 Task: Find connections with filter location Illkirch-Graffenstaden with filter topic #HRwith filter profile language Potuguese with filter current company KEYENCE CORPORATION with filter school St. Dominic's College with filter industry Trusts and Estates with filter service category Mobile Marketing with filter keywords title Market Researcher
Action: Mouse moved to (588, 102)
Screenshot: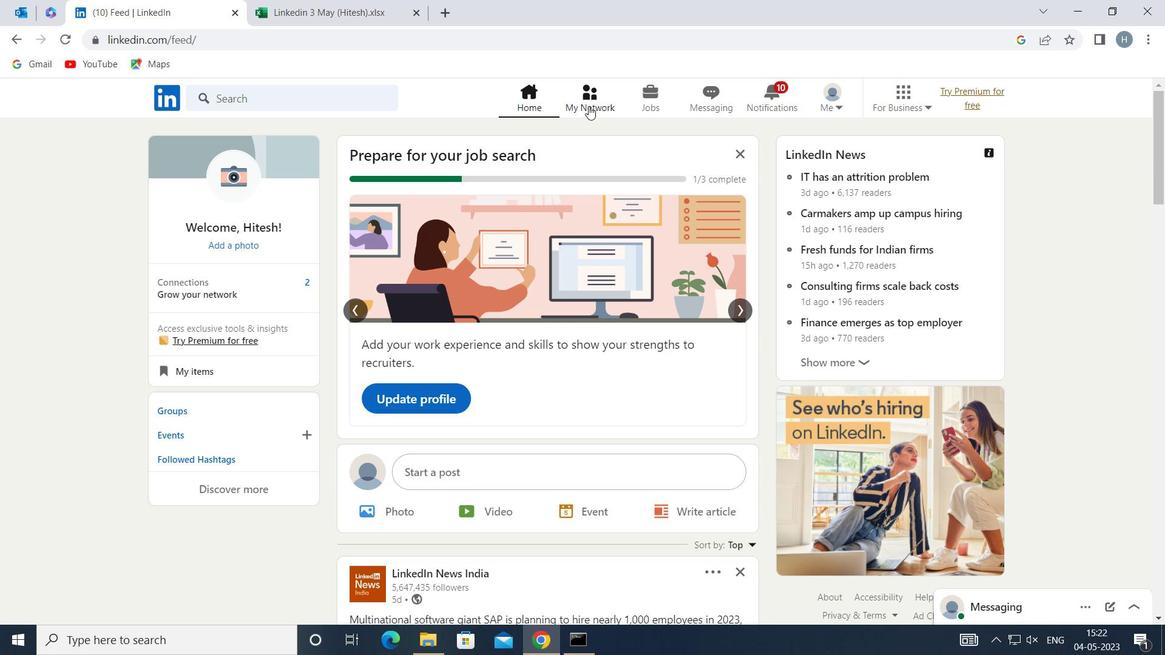 
Action: Mouse pressed left at (588, 102)
Screenshot: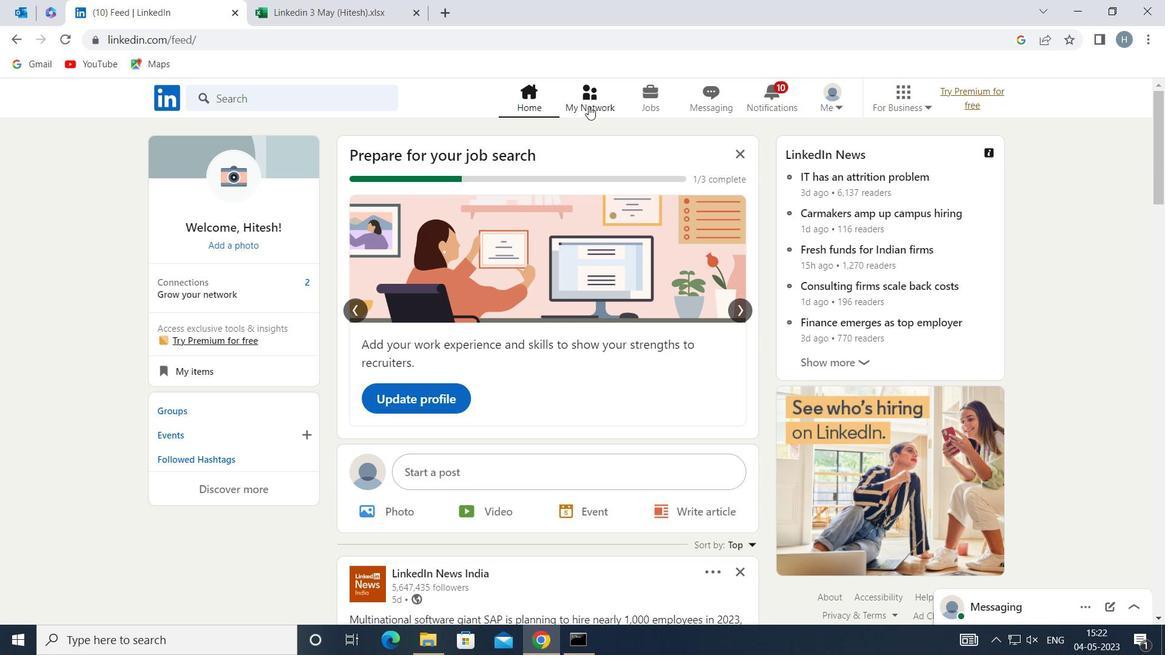 
Action: Mouse moved to (339, 179)
Screenshot: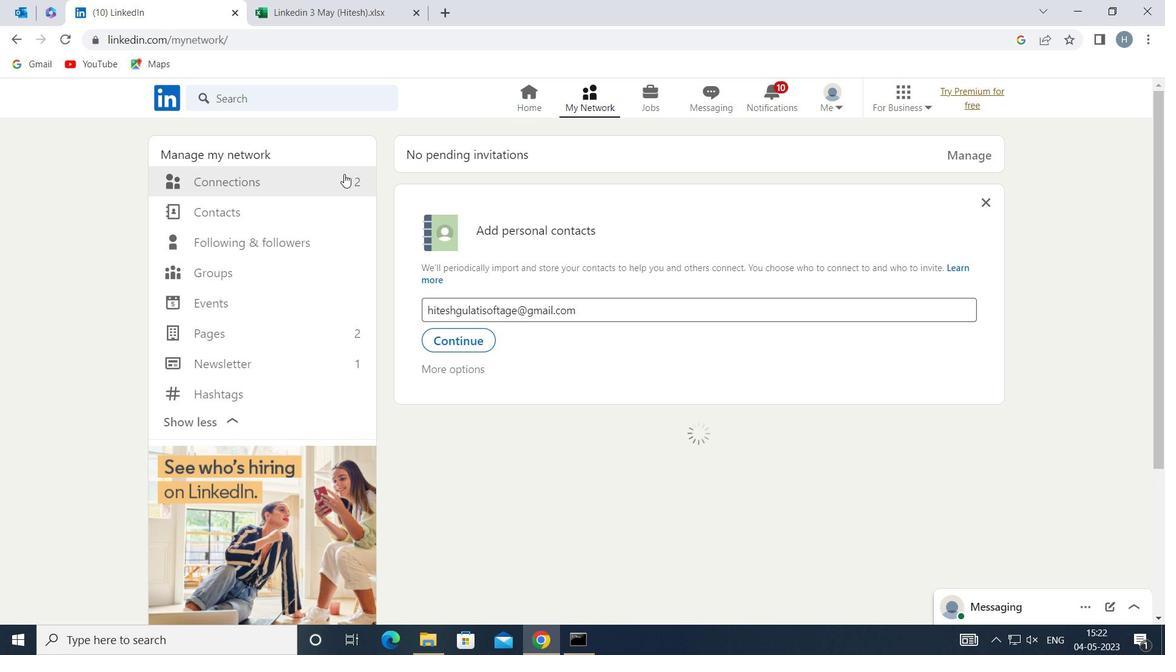 
Action: Mouse pressed left at (339, 179)
Screenshot: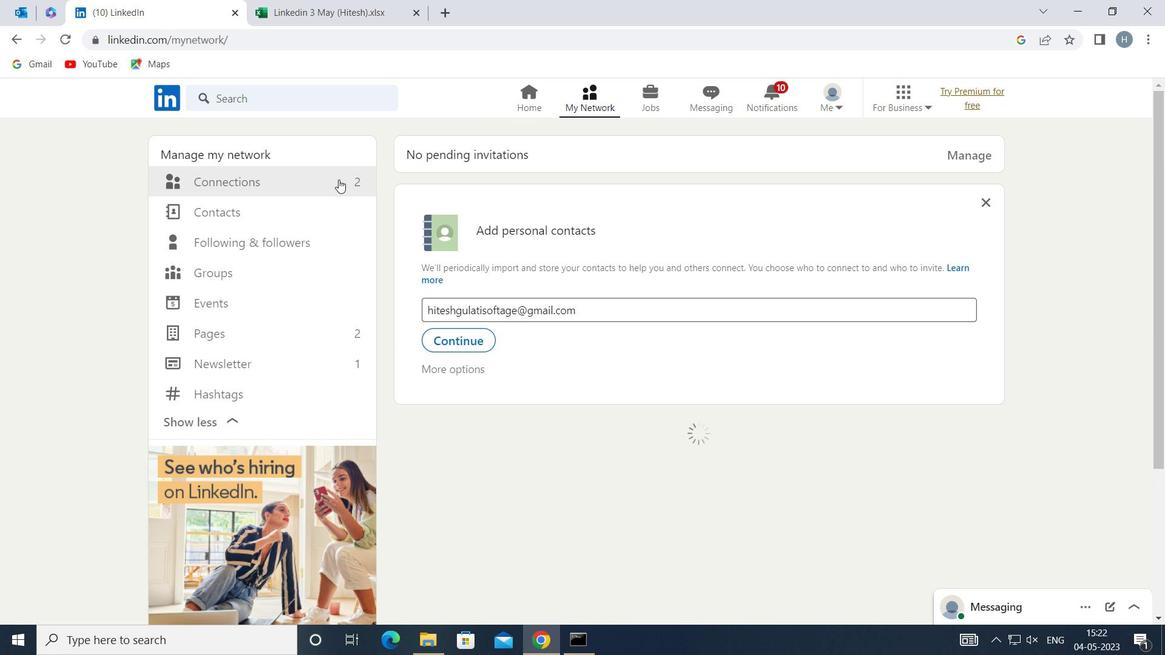 
Action: Mouse moved to (660, 185)
Screenshot: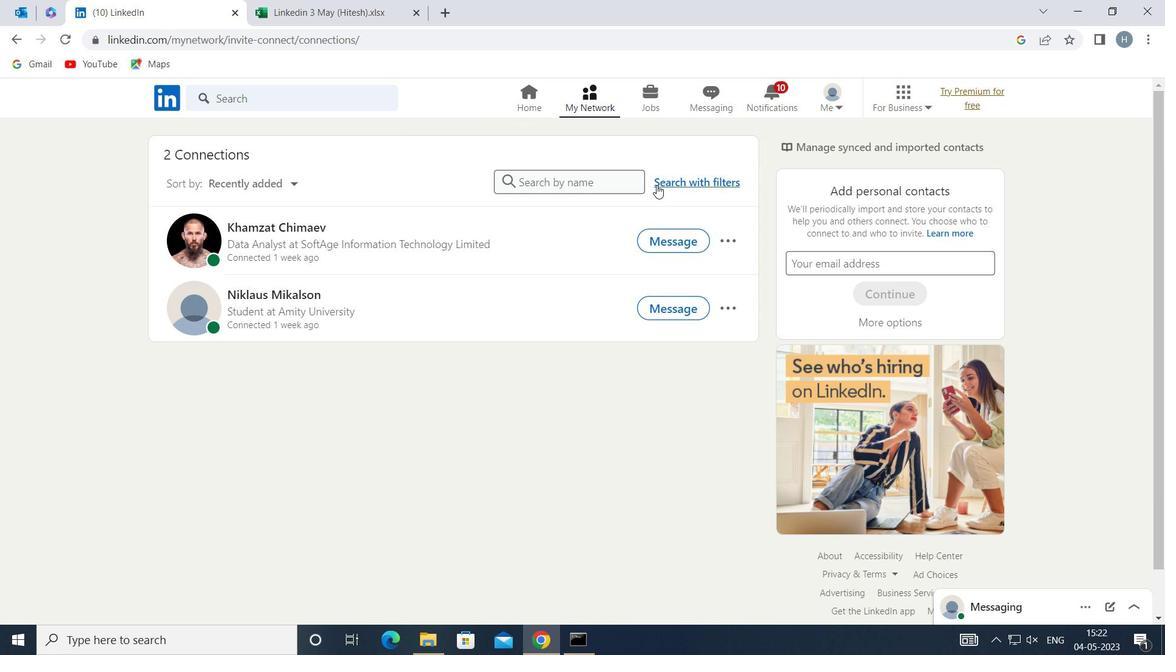 
Action: Mouse pressed left at (660, 185)
Screenshot: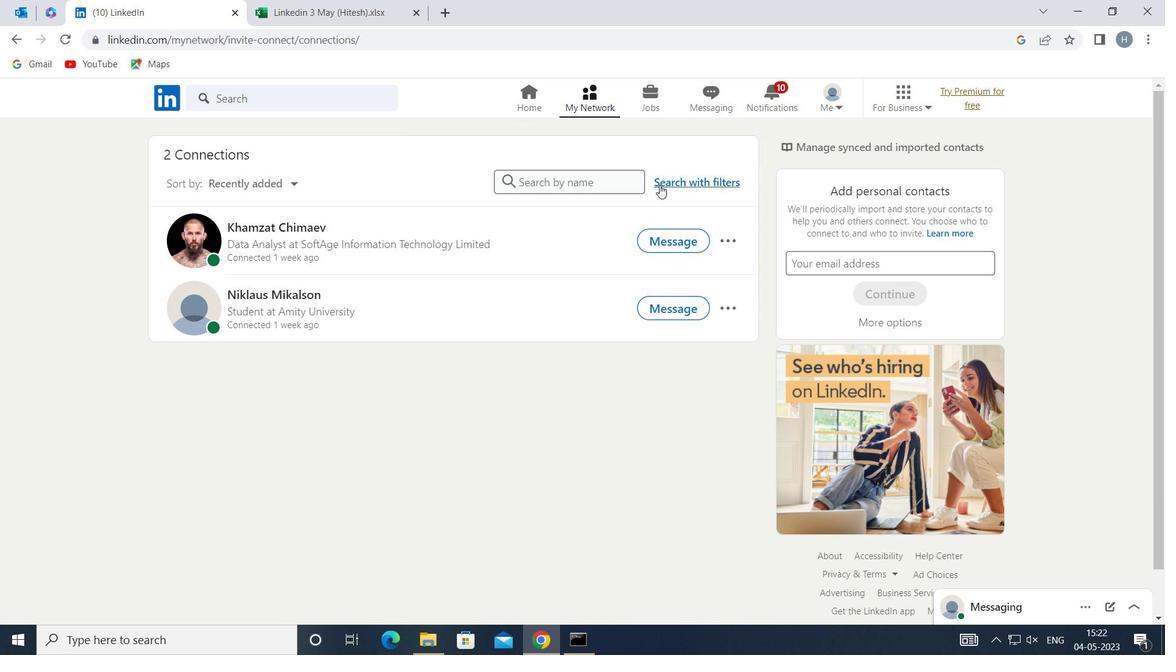 
Action: Mouse moved to (632, 145)
Screenshot: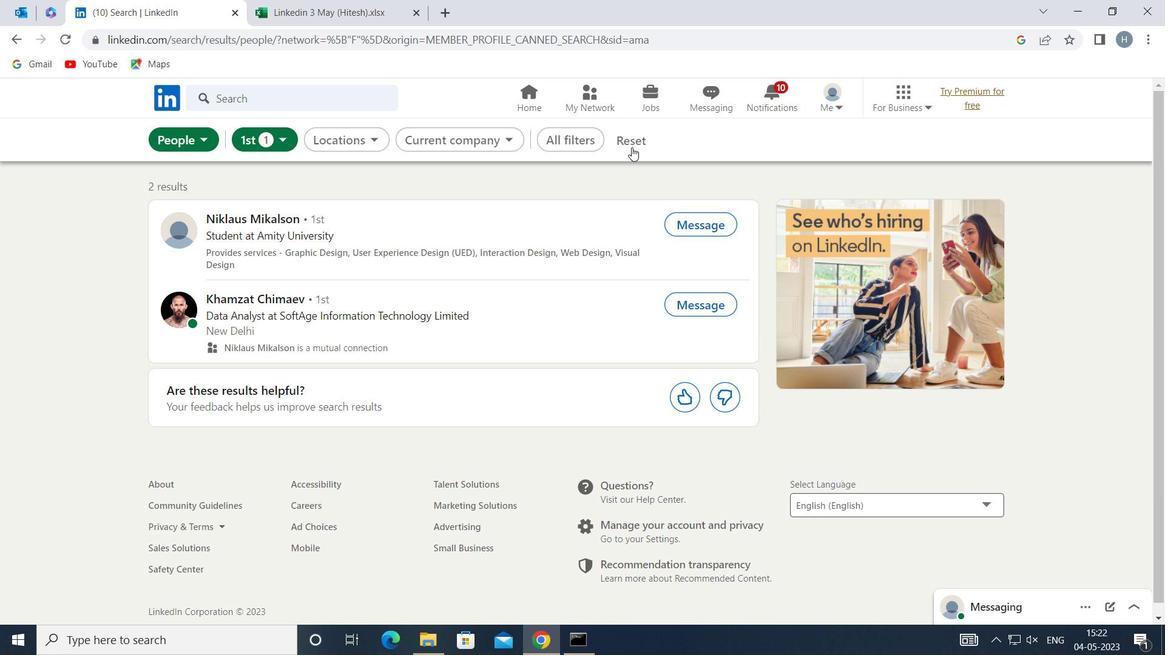 
Action: Mouse pressed left at (632, 145)
Screenshot: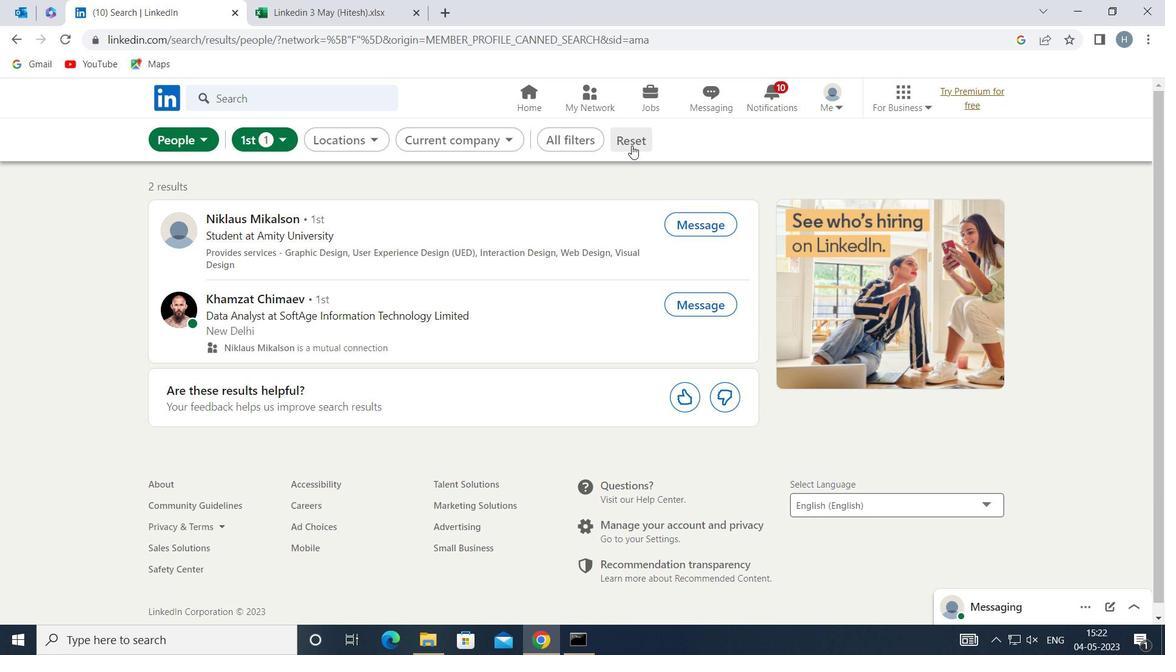 
Action: Mouse moved to (621, 142)
Screenshot: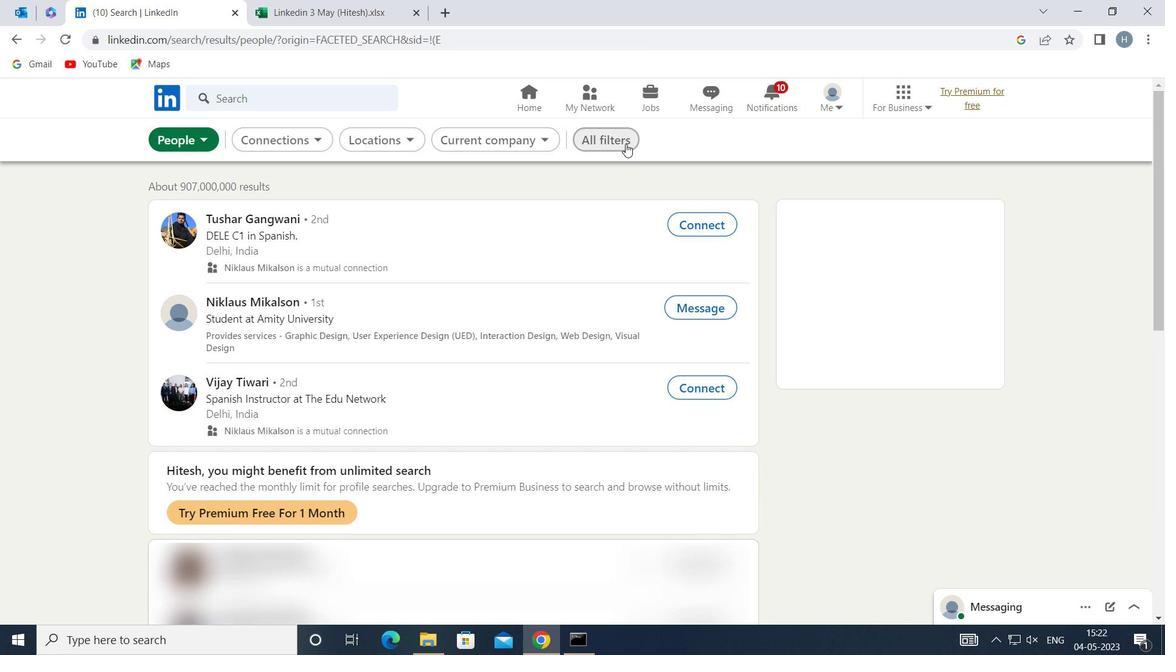 
Action: Mouse pressed left at (621, 142)
Screenshot: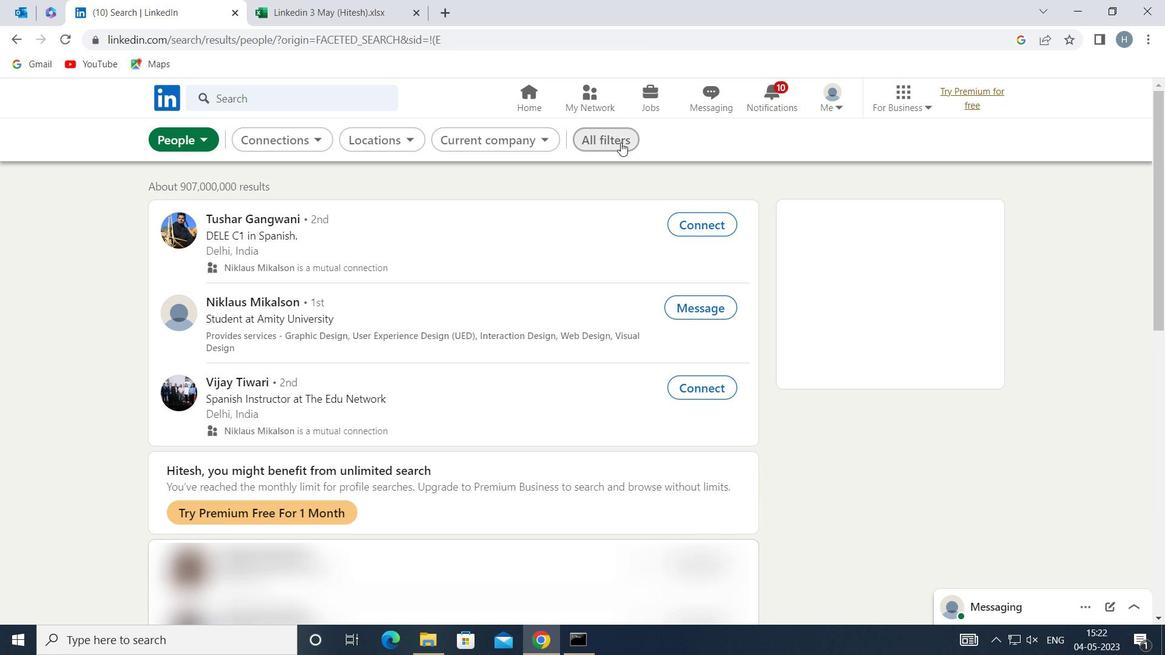 
Action: Mouse moved to (878, 268)
Screenshot: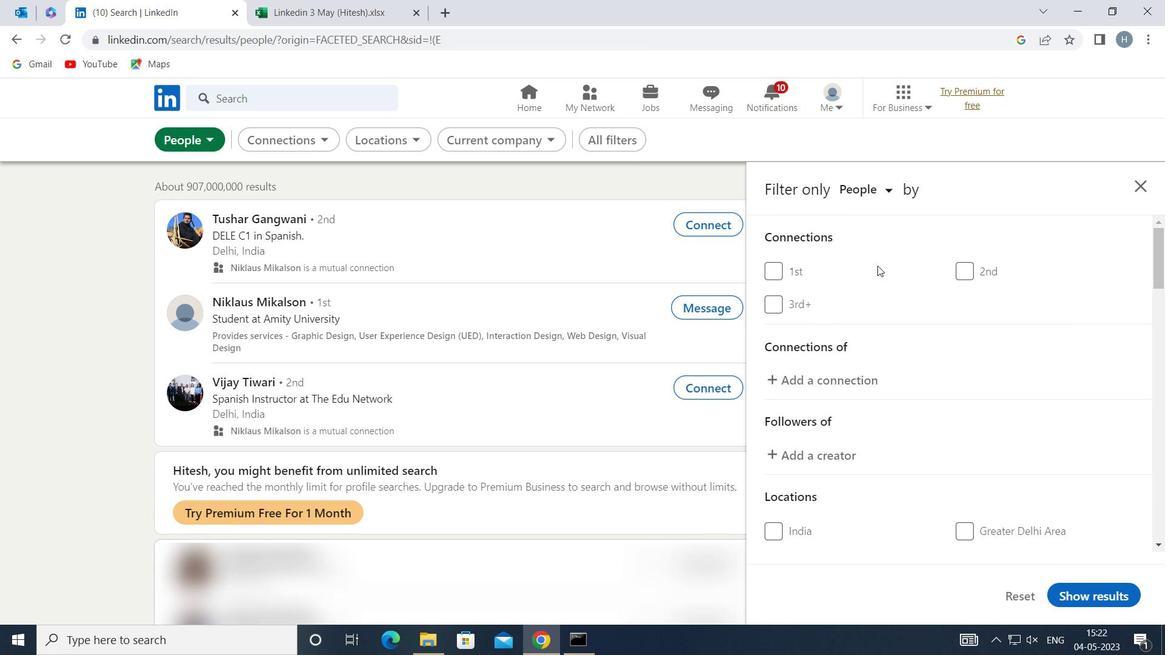 
Action: Mouse scrolled (878, 267) with delta (0, 0)
Screenshot: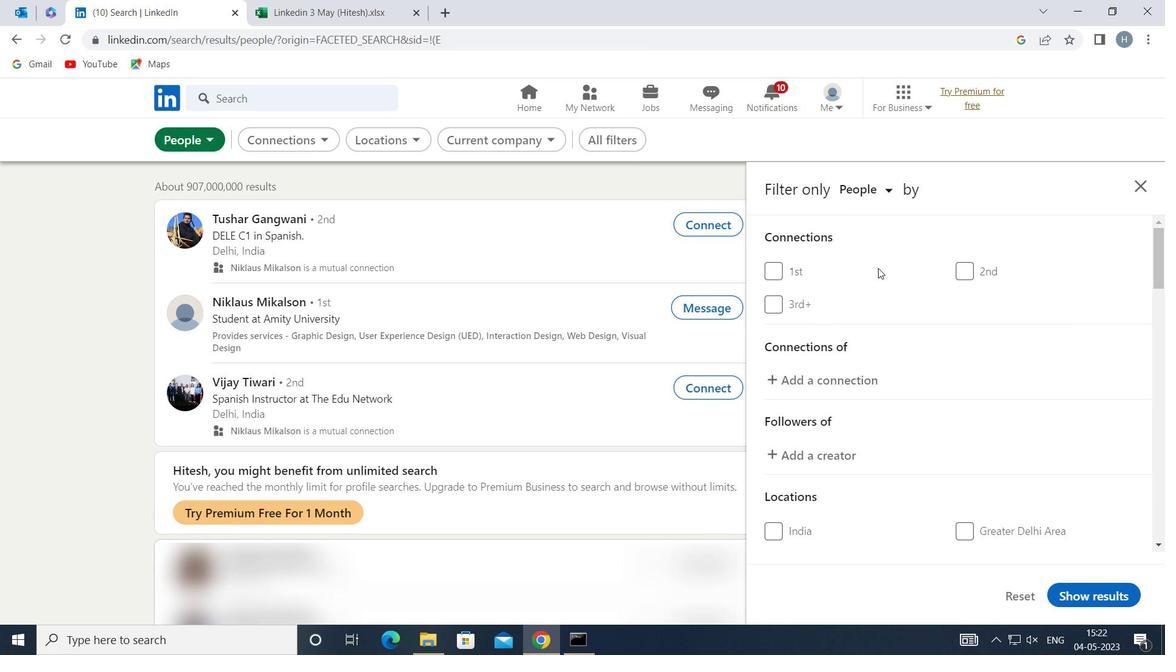
Action: Mouse moved to (879, 269)
Screenshot: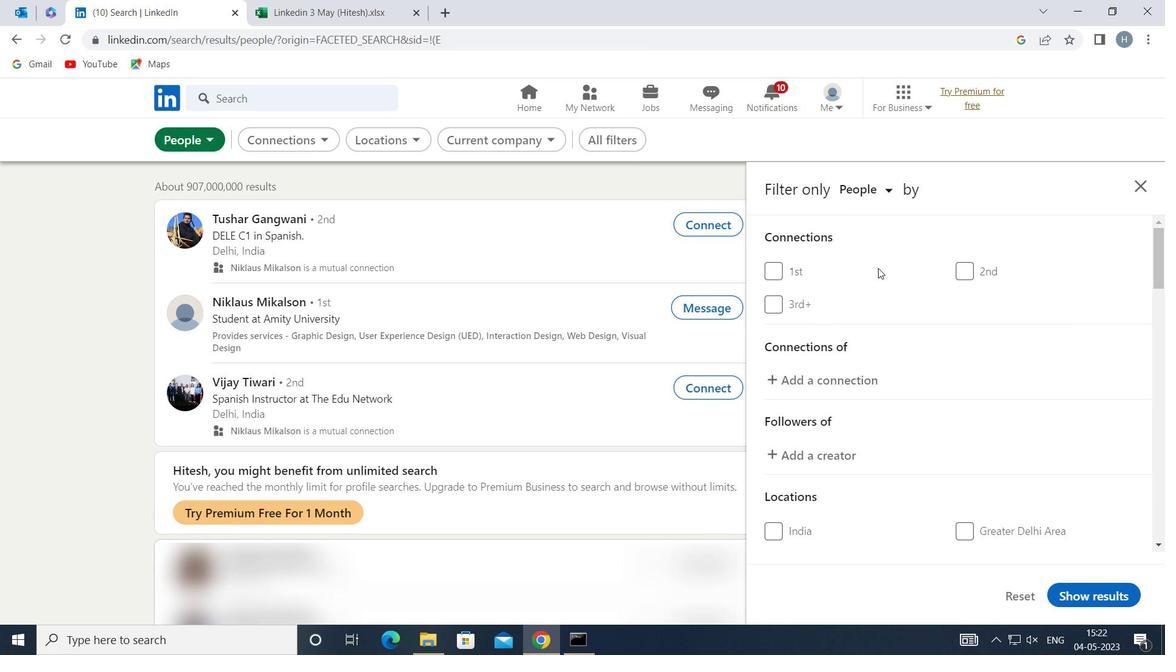 
Action: Mouse scrolled (879, 268) with delta (0, 0)
Screenshot: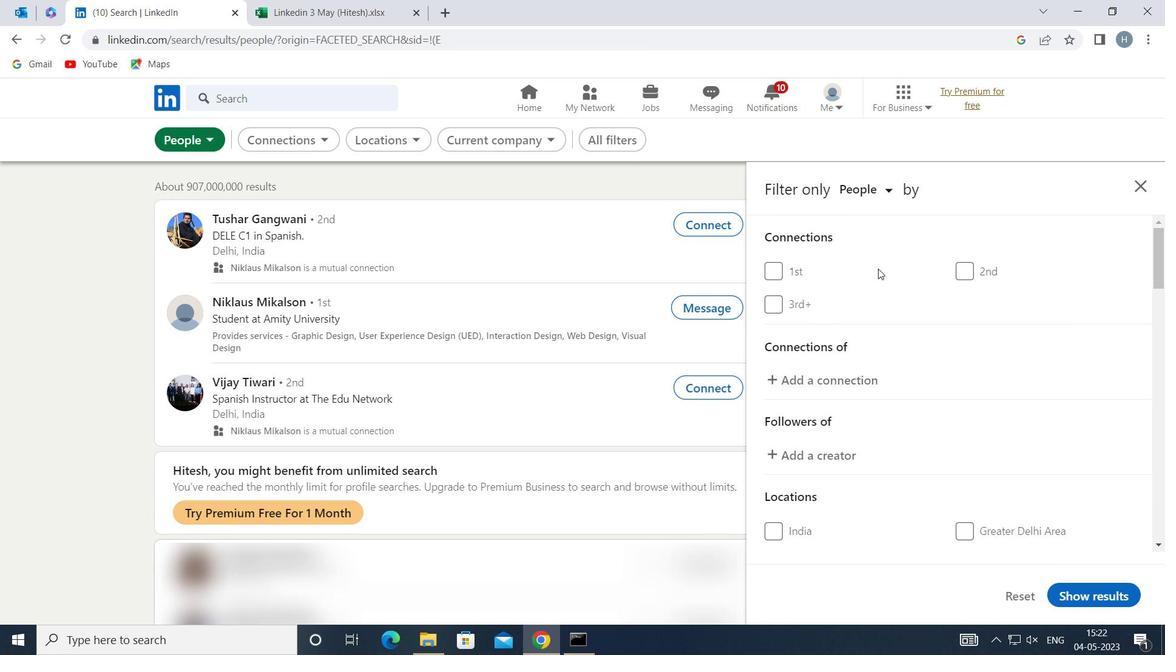 
Action: Mouse scrolled (879, 270) with delta (0, 0)
Screenshot: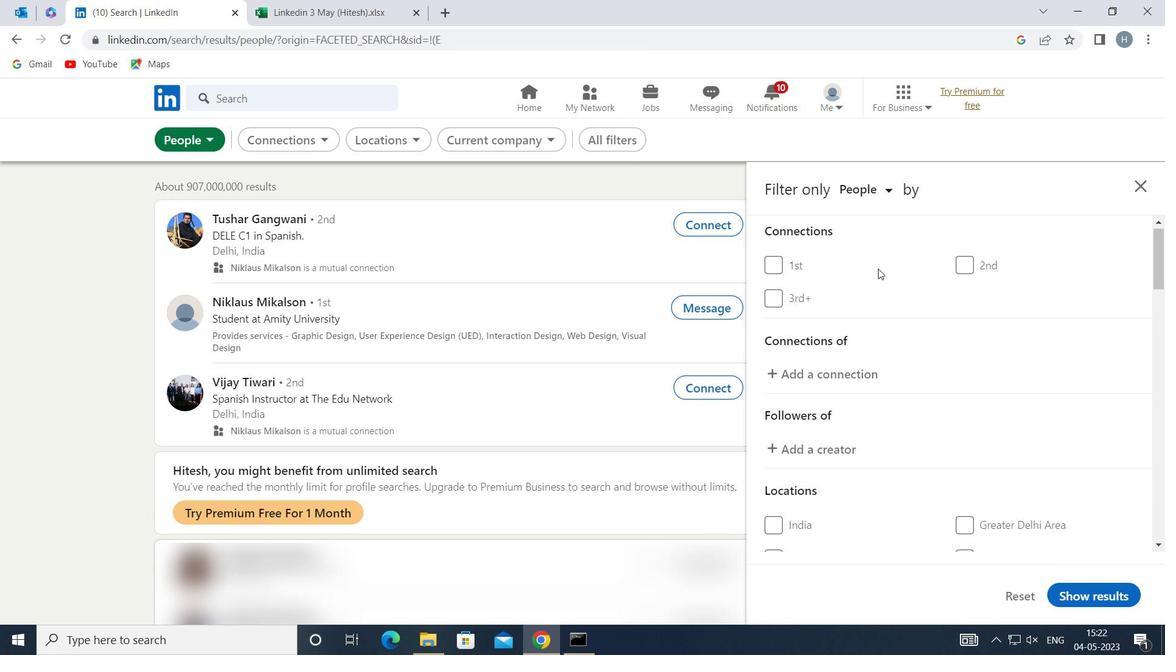 
Action: Mouse scrolled (879, 268) with delta (0, 0)
Screenshot: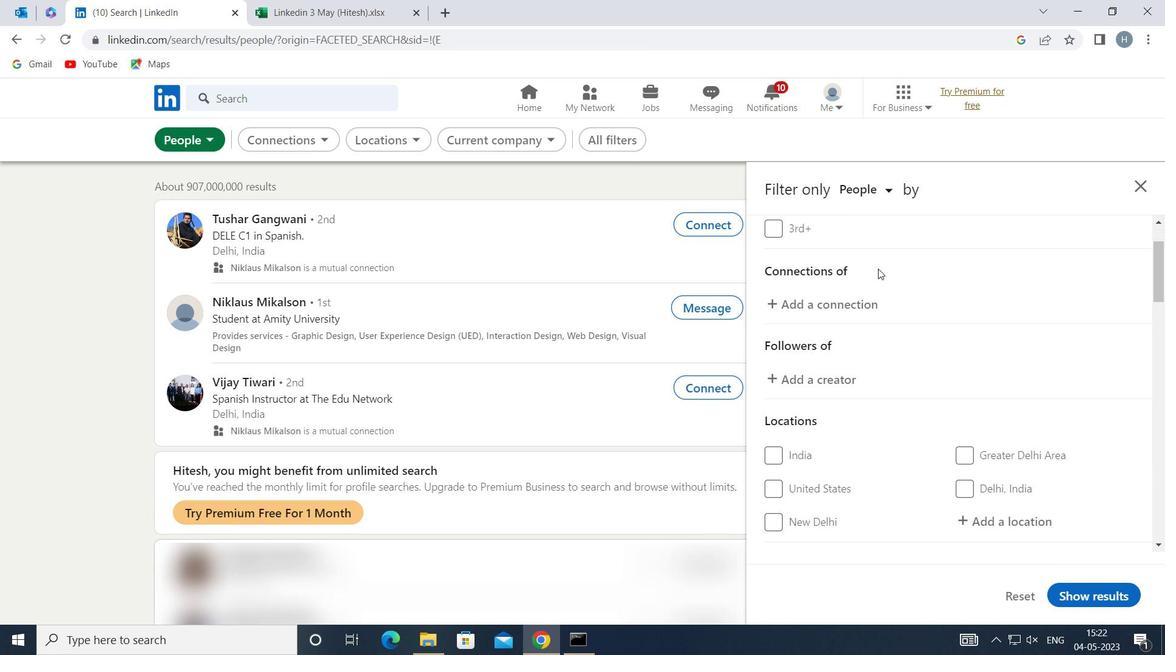 
Action: Mouse moved to (1014, 438)
Screenshot: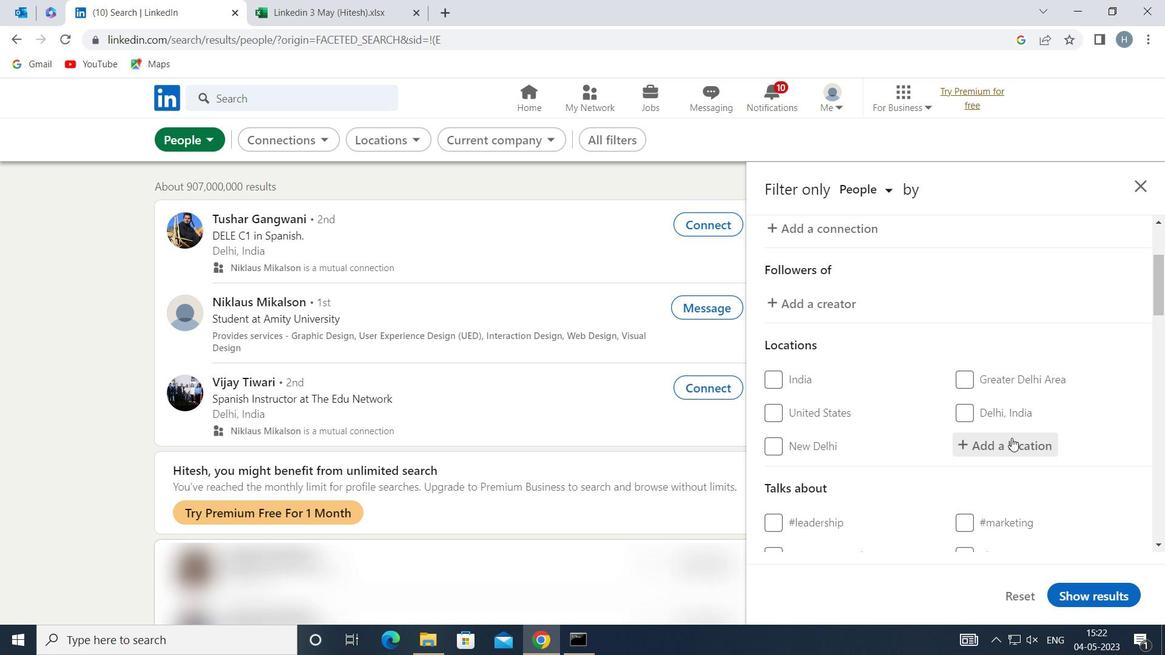
Action: Mouse pressed left at (1014, 438)
Screenshot: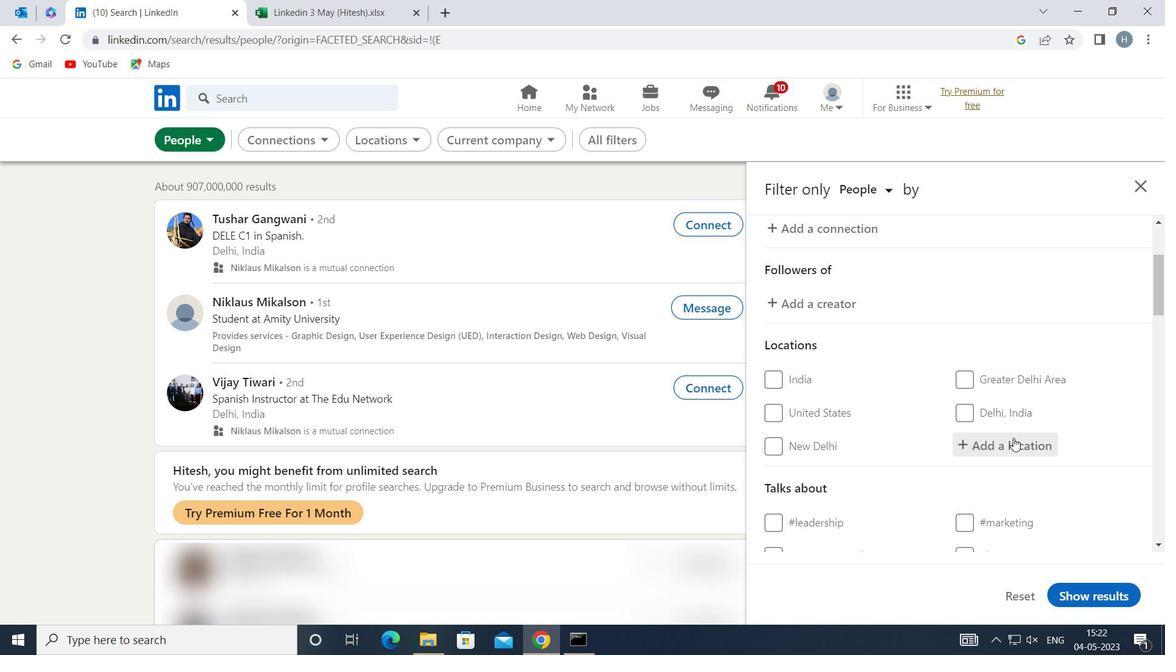 
Action: Mouse moved to (1014, 438)
Screenshot: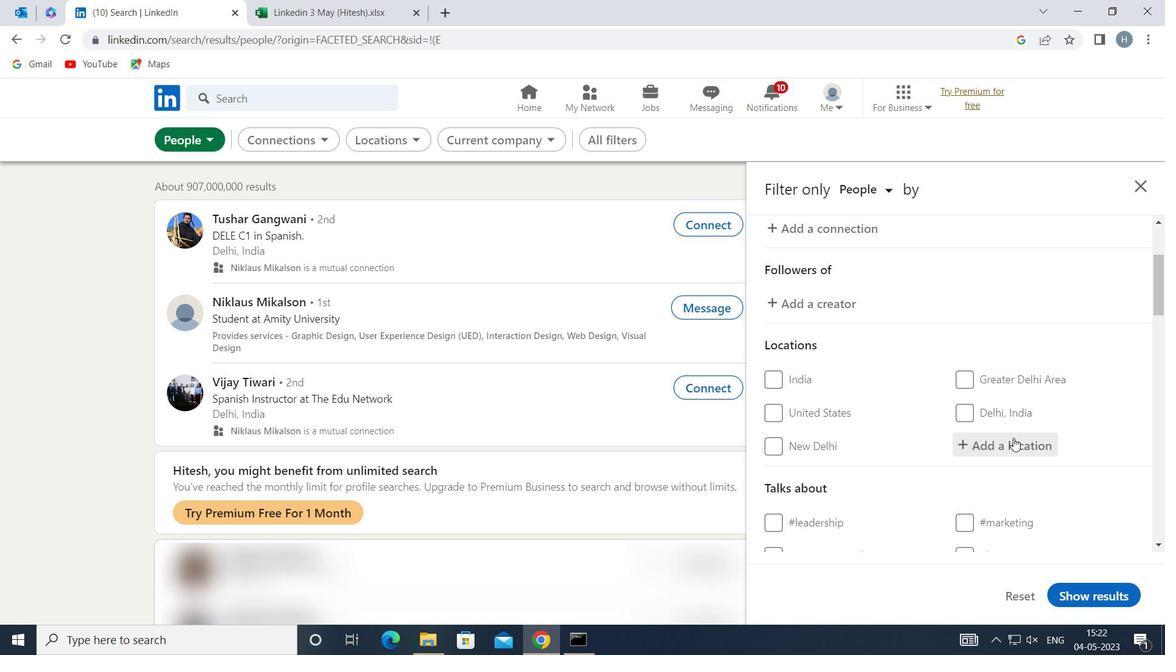 
Action: Key pressed <Key.shift>ILLKIRCH
Screenshot: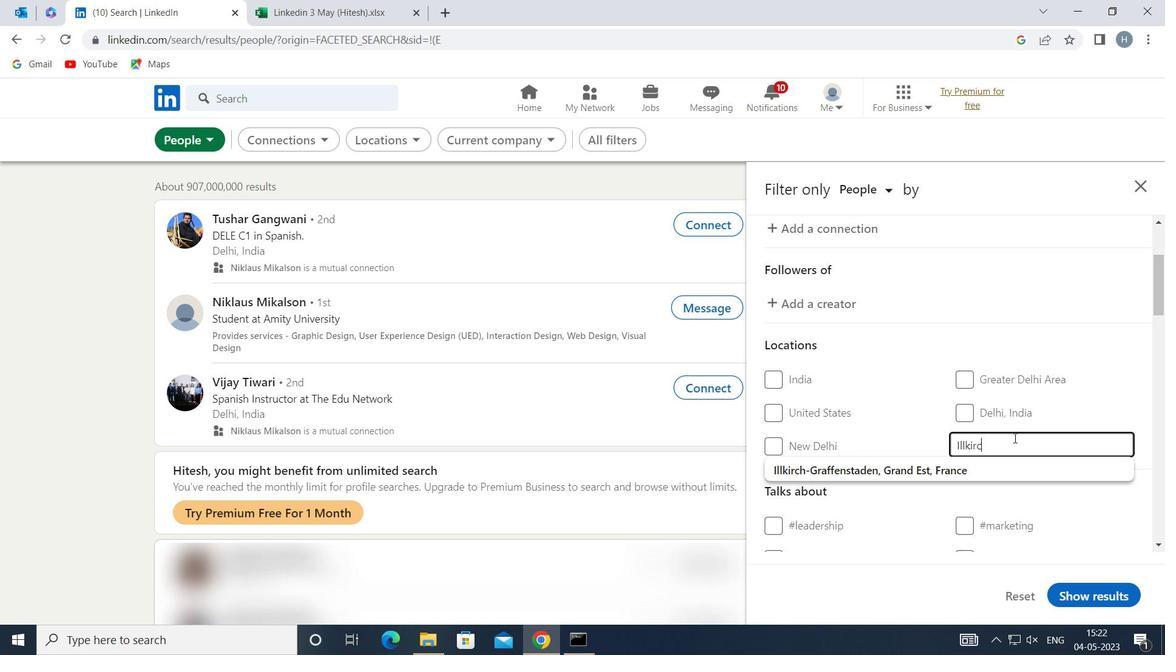 
Action: Mouse moved to (970, 466)
Screenshot: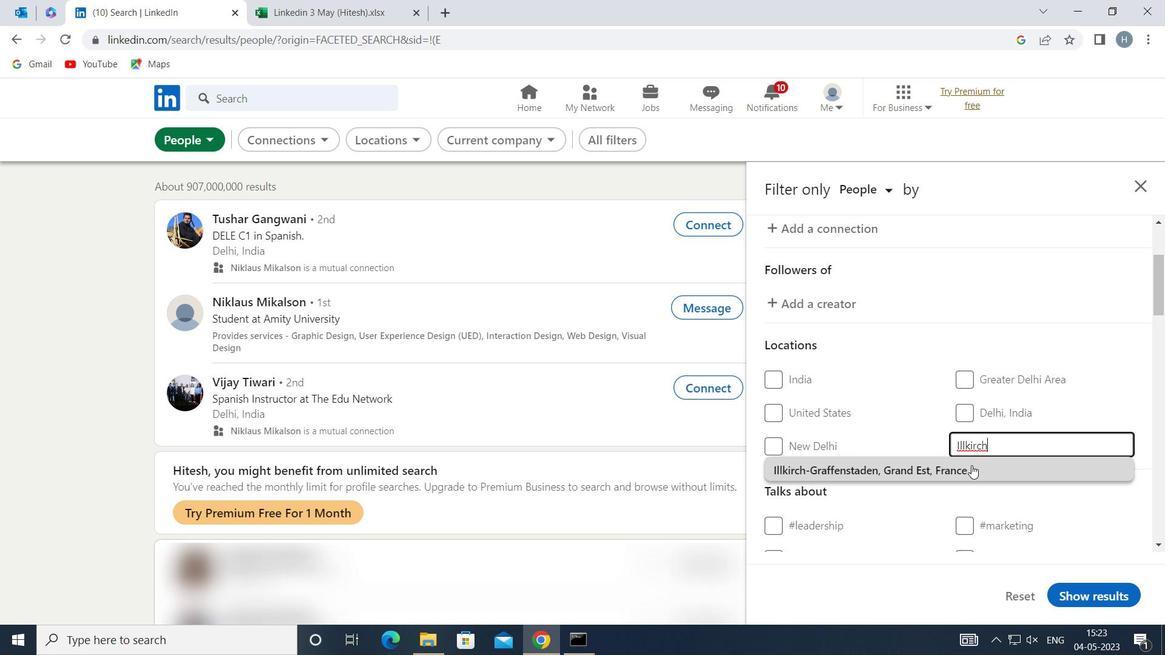 
Action: Mouse pressed left at (970, 466)
Screenshot: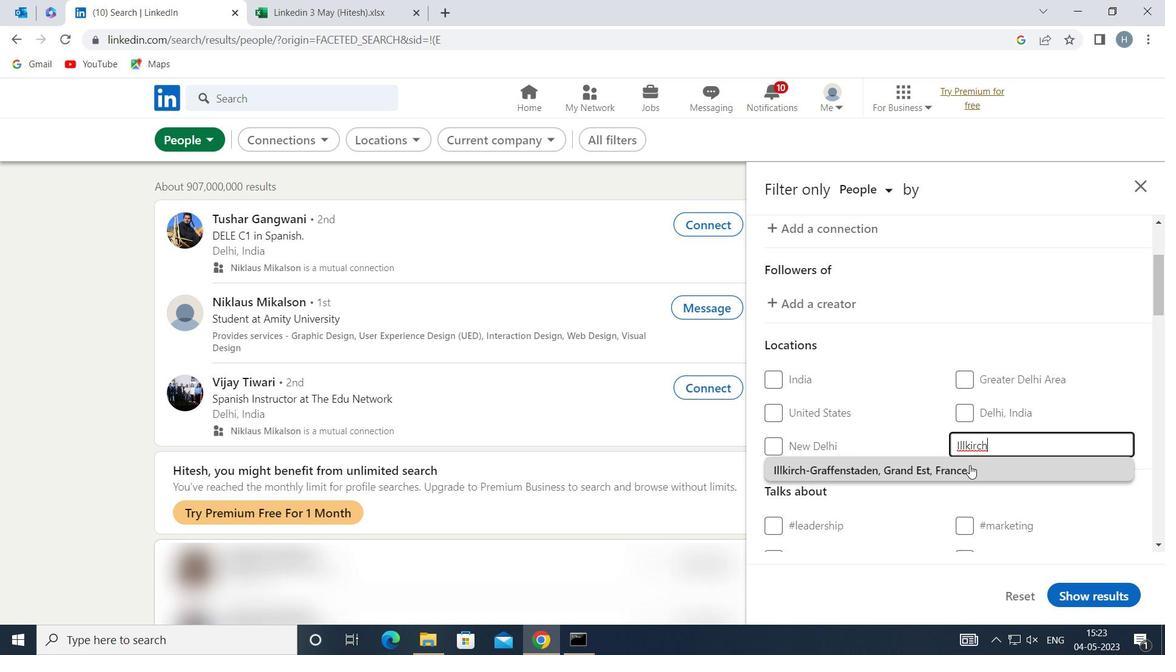 
Action: Mouse moved to (934, 418)
Screenshot: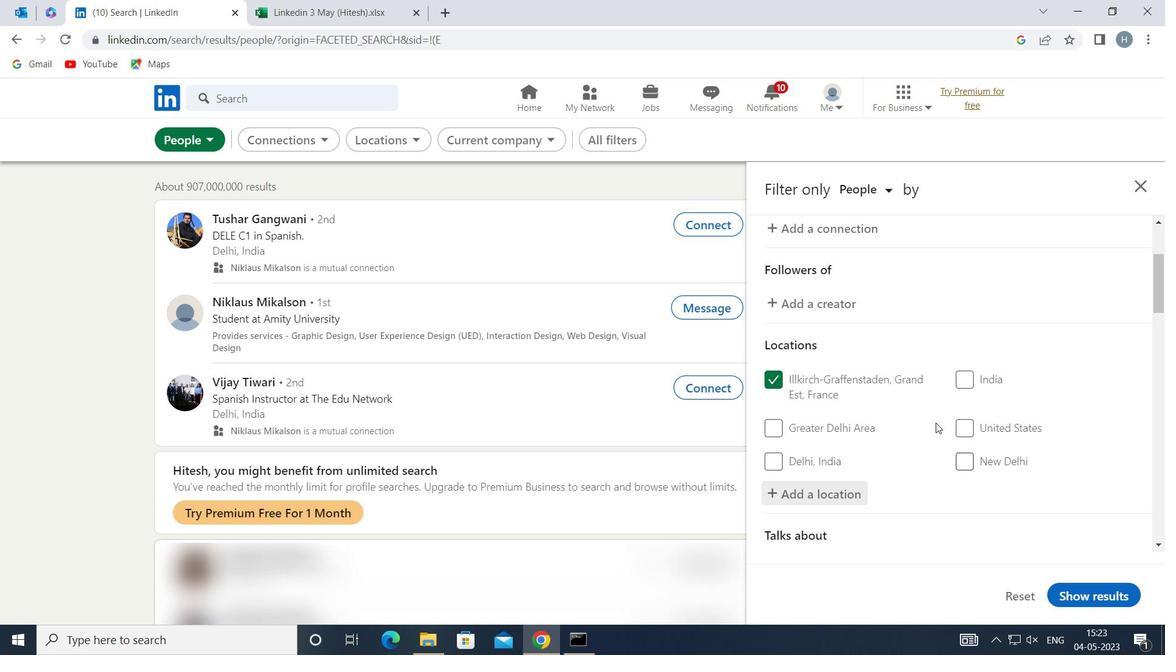 
Action: Mouse scrolled (934, 417) with delta (0, 0)
Screenshot: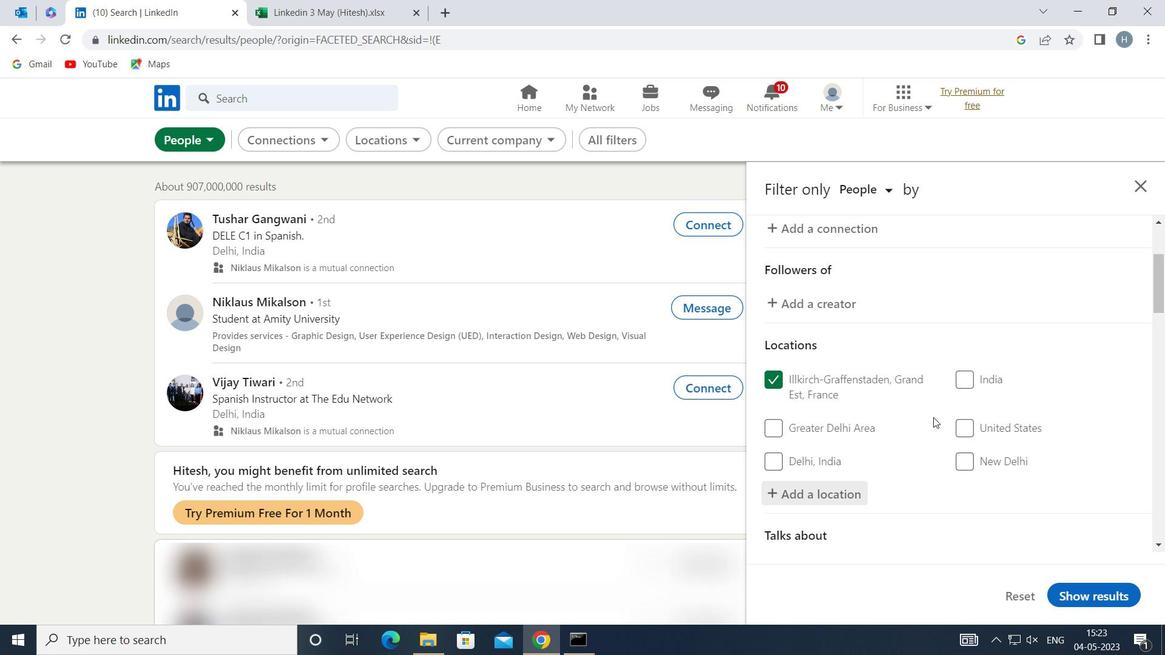 
Action: Mouse moved to (933, 412)
Screenshot: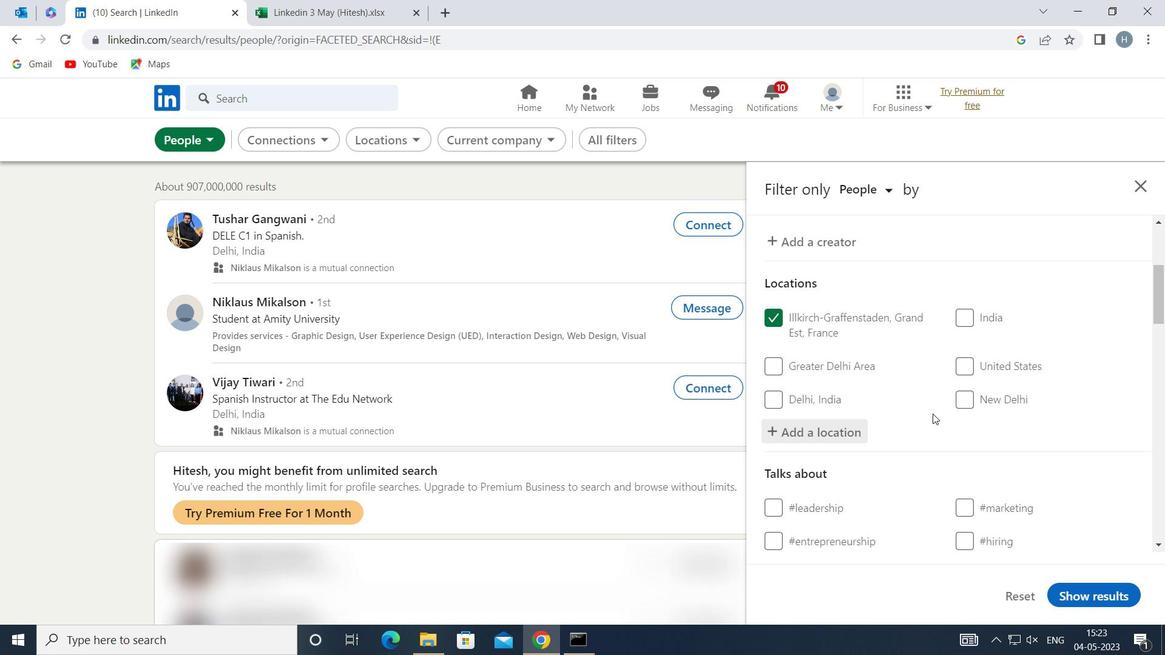
Action: Mouse scrolled (933, 412) with delta (0, 0)
Screenshot: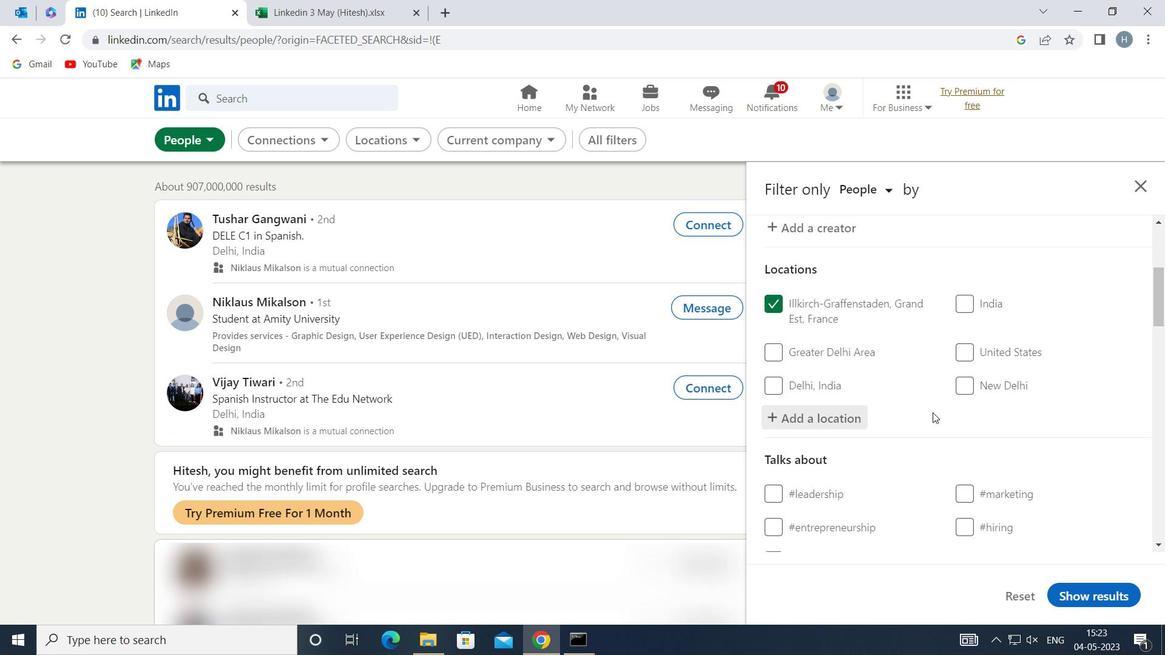 
Action: Mouse scrolled (933, 412) with delta (0, 0)
Screenshot: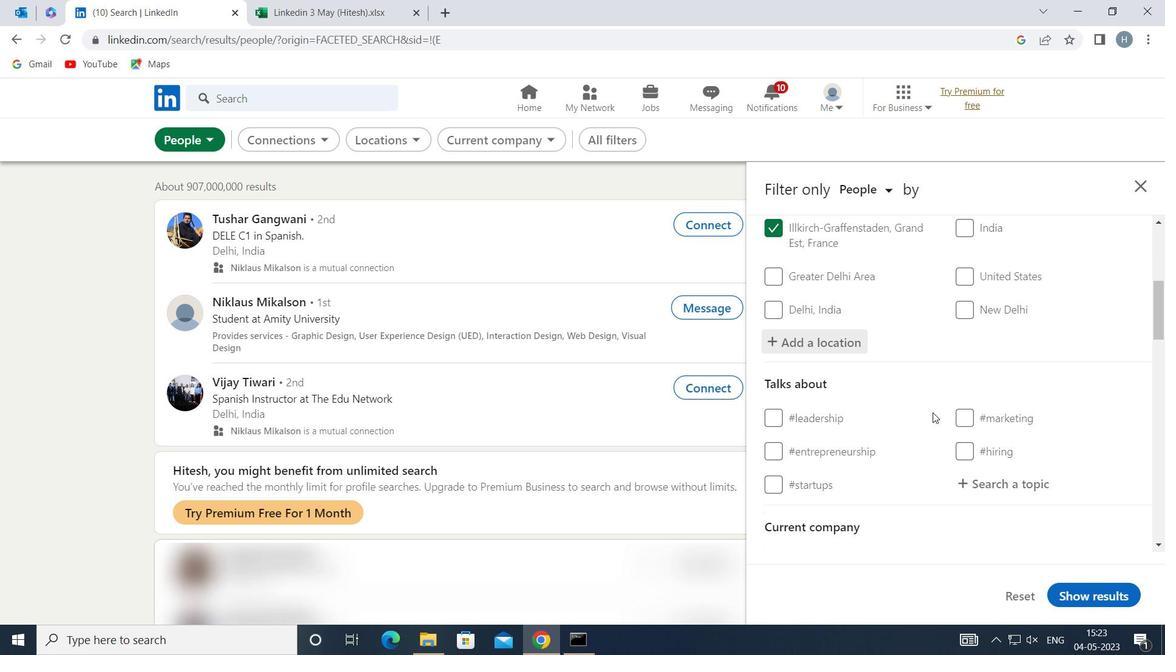 
Action: Mouse moved to (1012, 401)
Screenshot: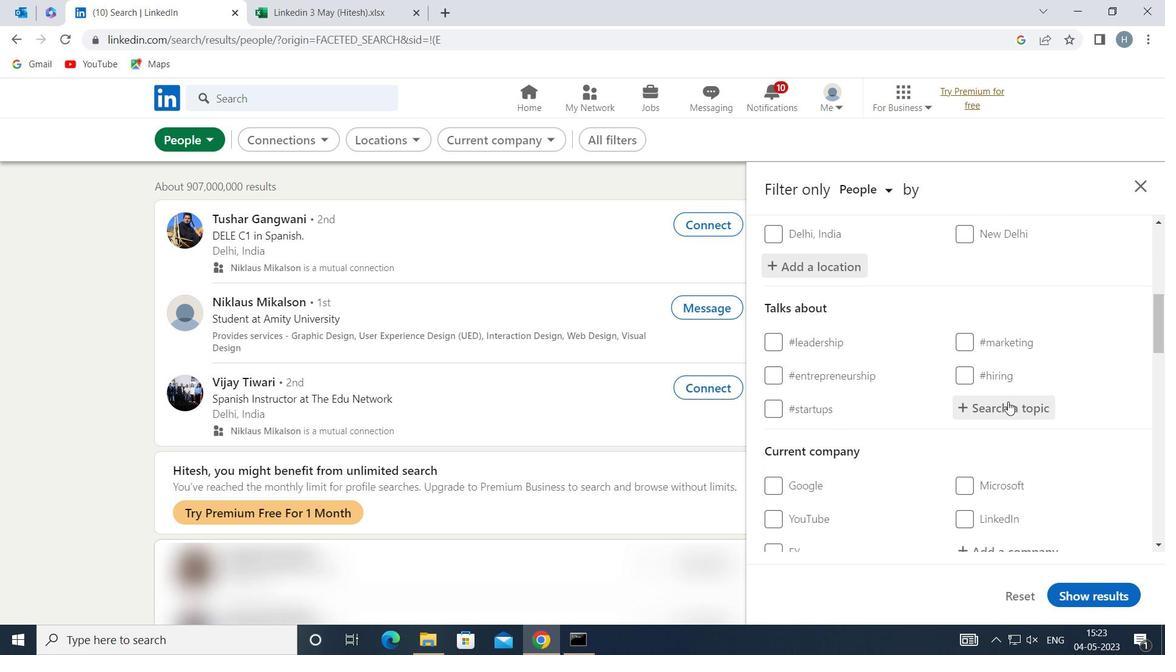 
Action: Mouse pressed left at (1012, 401)
Screenshot: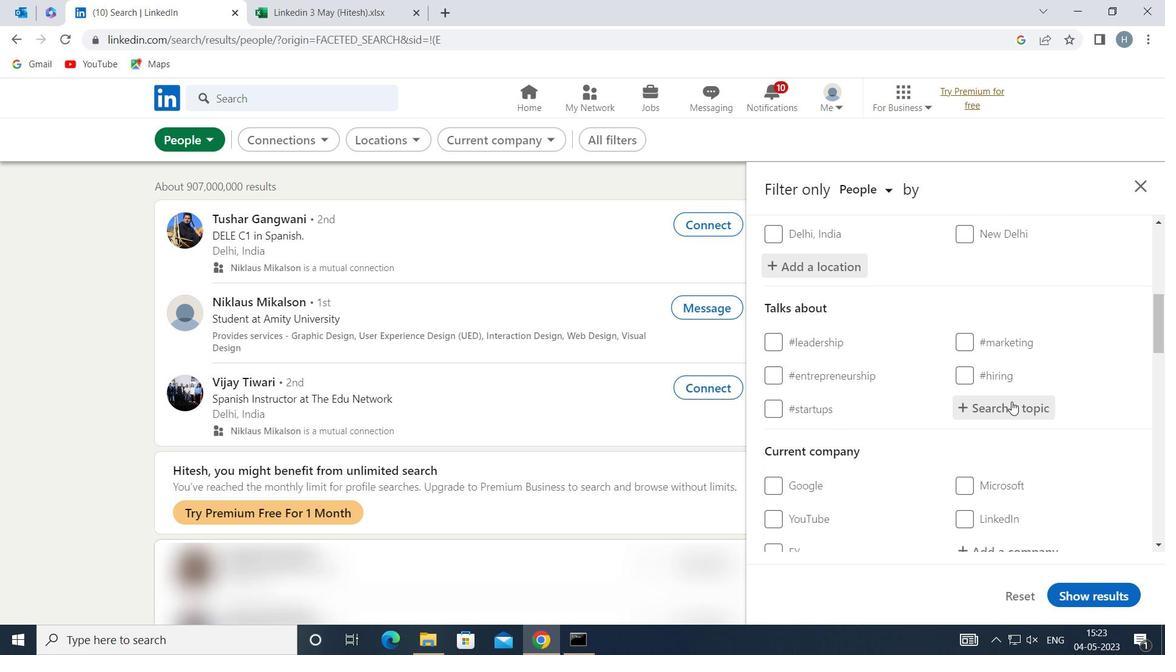 
Action: Key pressed <Key.shift>HR
Screenshot: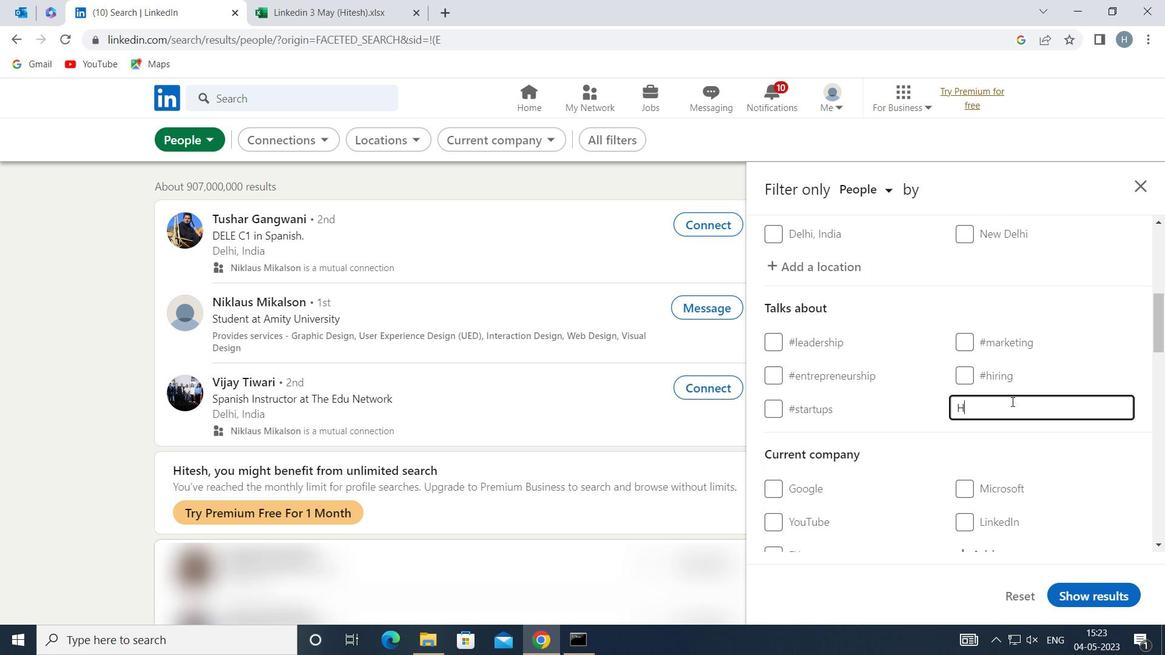 
Action: Mouse moved to (924, 432)
Screenshot: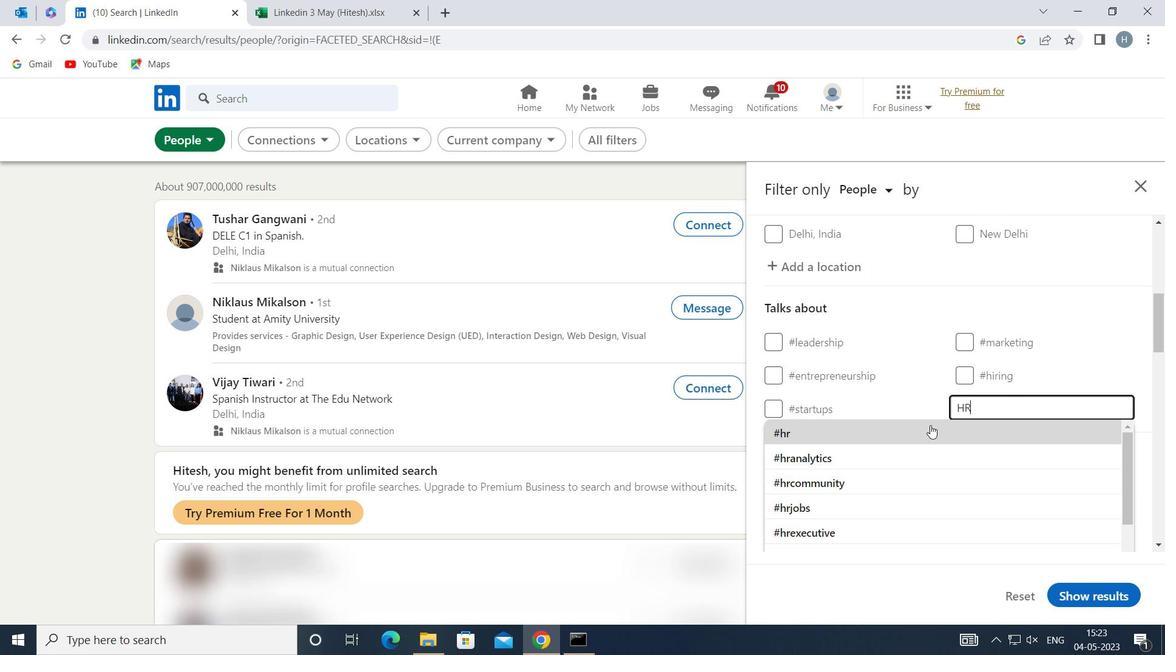 
Action: Mouse pressed left at (924, 432)
Screenshot: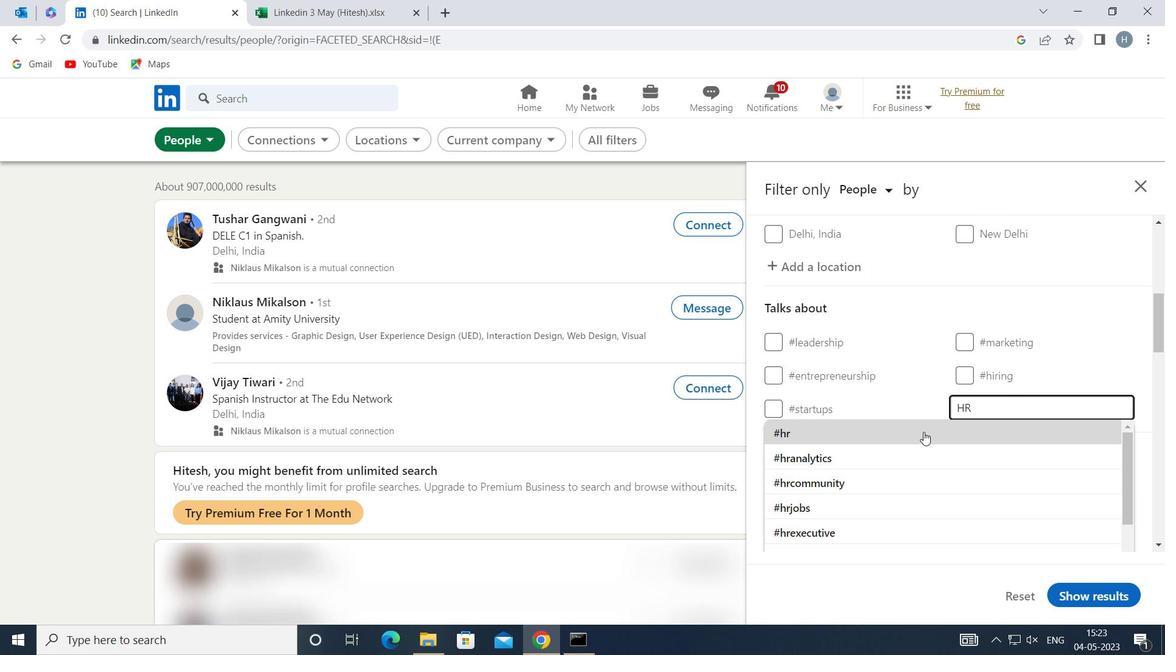 
Action: Mouse moved to (910, 408)
Screenshot: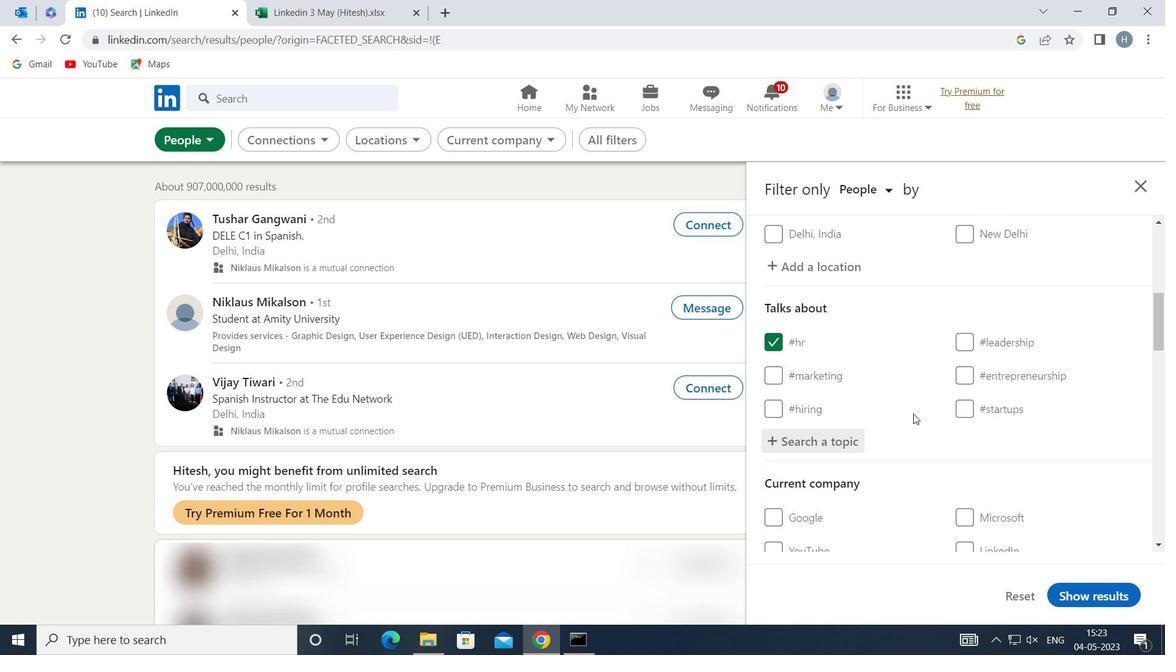 
Action: Mouse scrolled (910, 408) with delta (0, 0)
Screenshot: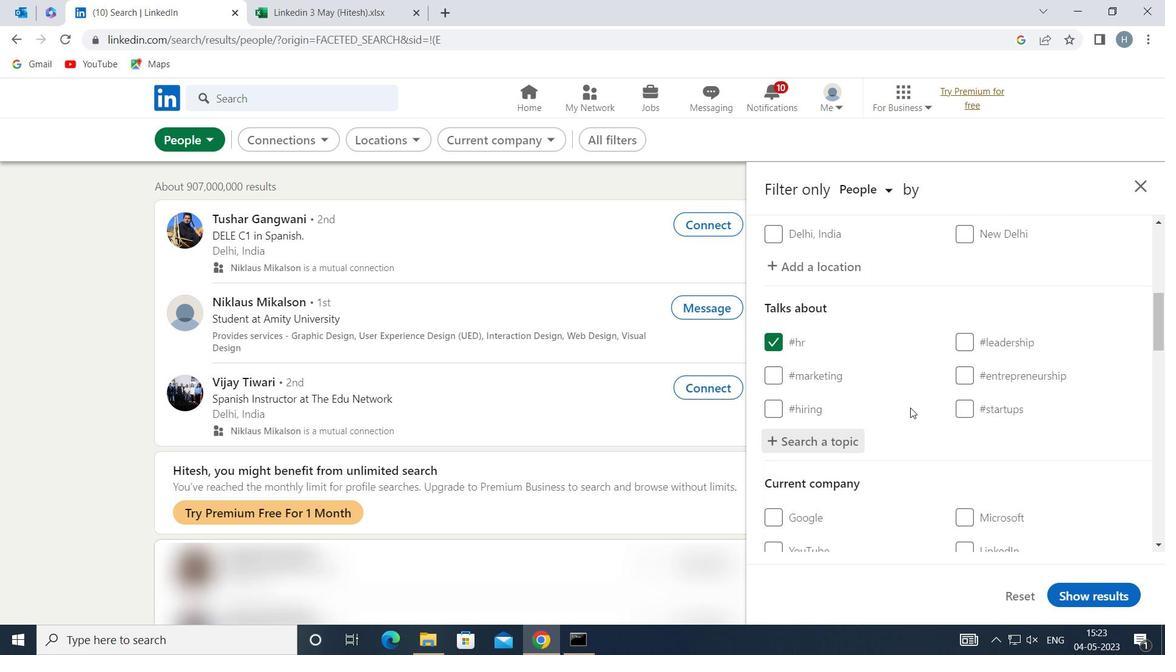 
Action: Mouse moved to (909, 403)
Screenshot: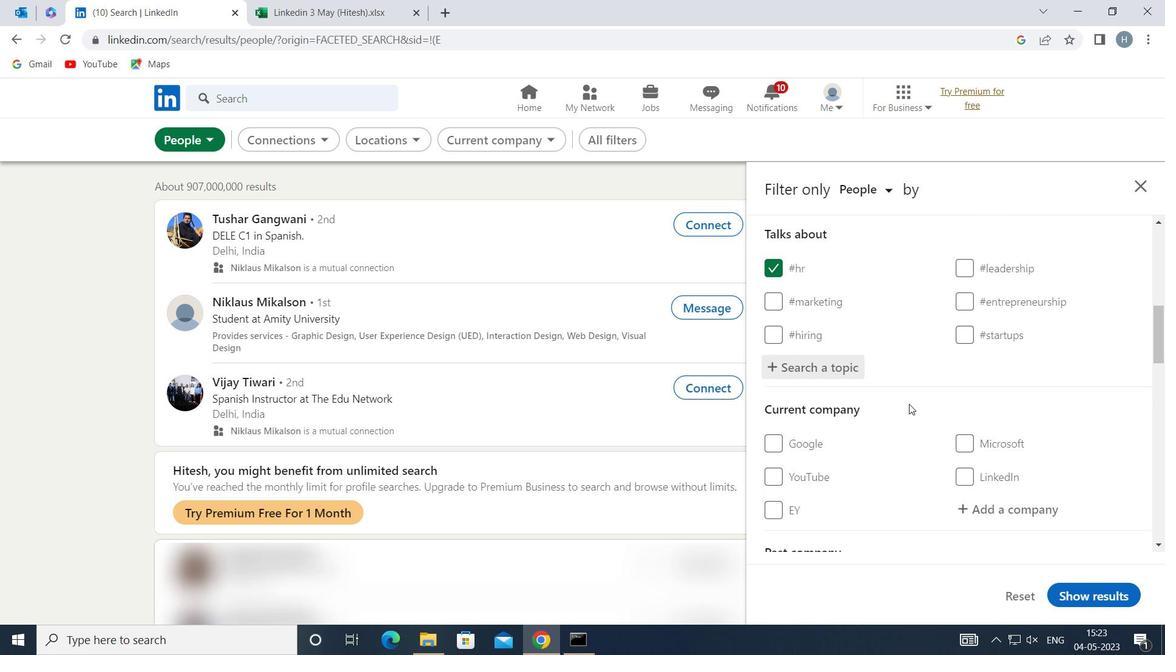 
Action: Mouse scrolled (909, 402) with delta (0, 0)
Screenshot: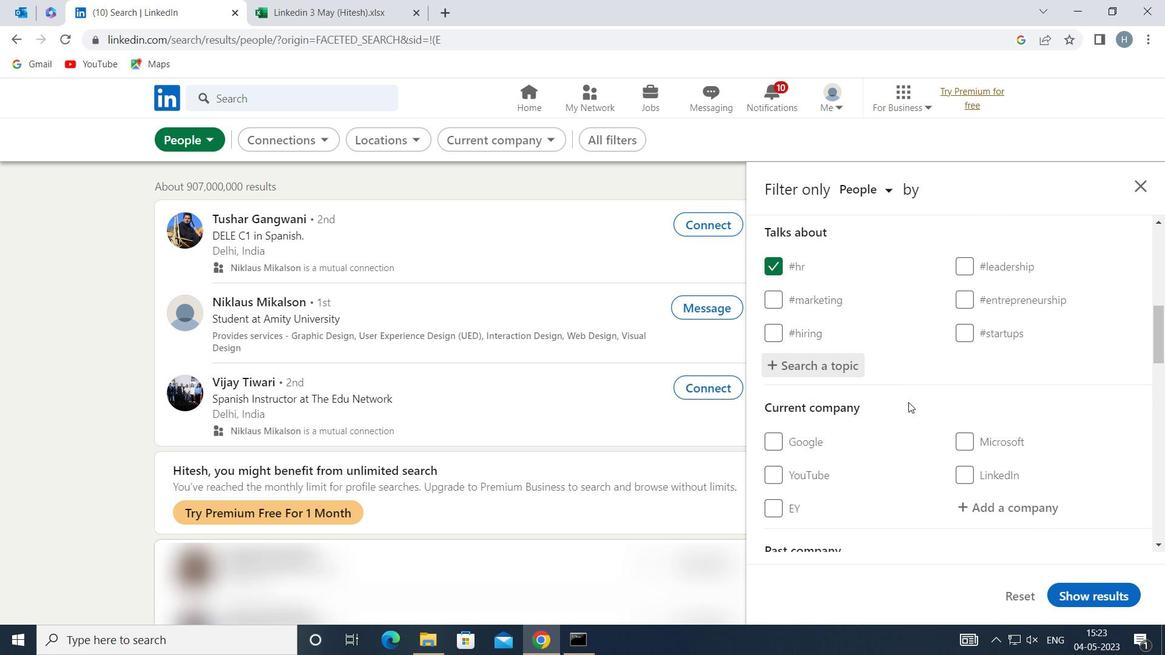 
Action: Mouse scrolled (909, 402) with delta (0, 0)
Screenshot: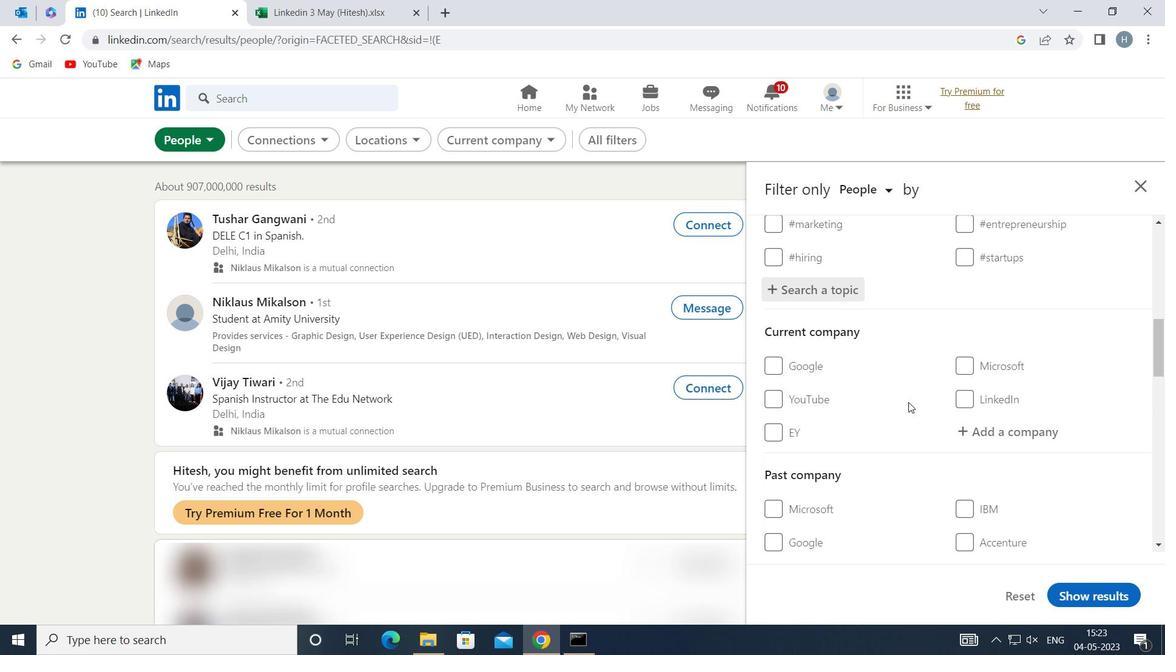 
Action: Mouse moved to (910, 401)
Screenshot: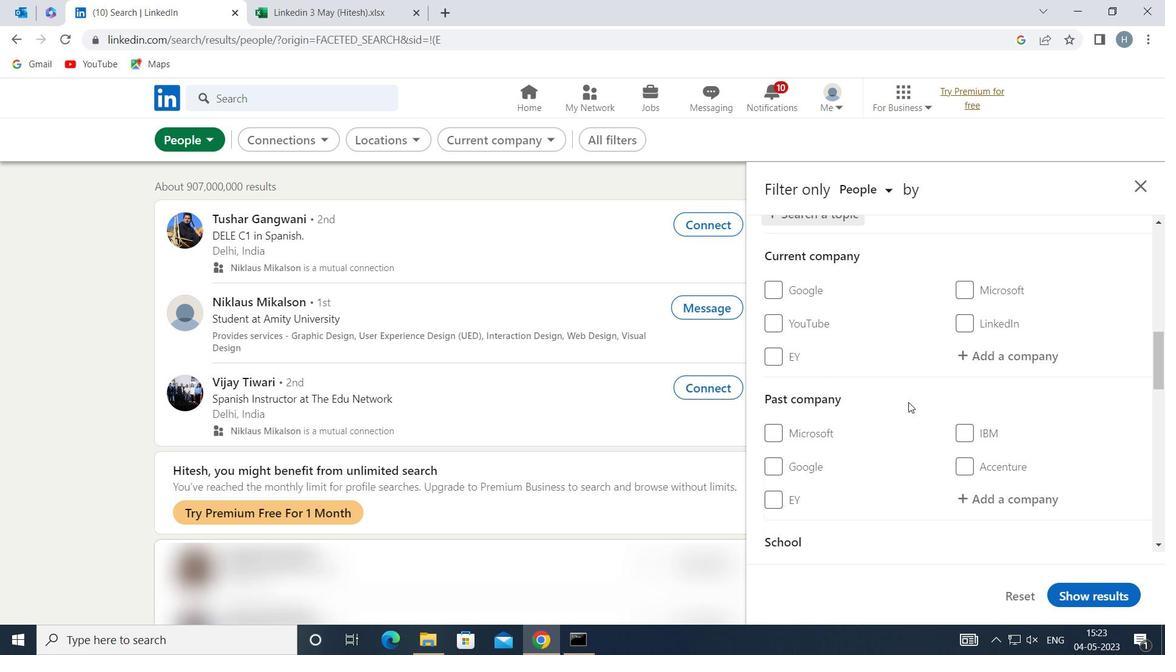 
Action: Mouse scrolled (910, 400) with delta (0, 0)
Screenshot: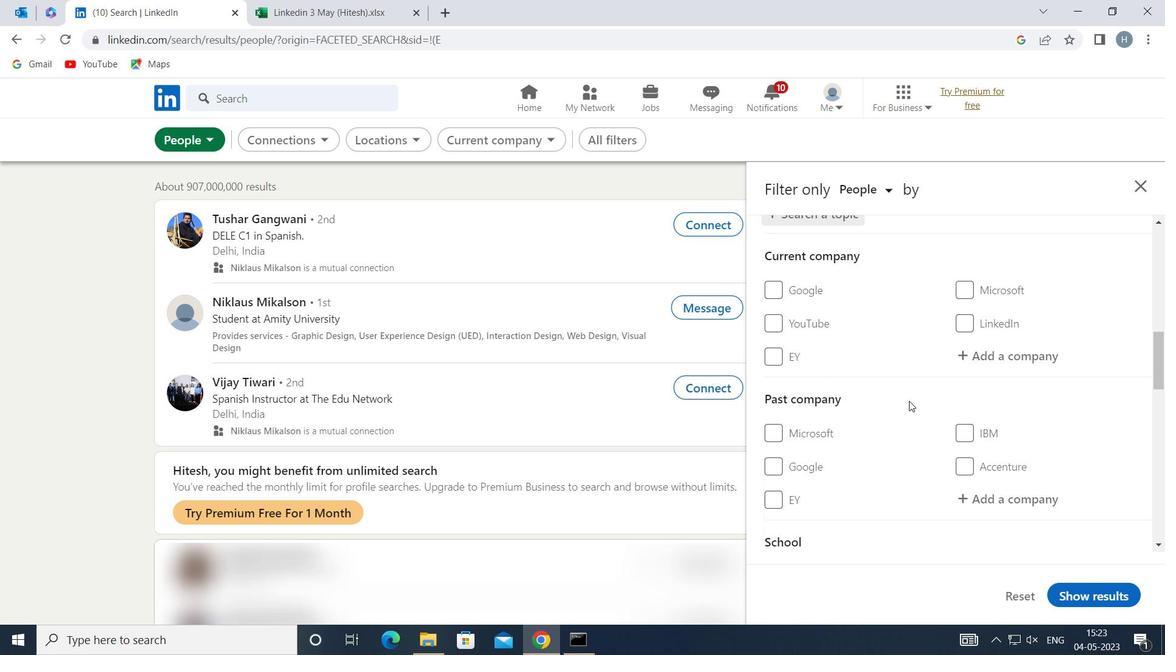 
Action: Mouse scrolled (910, 400) with delta (0, 0)
Screenshot: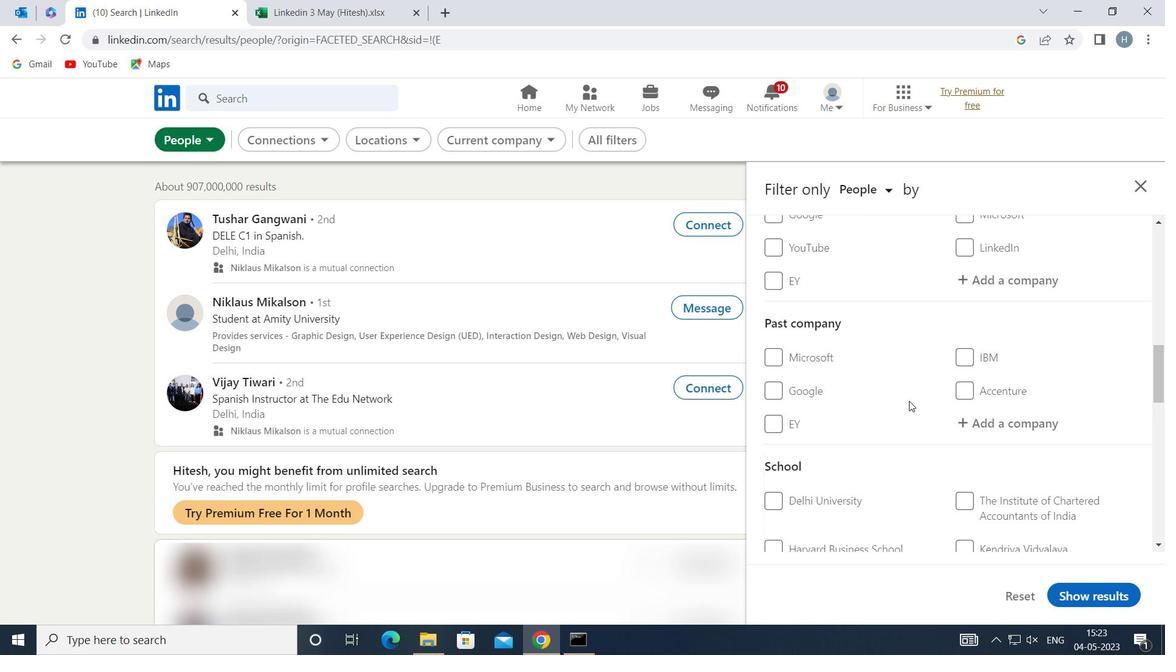 
Action: Mouse scrolled (910, 400) with delta (0, 0)
Screenshot: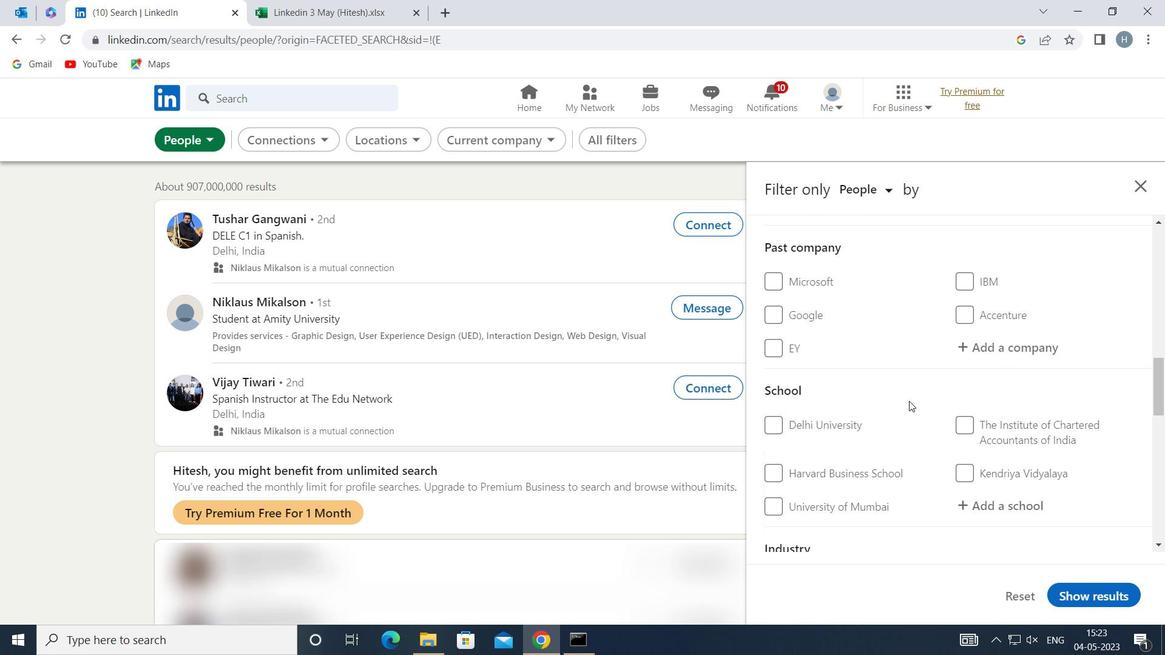 
Action: Mouse moved to (913, 398)
Screenshot: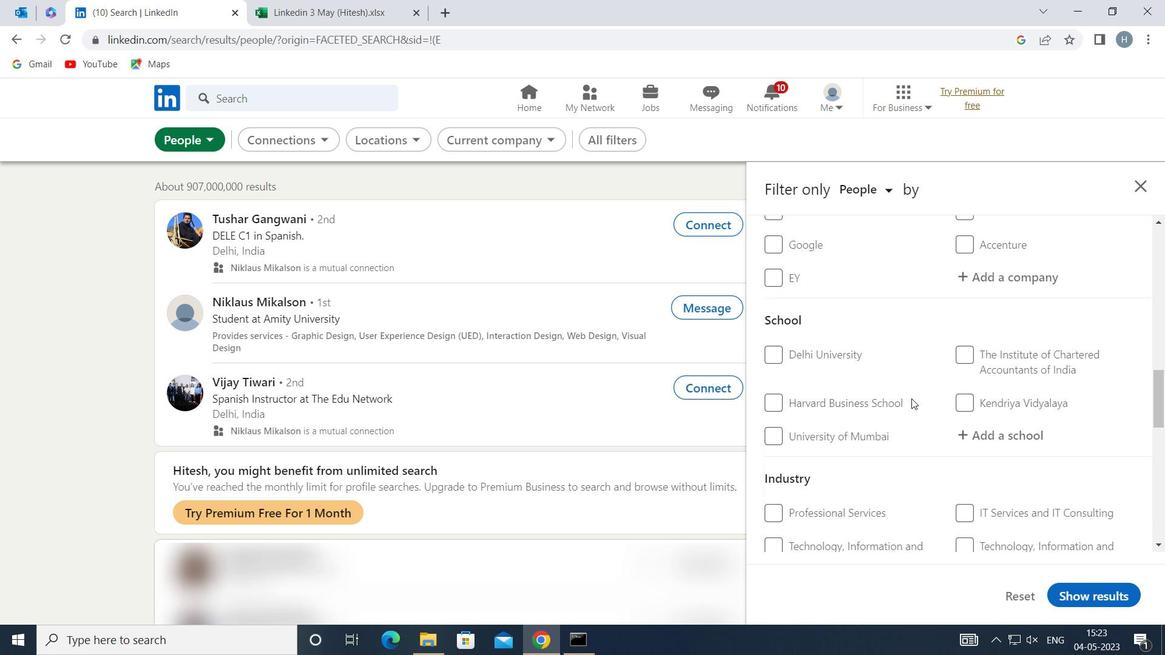 
Action: Mouse scrolled (913, 397) with delta (0, 0)
Screenshot: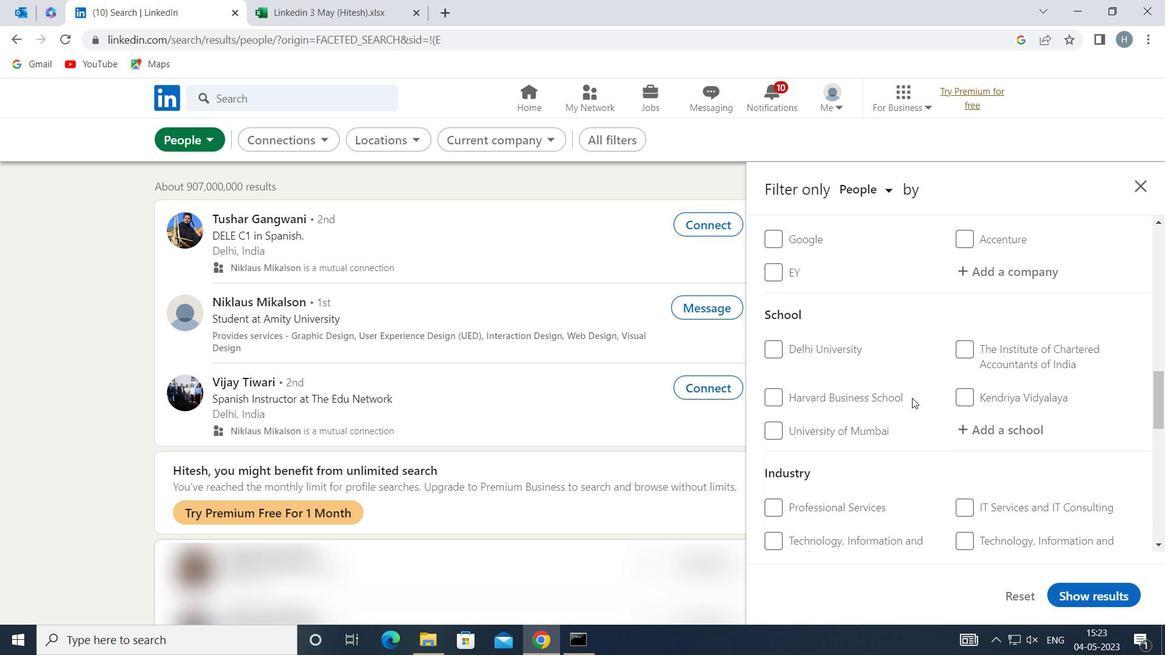 
Action: Mouse scrolled (913, 397) with delta (0, 0)
Screenshot: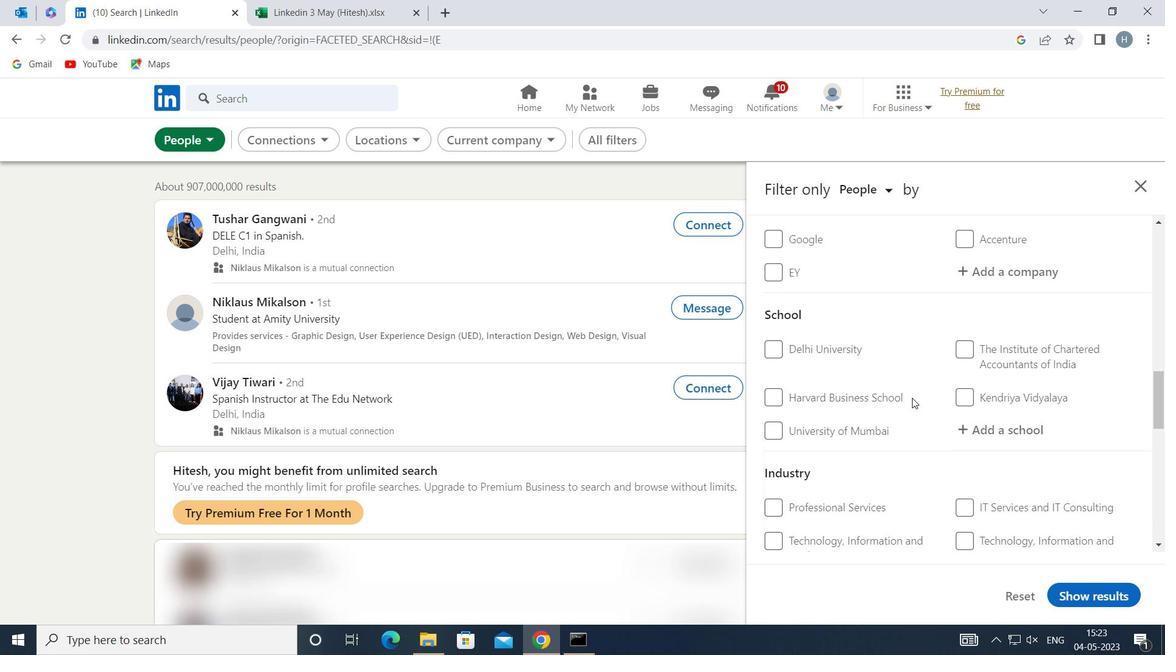 
Action: Mouse scrolled (913, 397) with delta (0, 0)
Screenshot: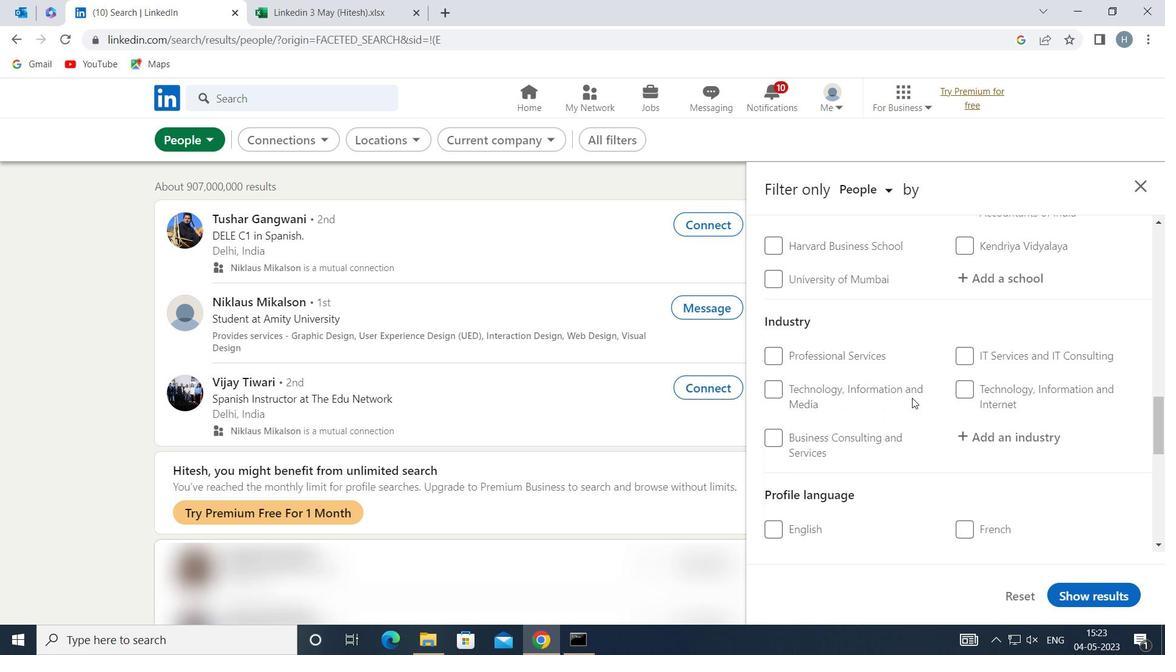 
Action: Mouse scrolled (913, 397) with delta (0, 0)
Screenshot: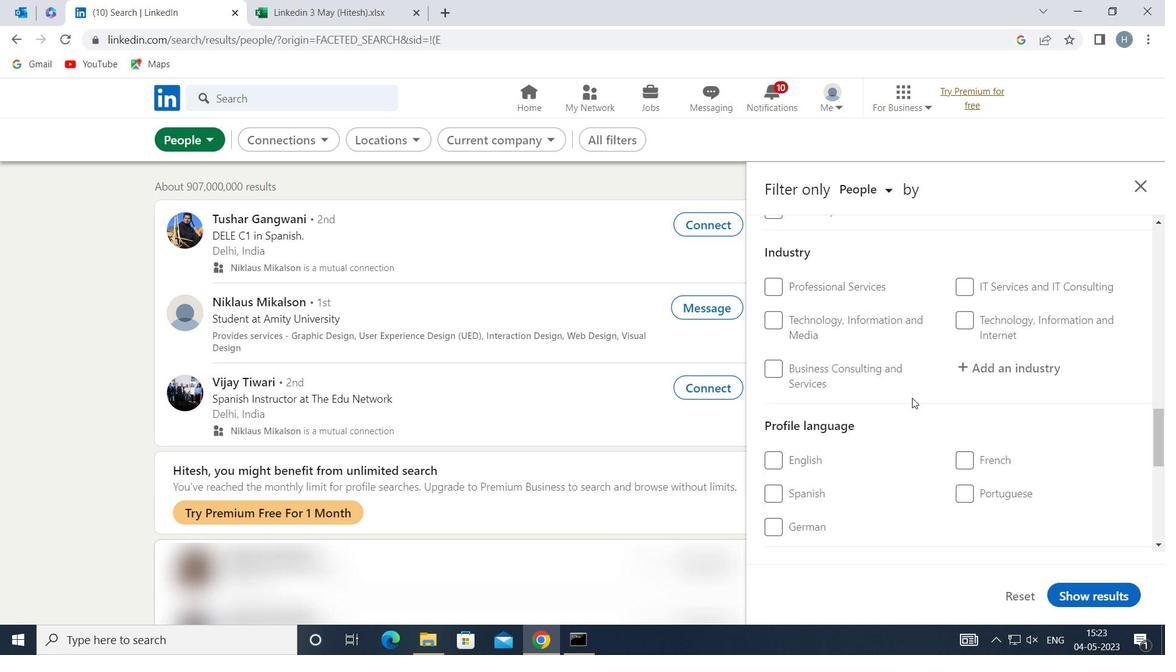 
Action: Mouse scrolled (913, 397) with delta (0, 0)
Screenshot: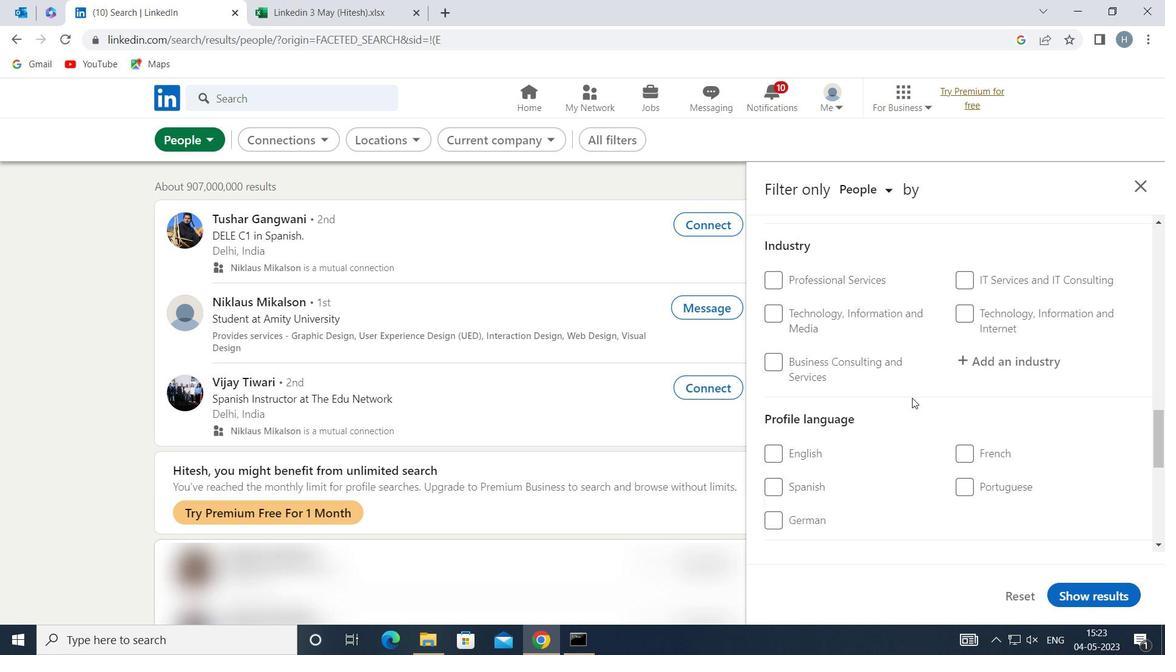 
Action: Mouse moved to (961, 338)
Screenshot: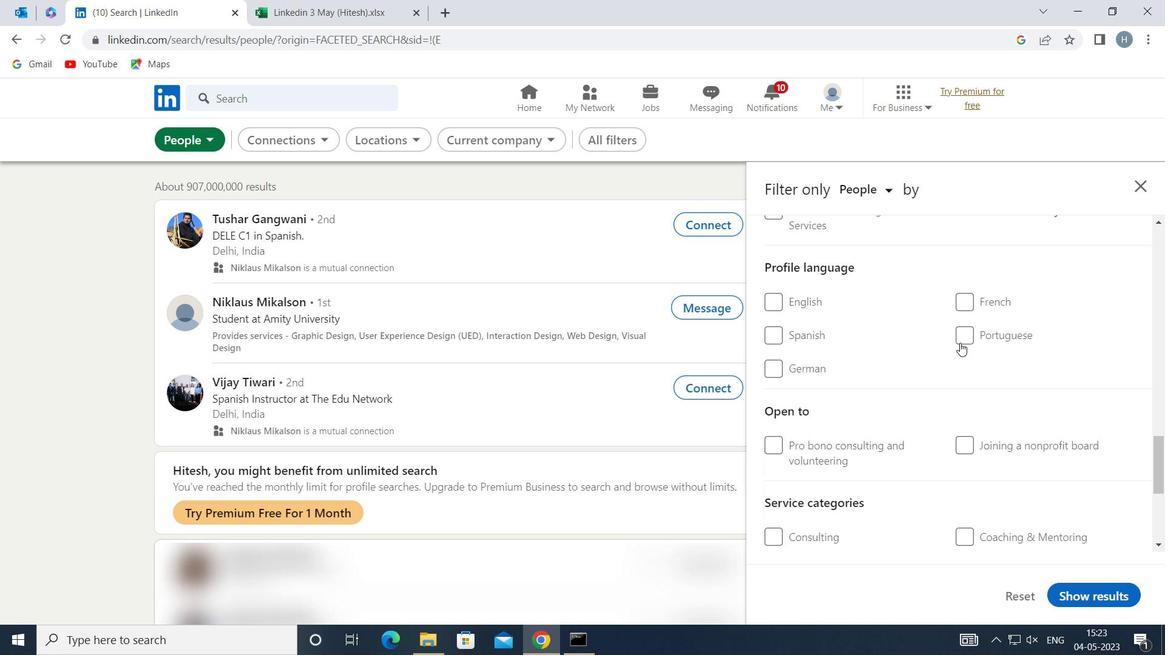 
Action: Mouse pressed left at (961, 338)
Screenshot: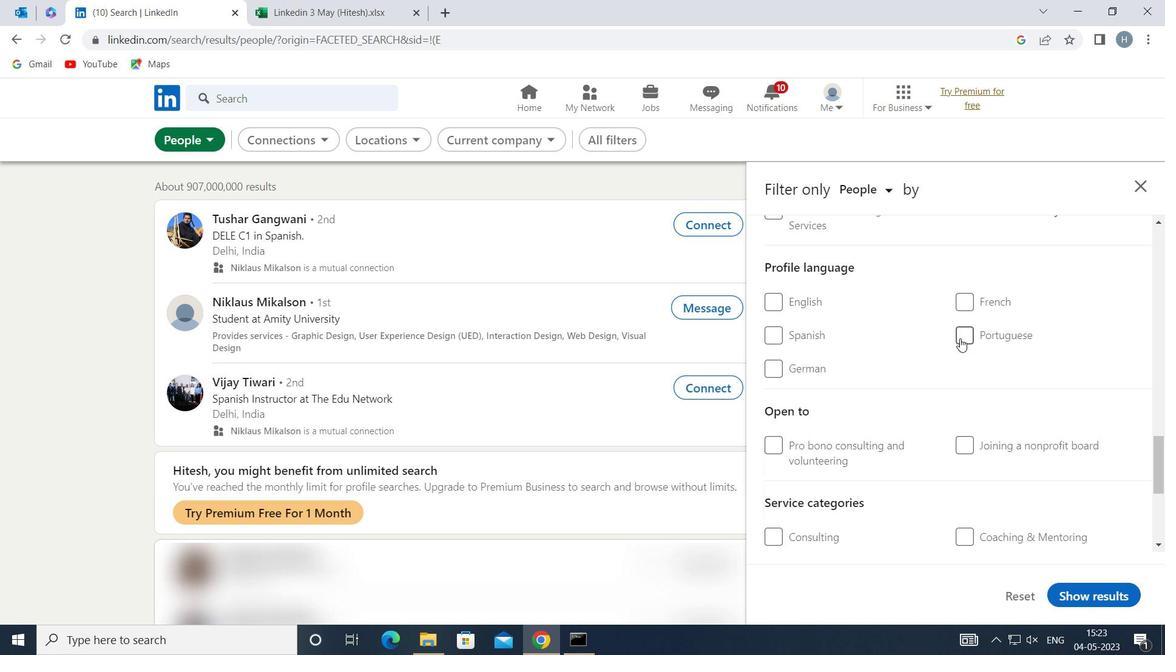 
Action: Mouse moved to (928, 350)
Screenshot: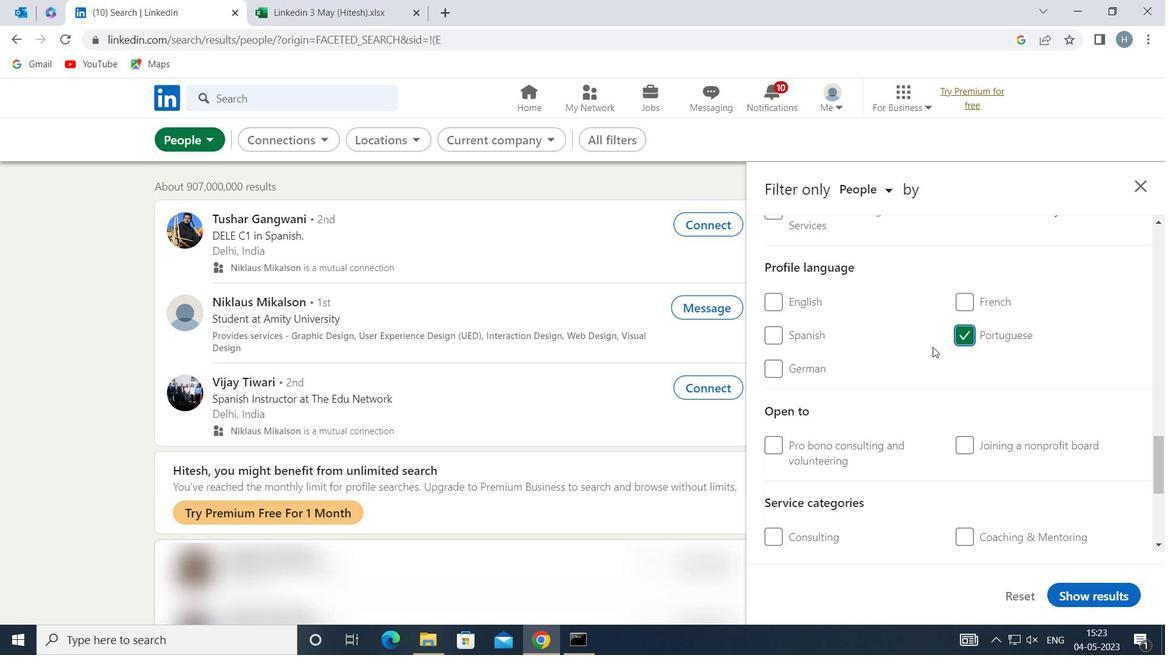 
Action: Mouse scrolled (928, 350) with delta (0, 0)
Screenshot: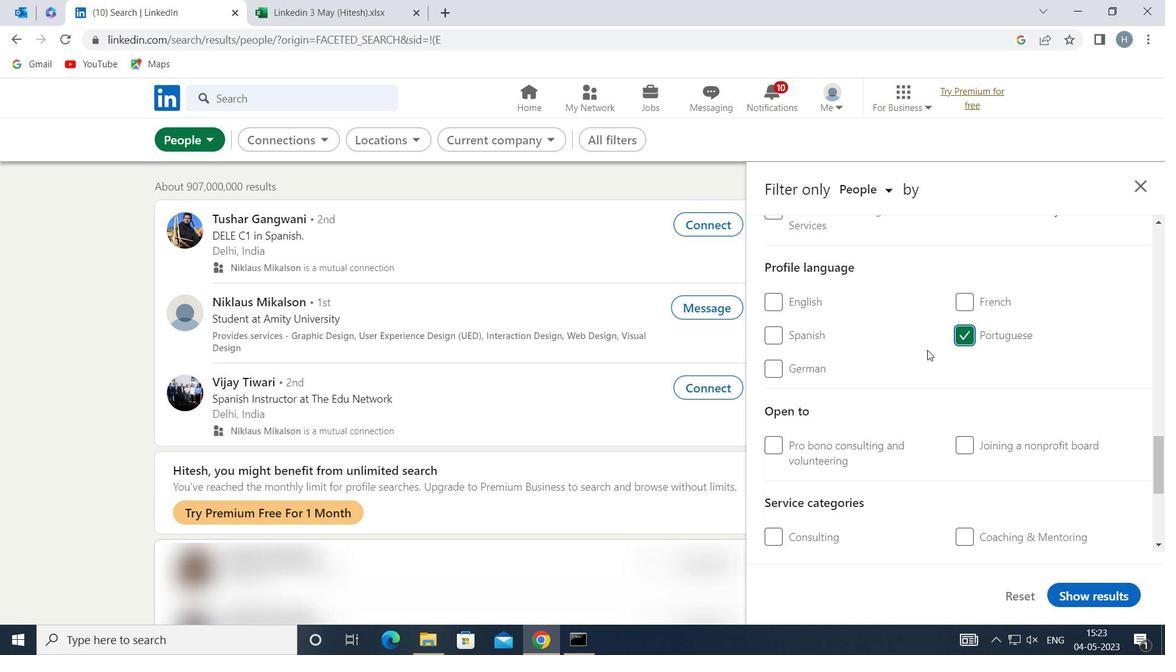 
Action: Mouse scrolled (928, 350) with delta (0, 0)
Screenshot: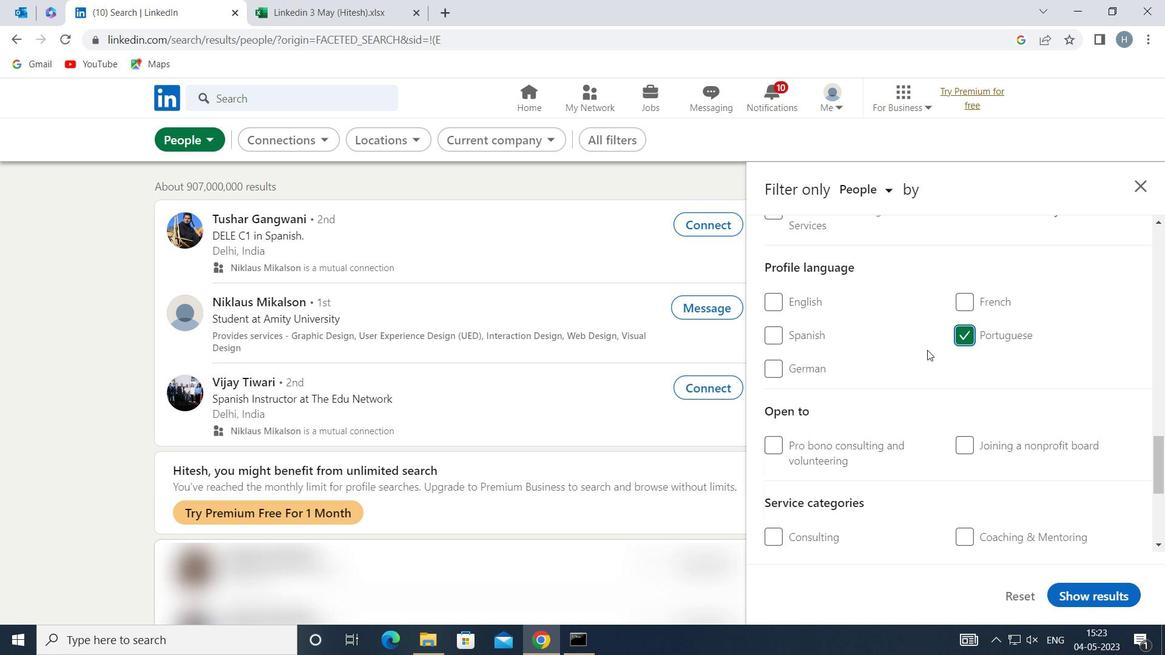
Action: Mouse scrolled (928, 350) with delta (0, 0)
Screenshot: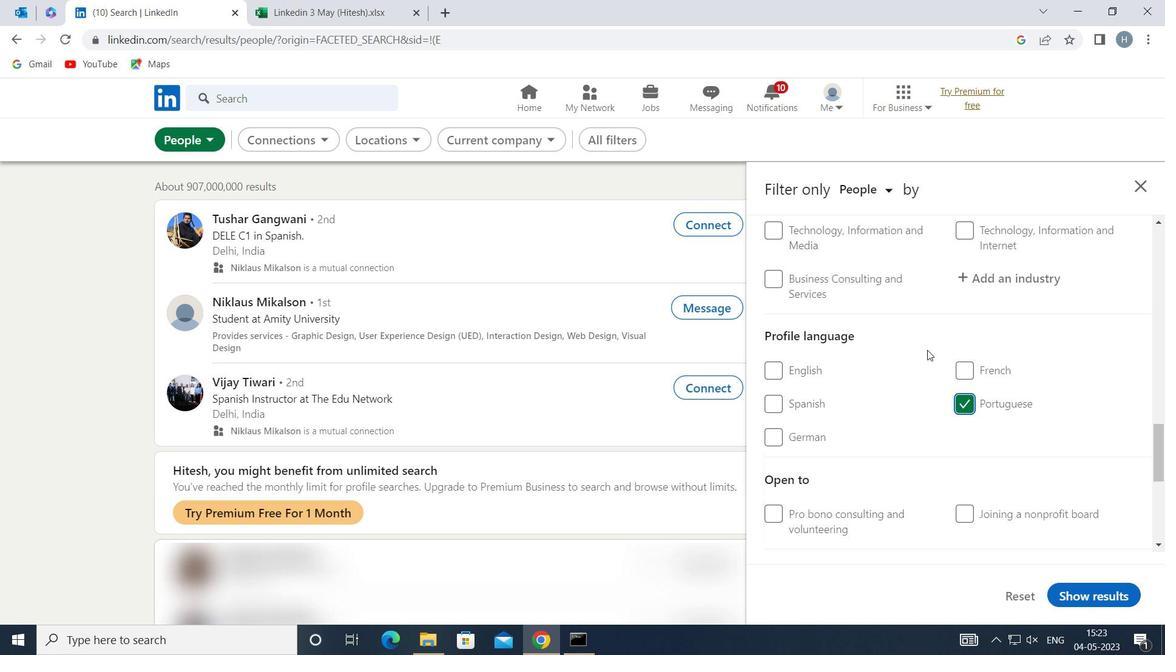 
Action: Mouse scrolled (928, 350) with delta (0, 0)
Screenshot: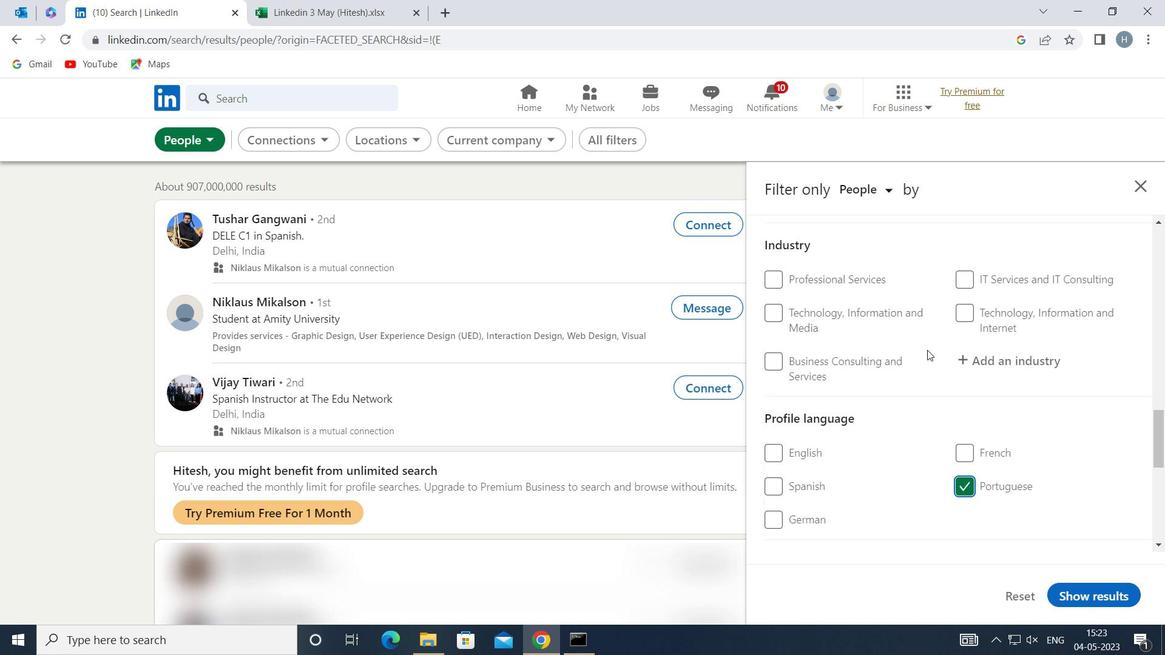 
Action: Mouse scrolled (928, 350) with delta (0, 0)
Screenshot: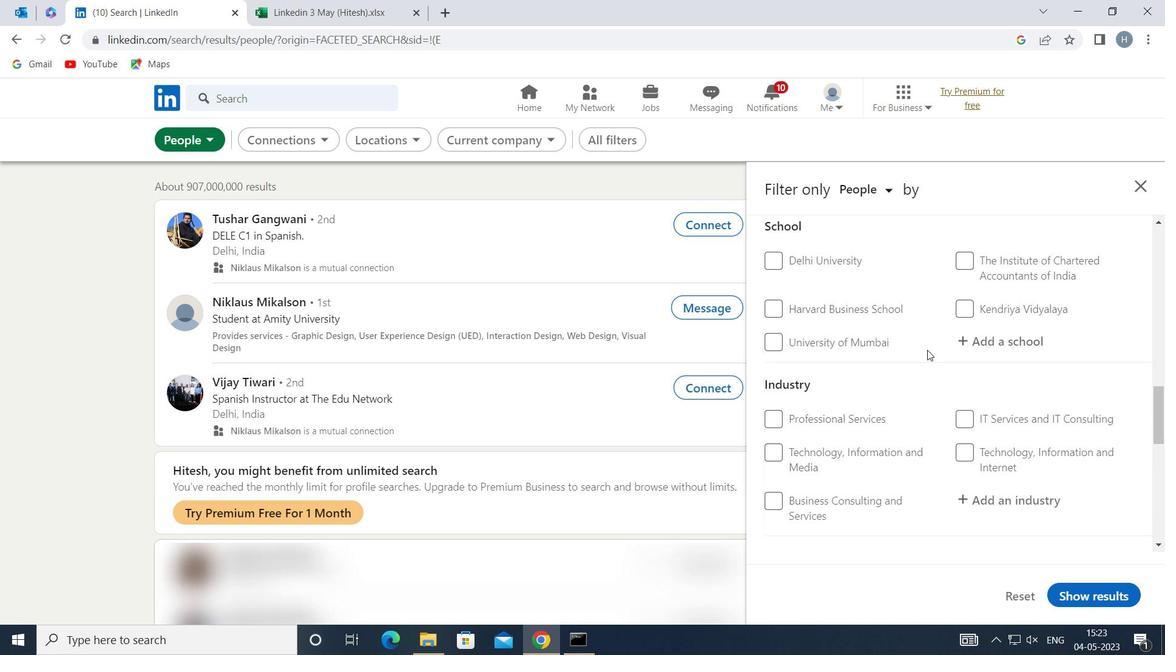 
Action: Mouse scrolled (928, 350) with delta (0, 0)
Screenshot: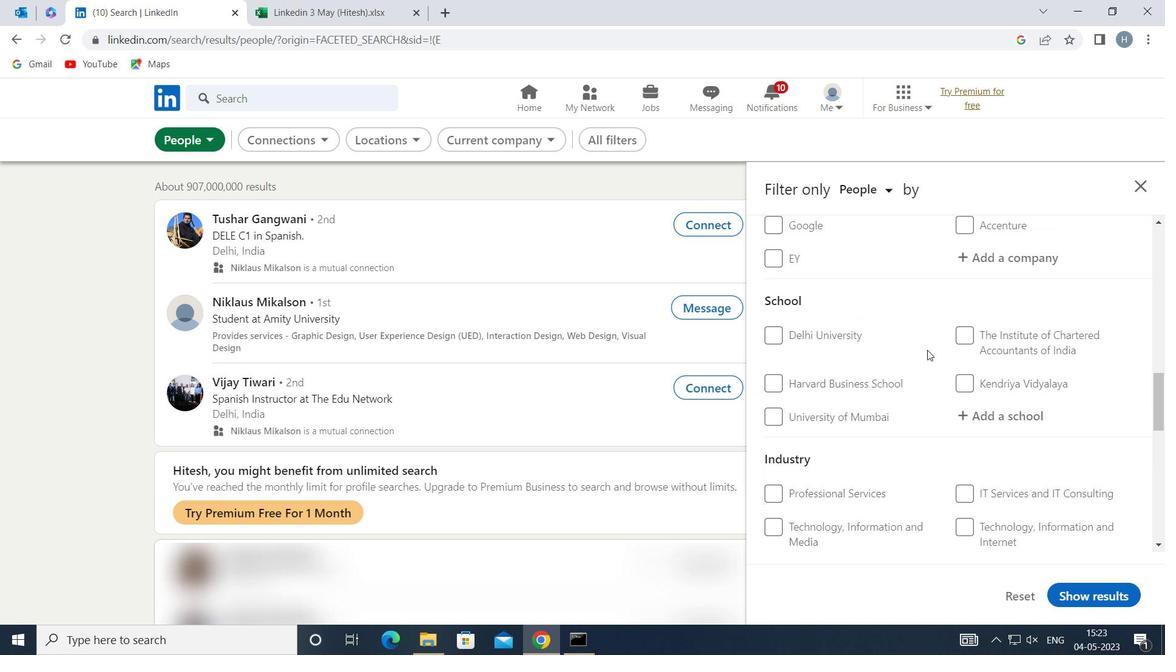 
Action: Mouse scrolled (928, 350) with delta (0, 0)
Screenshot: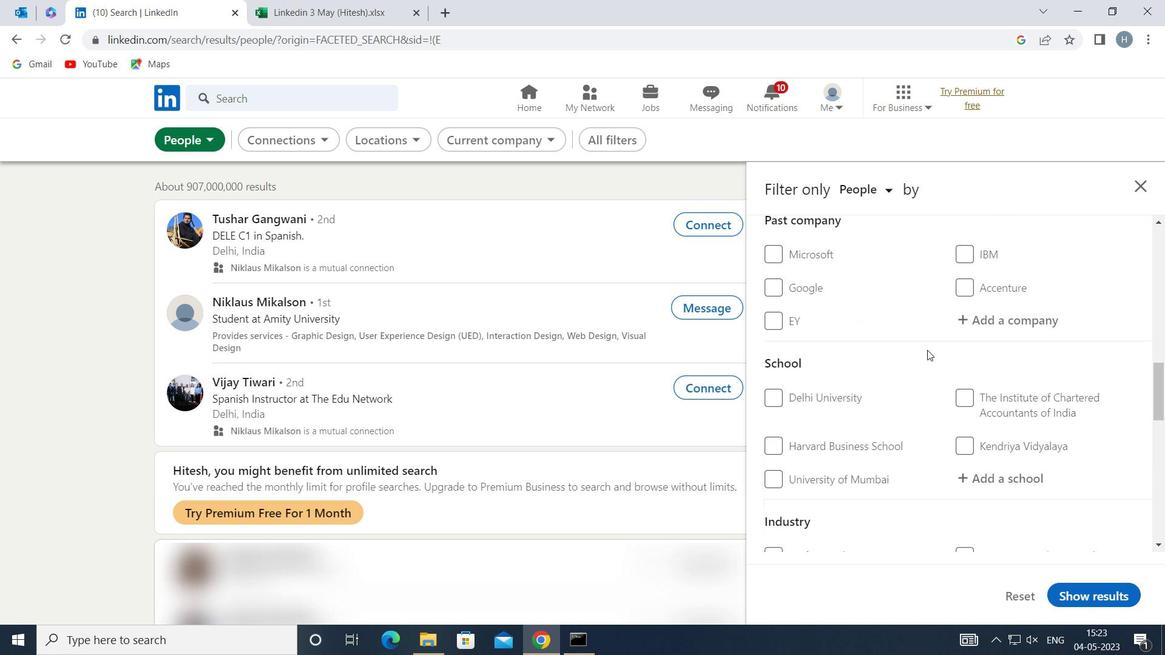 
Action: Mouse scrolled (928, 350) with delta (0, 0)
Screenshot: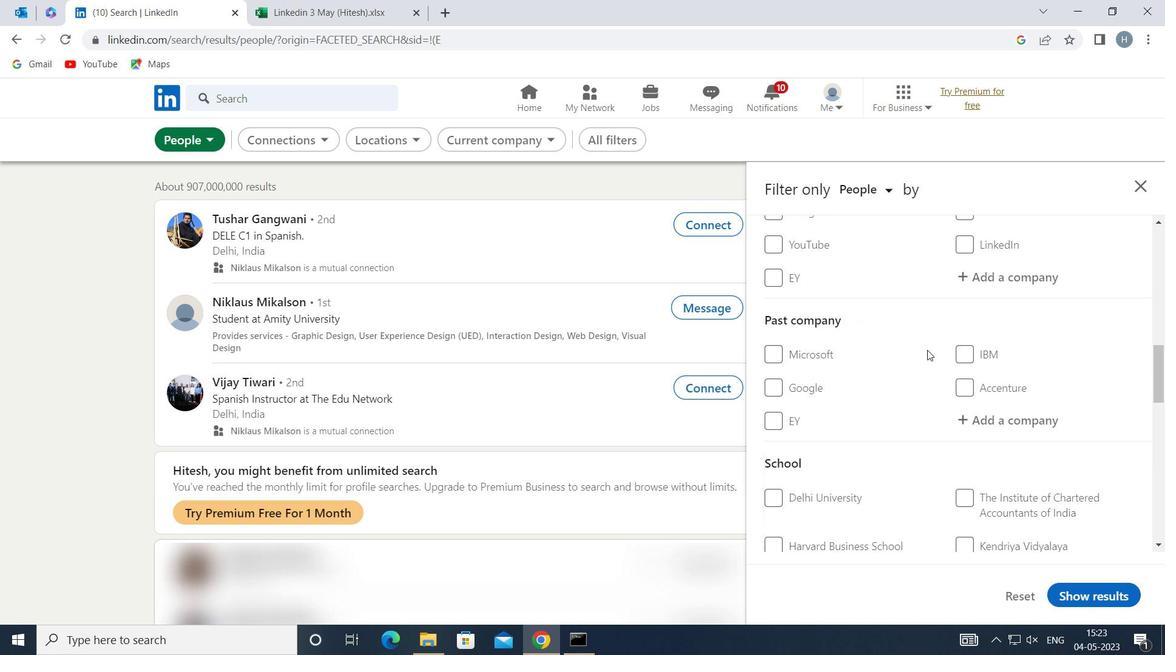 
Action: Mouse scrolled (928, 350) with delta (0, 0)
Screenshot: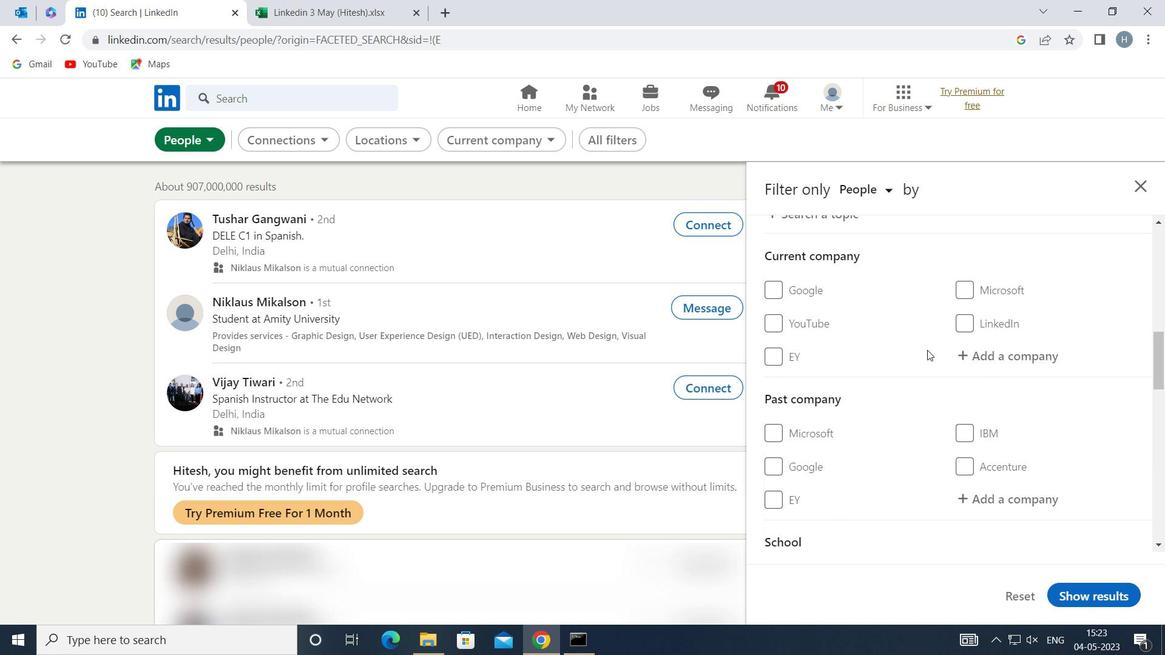 
Action: Mouse moved to (1004, 428)
Screenshot: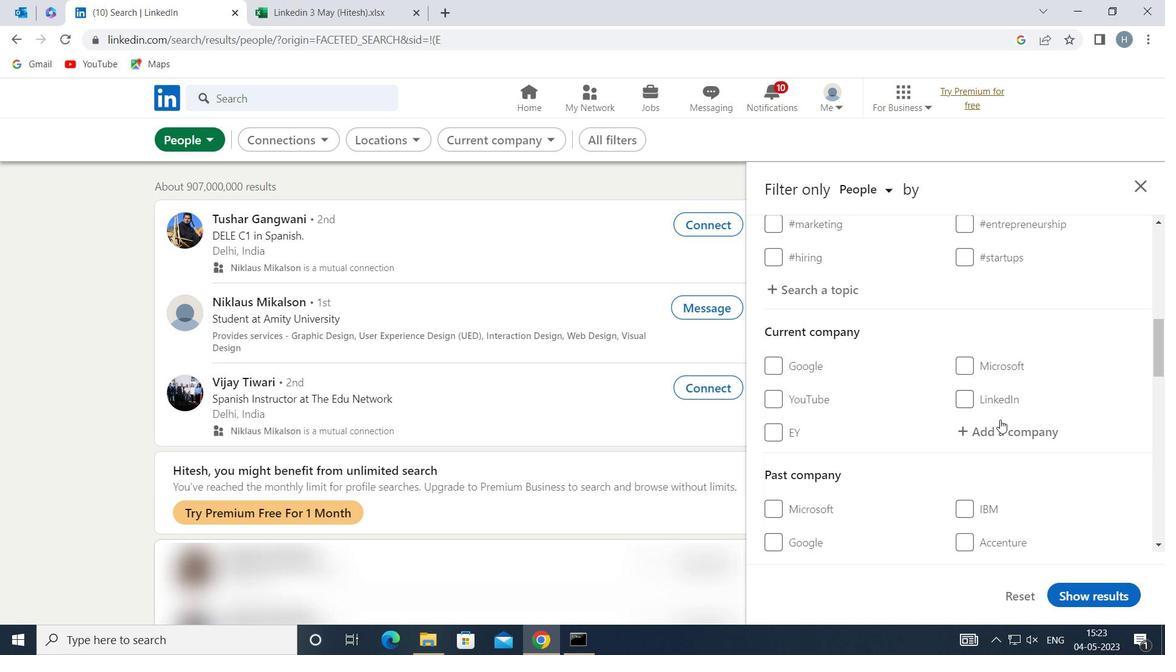 
Action: Mouse pressed left at (1004, 428)
Screenshot: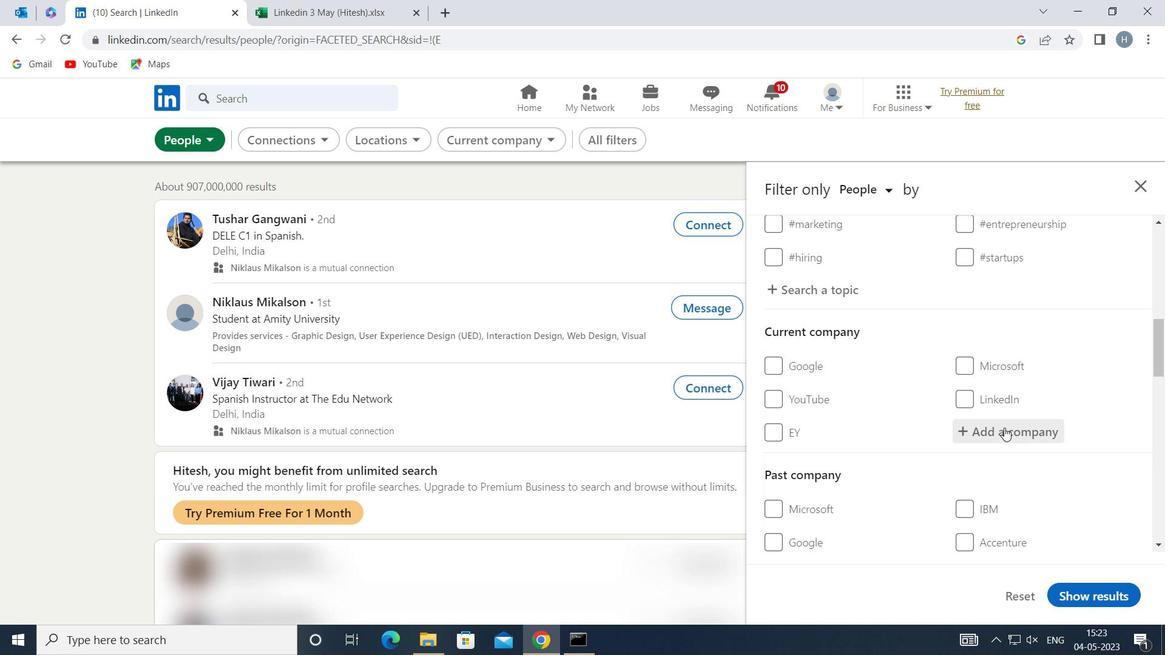 
Action: Mouse moved to (1005, 428)
Screenshot: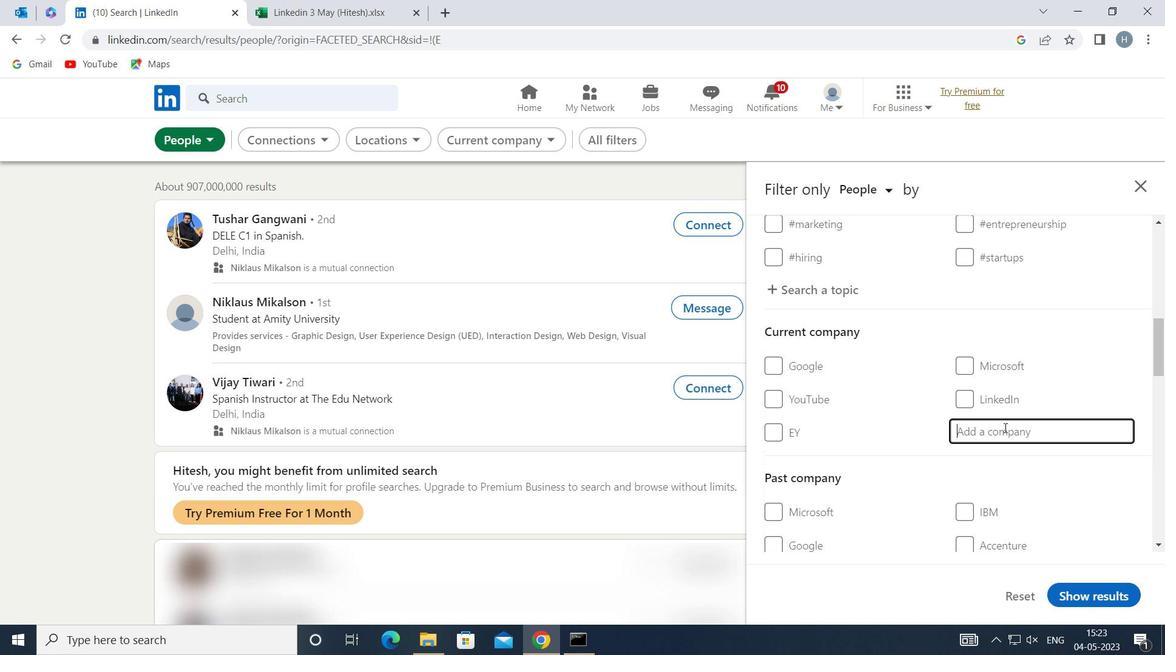 
Action: Key pressed <Key.shift>KEYENCE<Key.space>CORPORATION
Screenshot: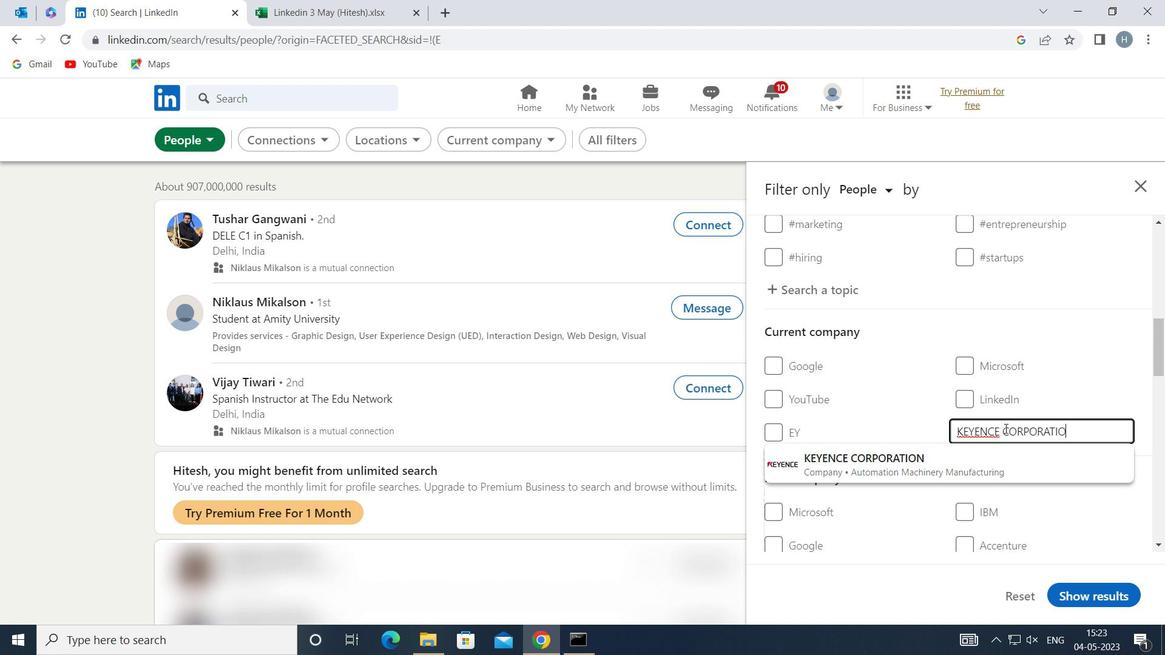 
Action: Mouse moved to (982, 454)
Screenshot: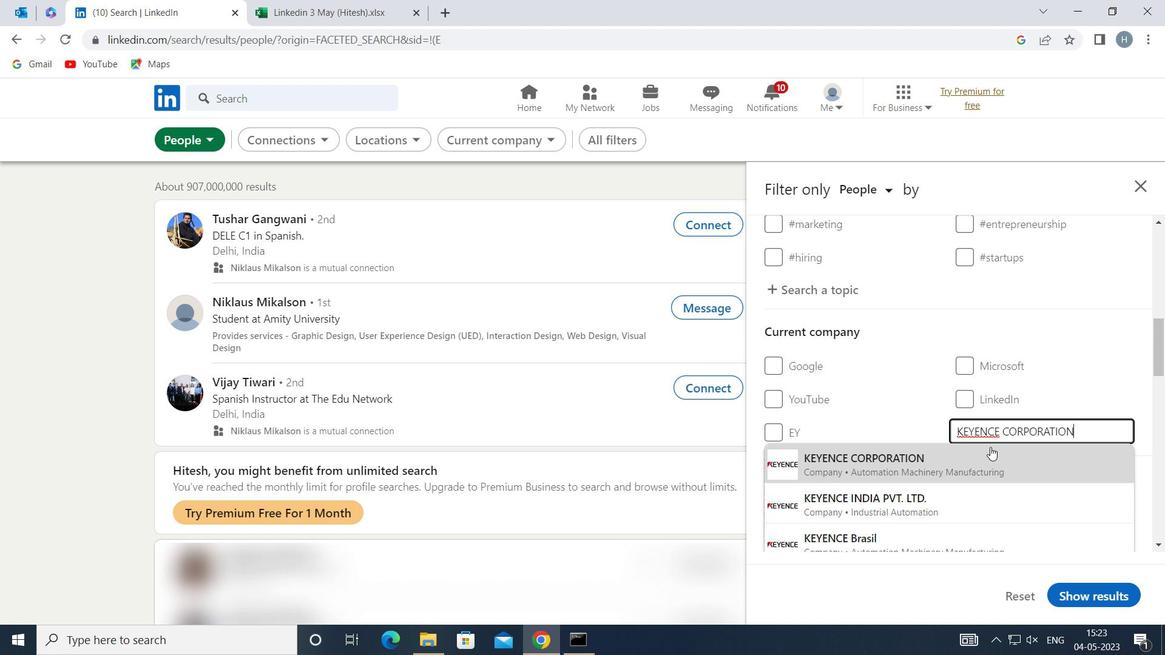 
Action: Mouse pressed left at (982, 454)
Screenshot: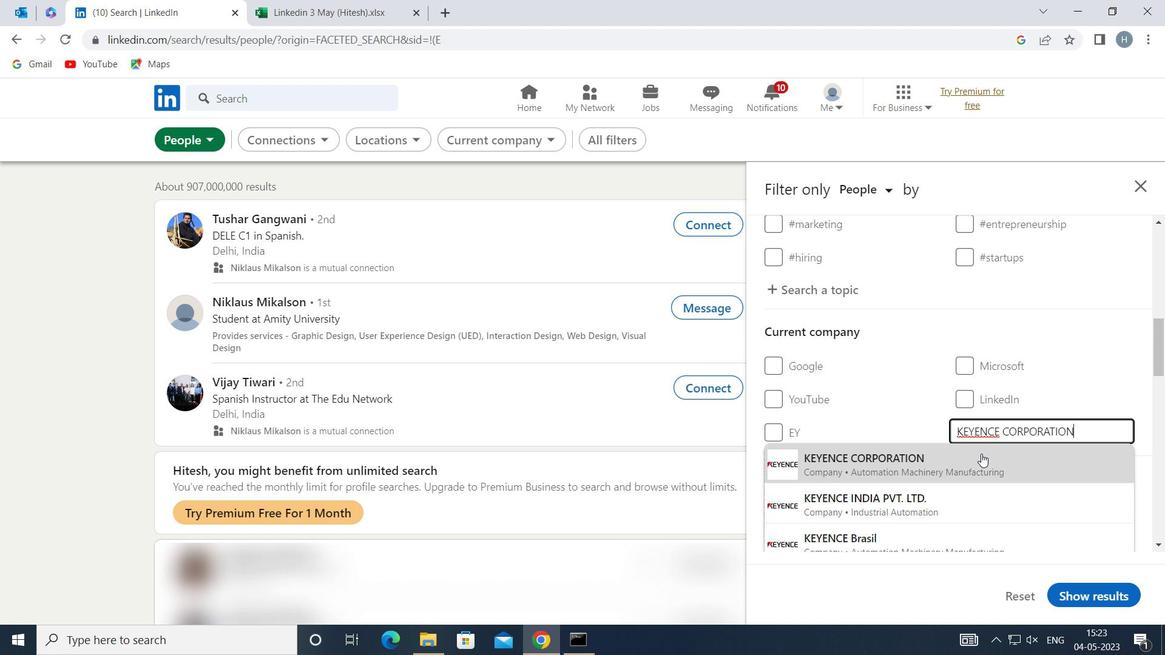 
Action: Mouse moved to (970, 433)
Screenshot: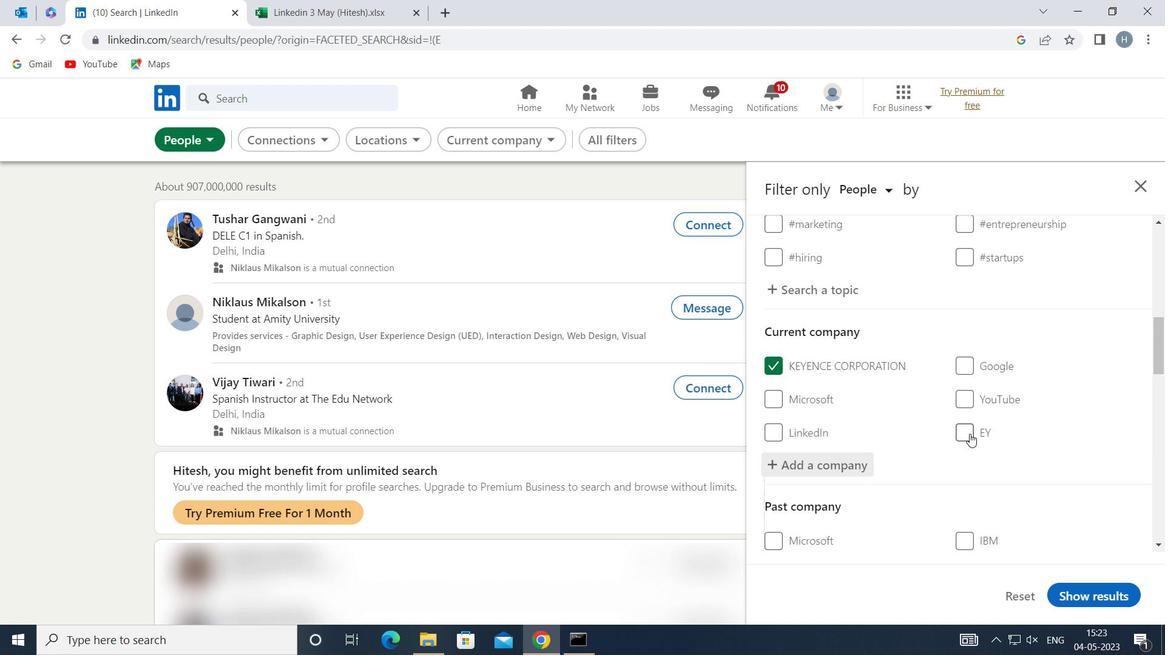 
Action: Mouse scrolled (970, 432) with delta (0, 0)
Screenshot: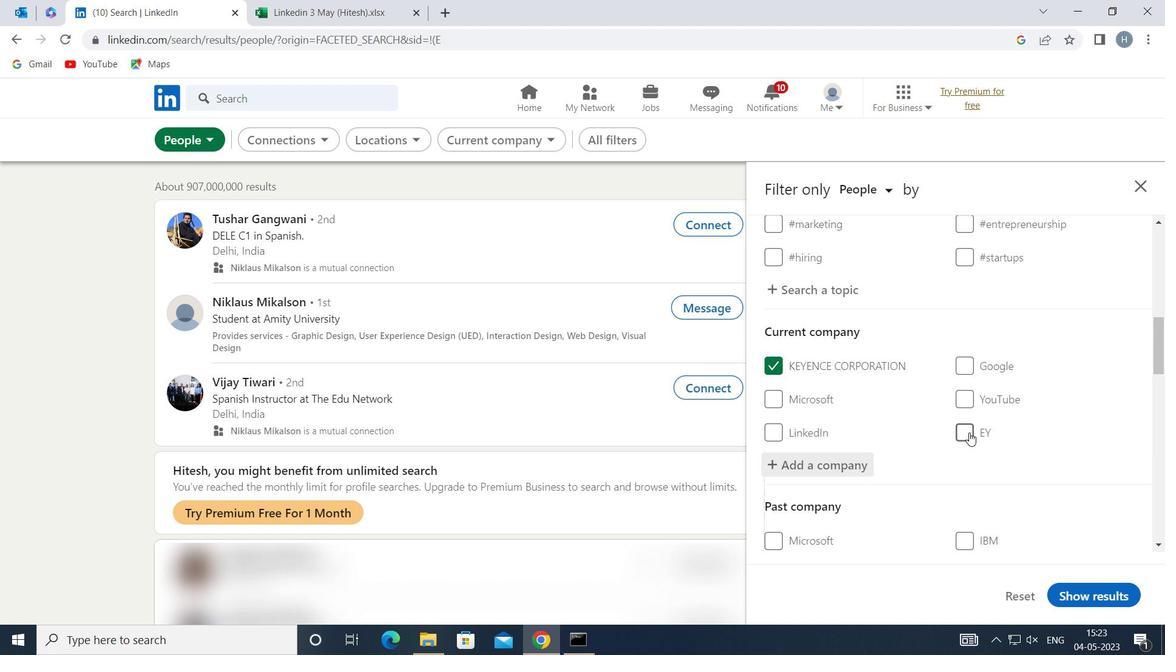 
Action: Mouse moved to (969, 432)
Screenshot: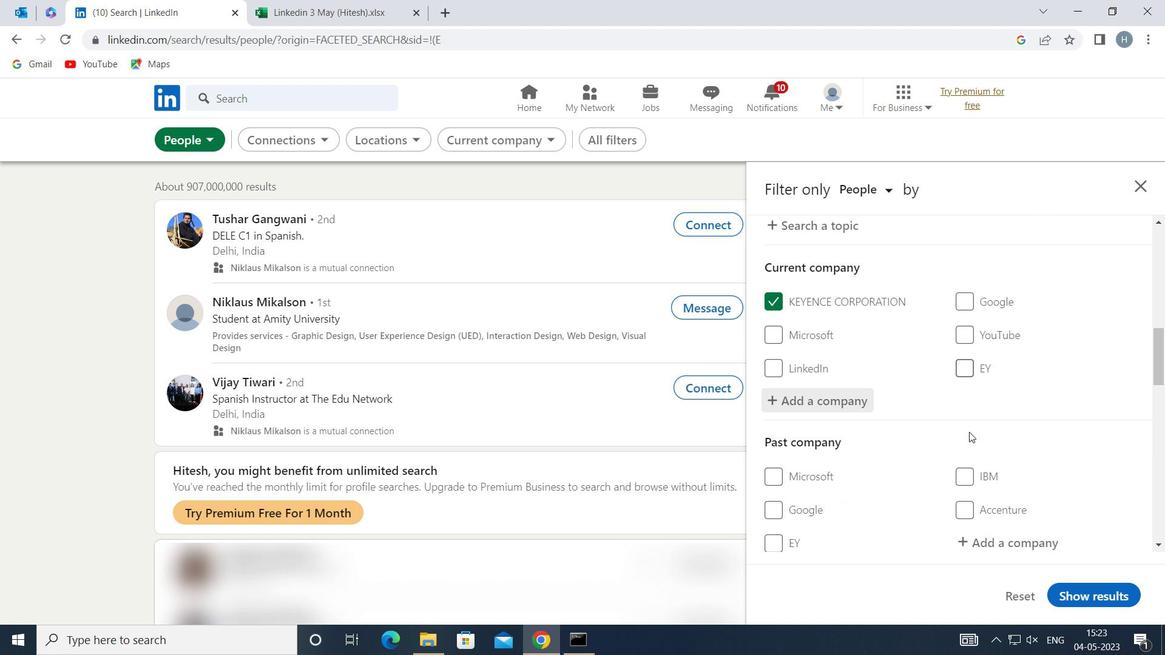 
Action: Mouse scrolled (969, 431) with delta (0, 0)
Screenshot: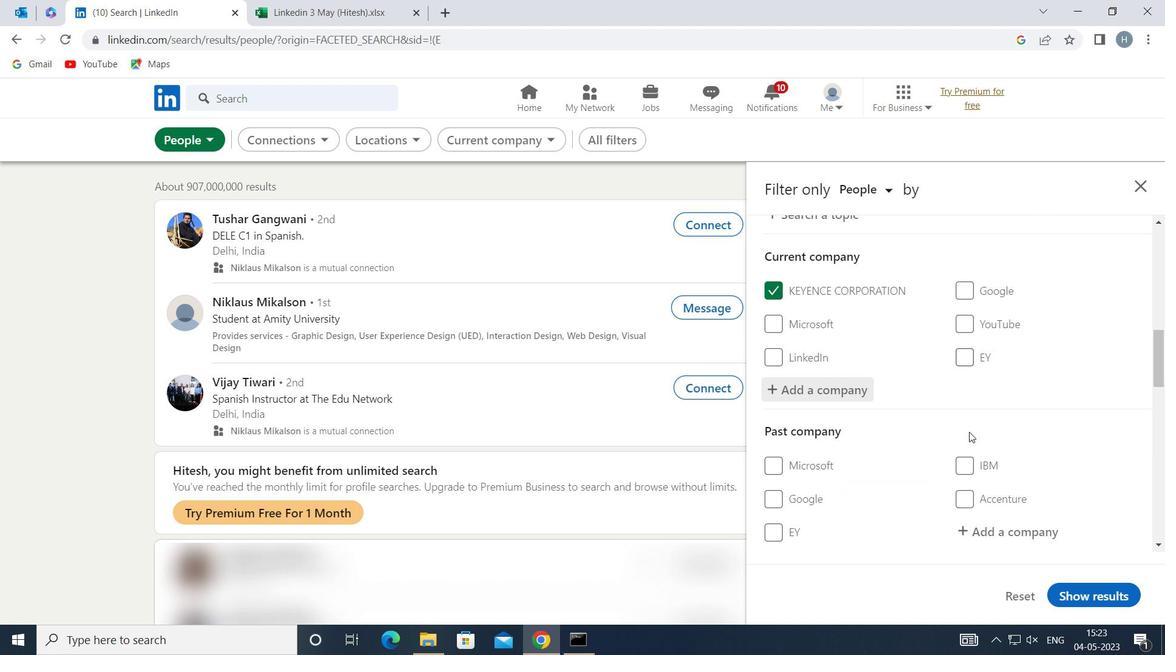 
Action: Mouse scrolled (969, 431) with delta (0, 0)
Screenshot: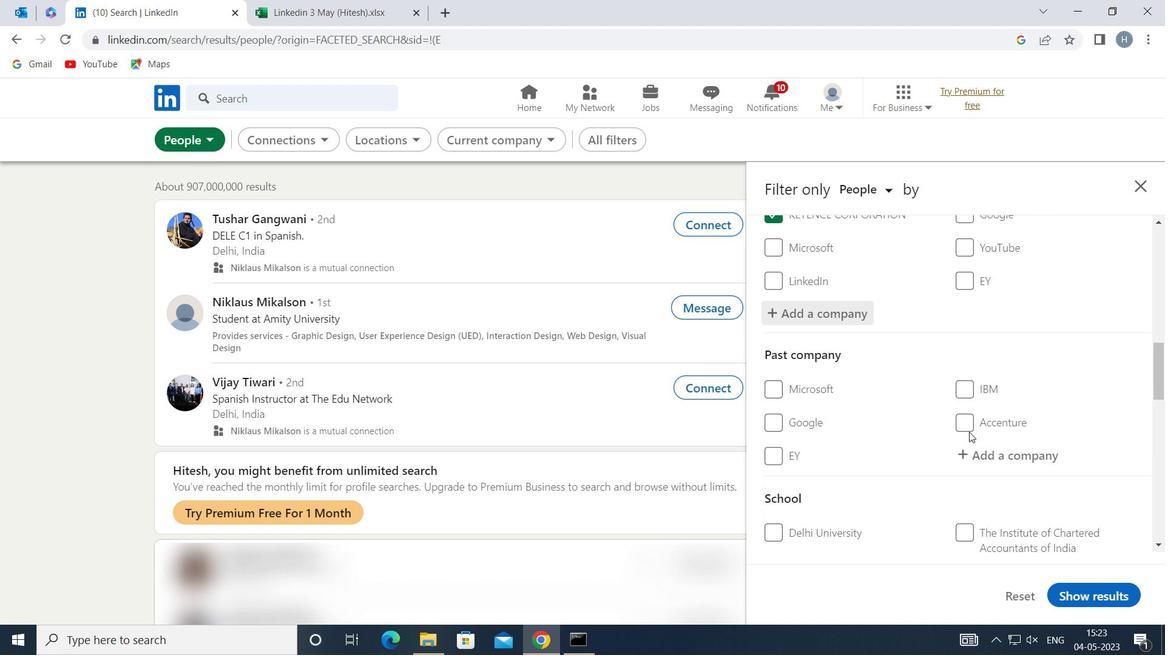 
Action: Mouse scrolled (969, 431) with delta (0, 0)
Screenshot: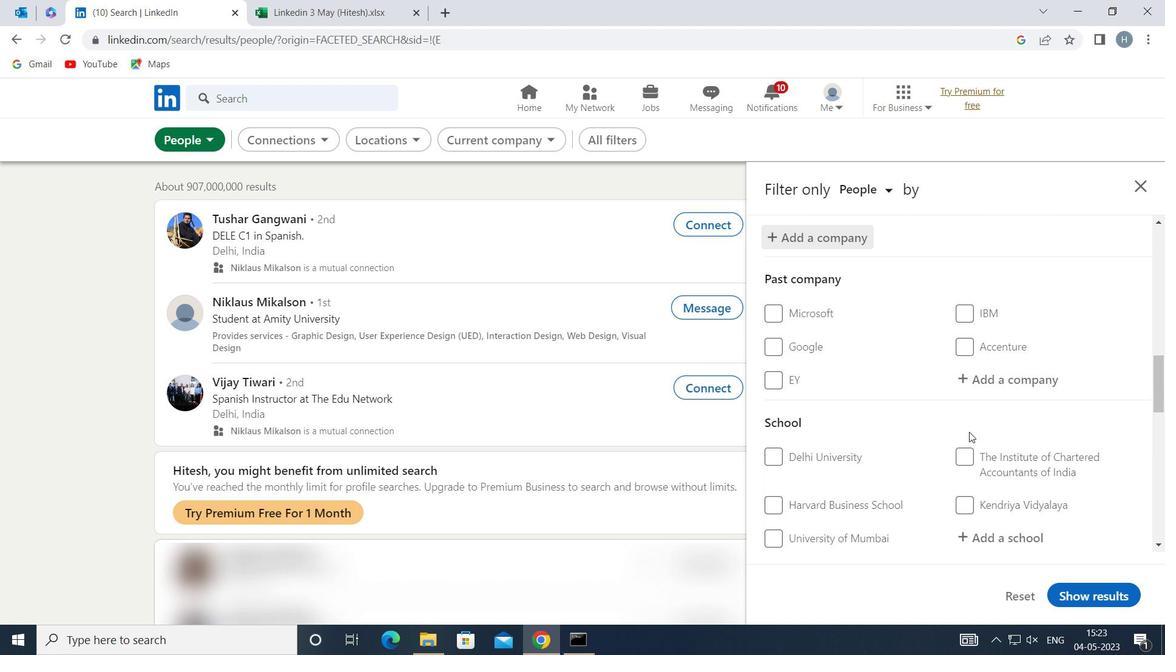 
Action: Mouse moved to (1009, 459)
Screenshot: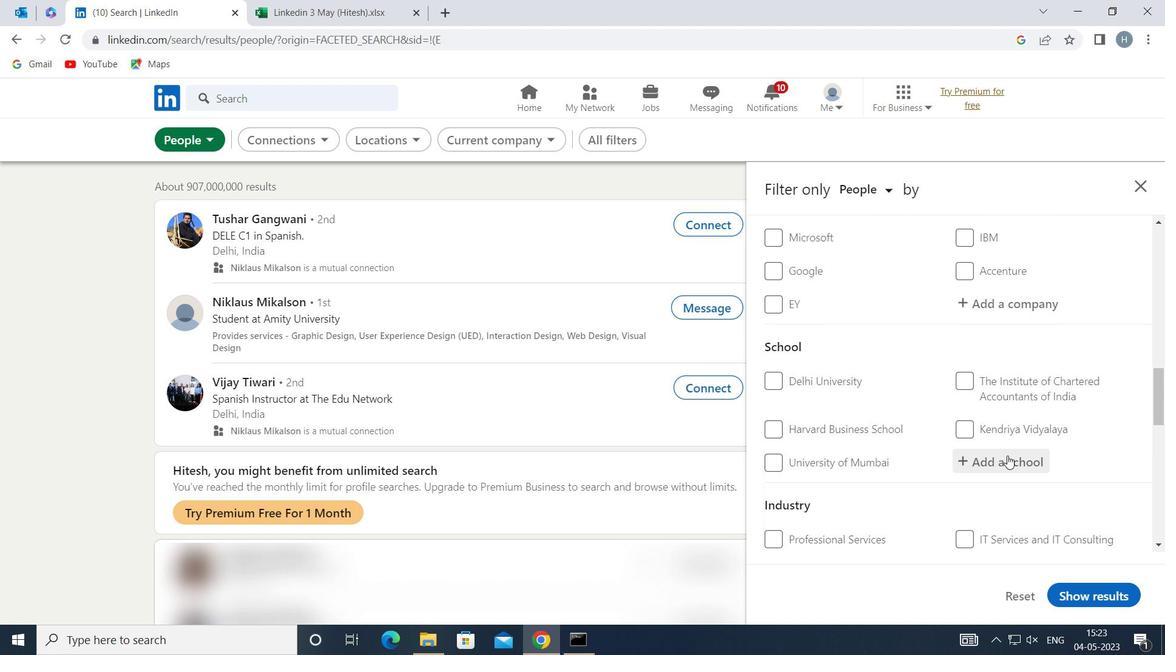 
Action: Mouse pressed left at (1009, 459)
Screenshot: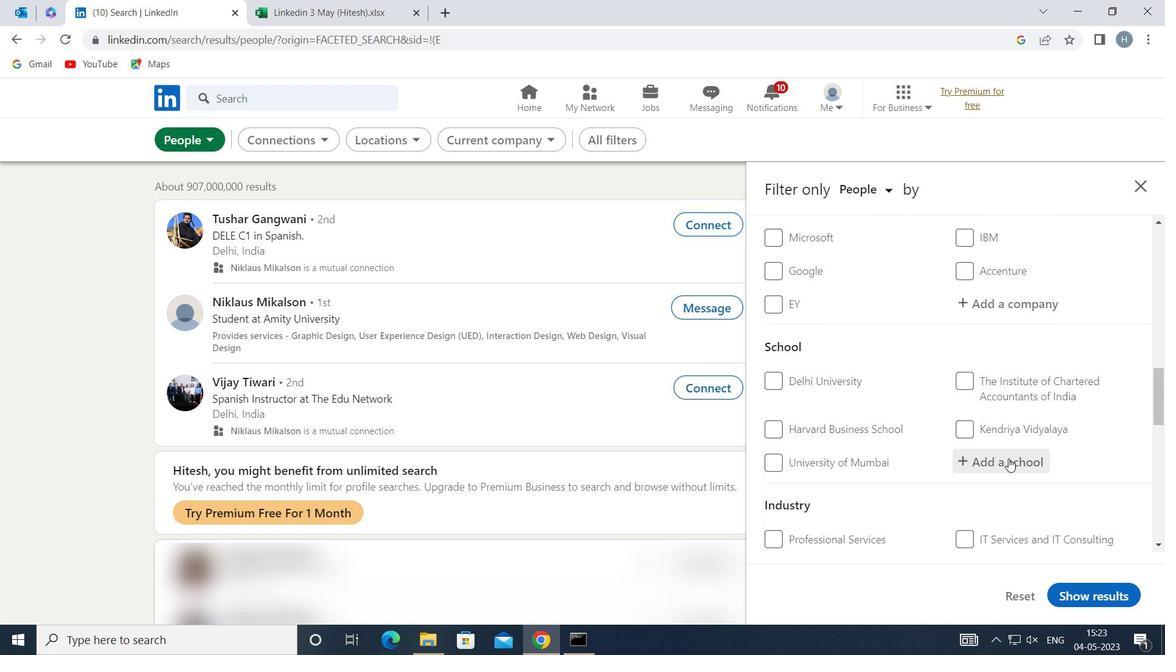 
Action: Mouse moved to (1006, 459)
Screenshot: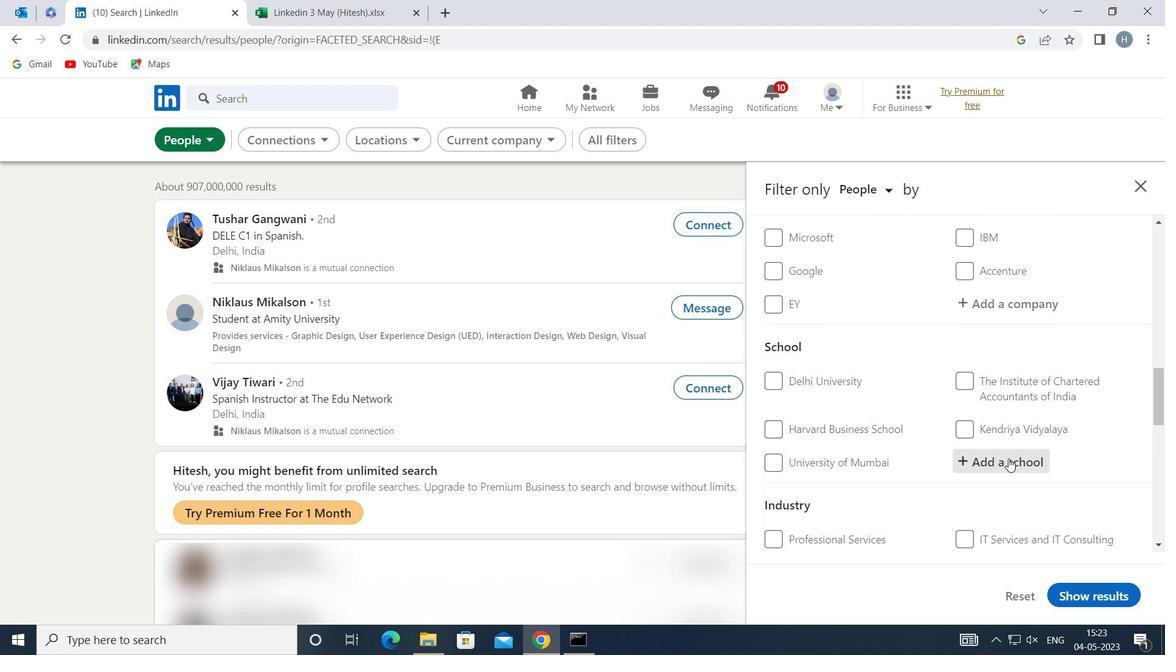 
Action: Key pressed <Key.shift>ST<Key.space><Key.shift>DOMINIC'S<Key.space><Key.shift>CO
Screenshot: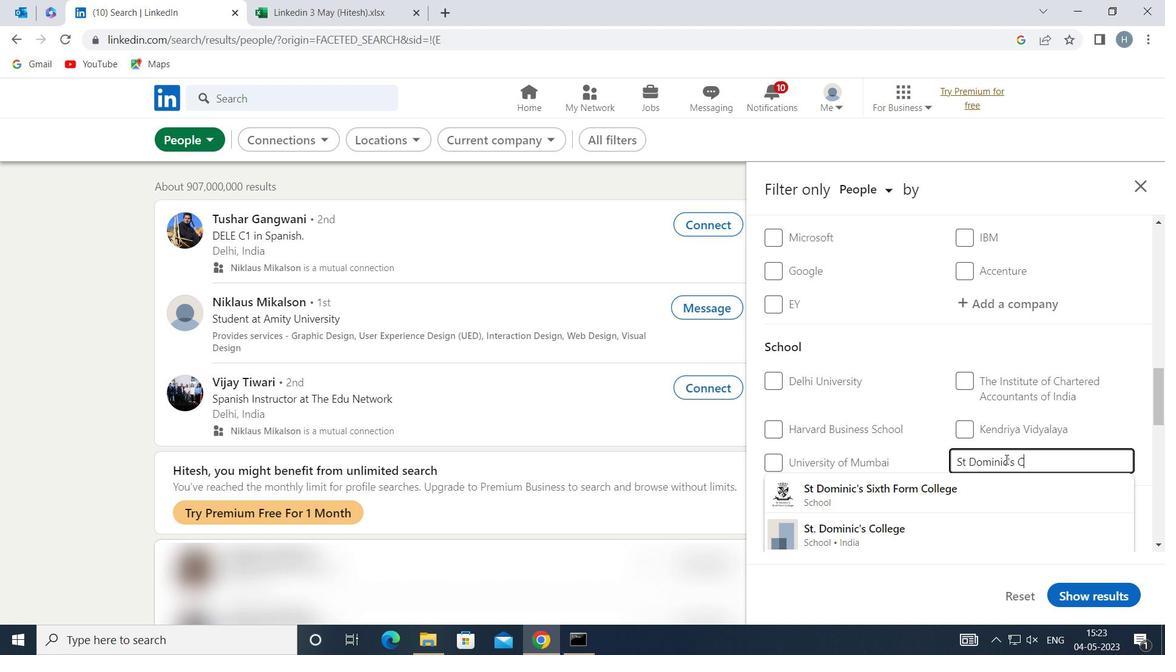 
Action: Mouse moved to (946, 532)
Screenshot: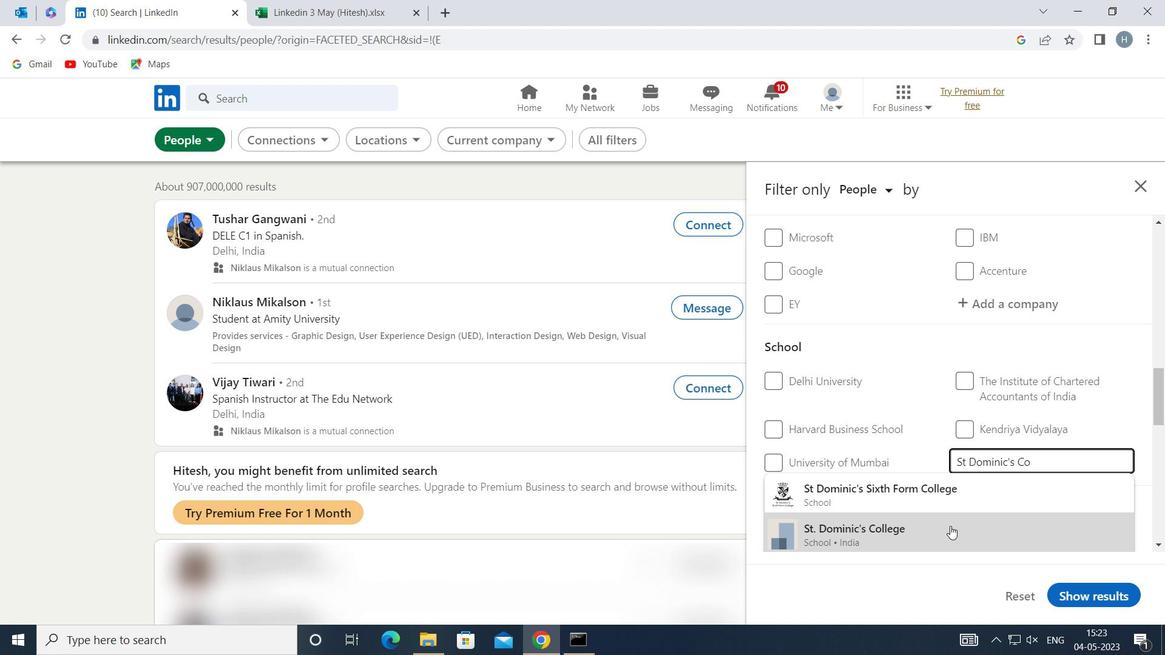 
Action: Mouse pressed left at (946, 532)
Screenshot: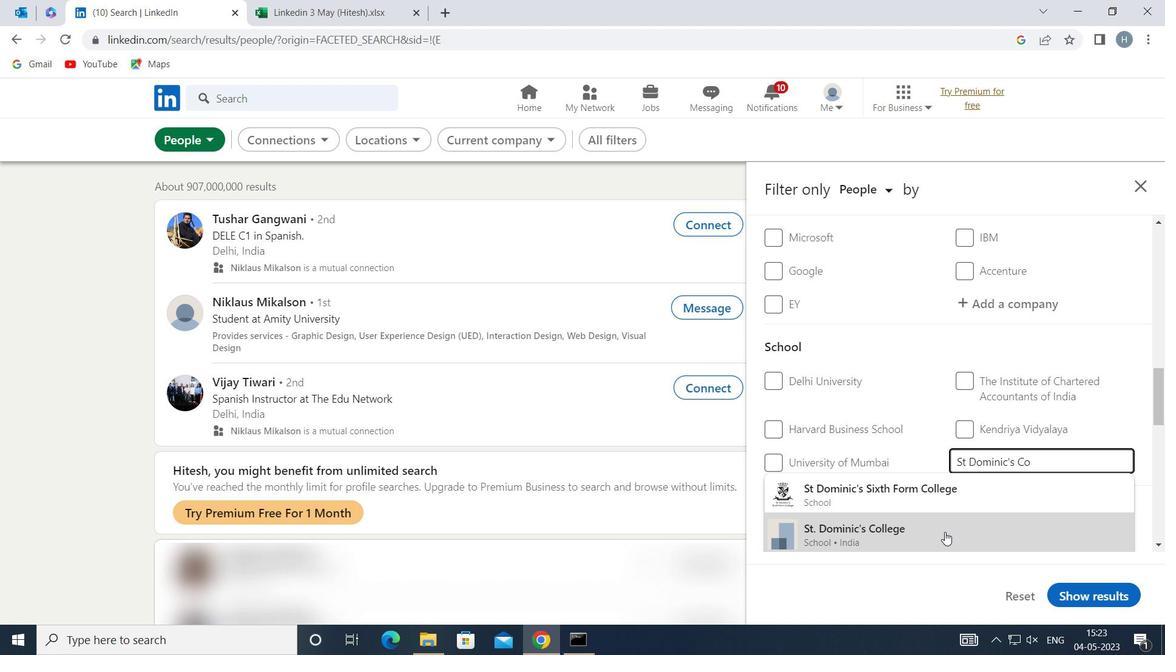 
Action: Mouse moved to (880, 442)
Screenshot: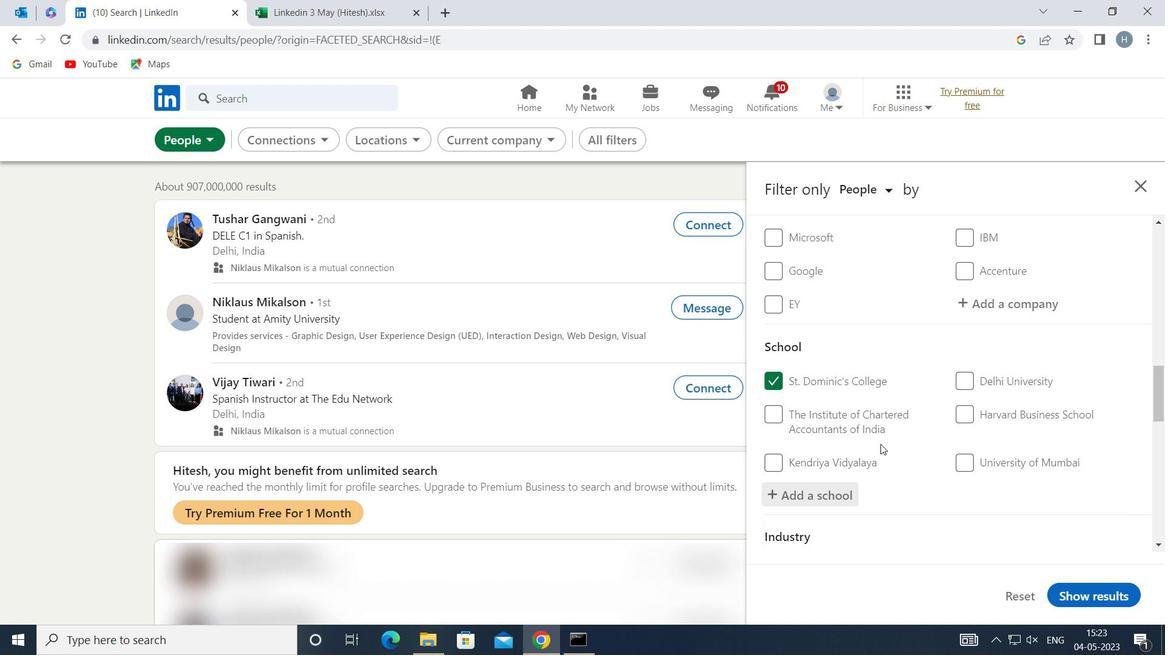 
Action: Mouse scrolled (880, 442) with delta (0, 0)
Screenshot: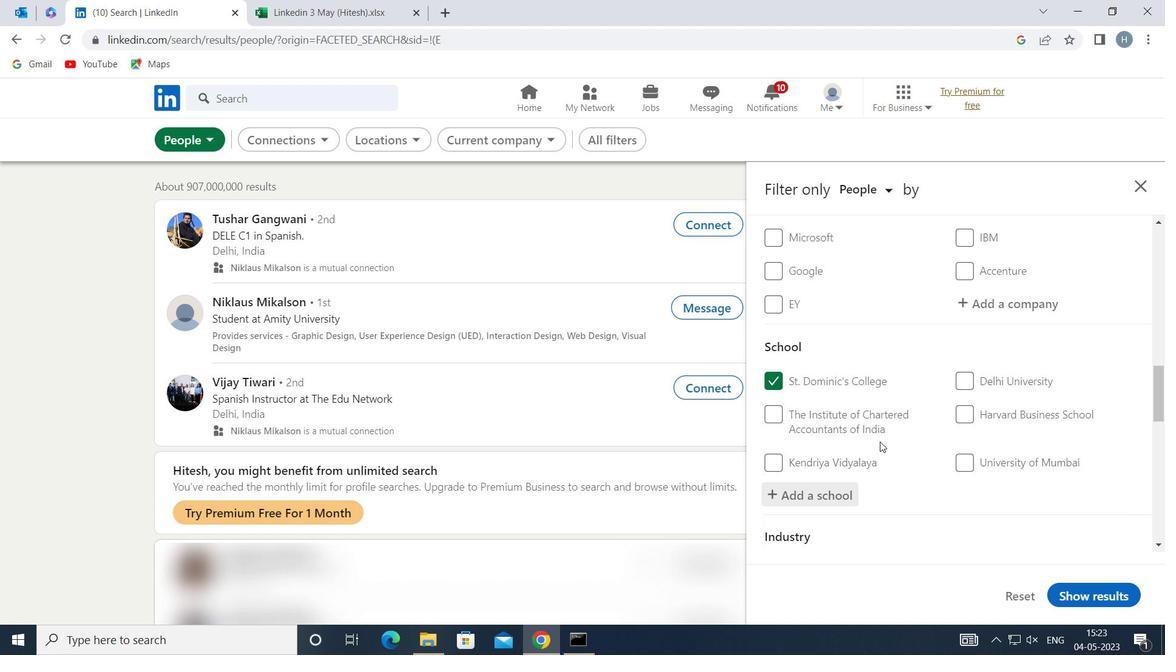 
Action: Mouse moved to (889, 435)
Screenshot: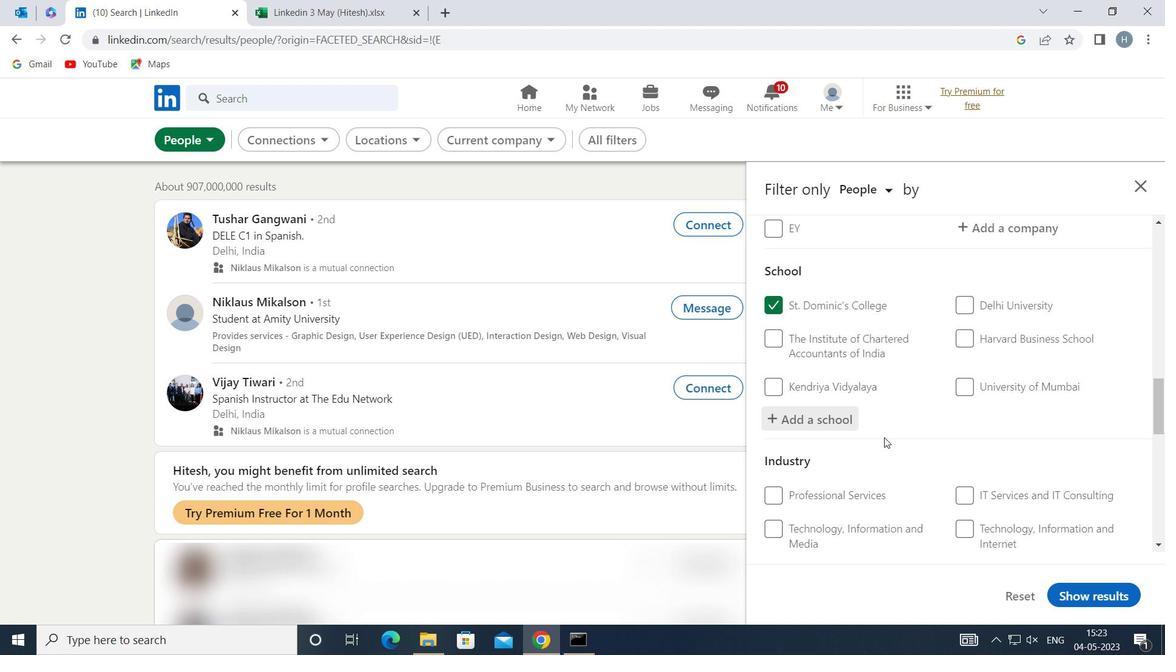 
Action: Mouse scrolled (889, 435) with delta (0, 0)
Screenshot: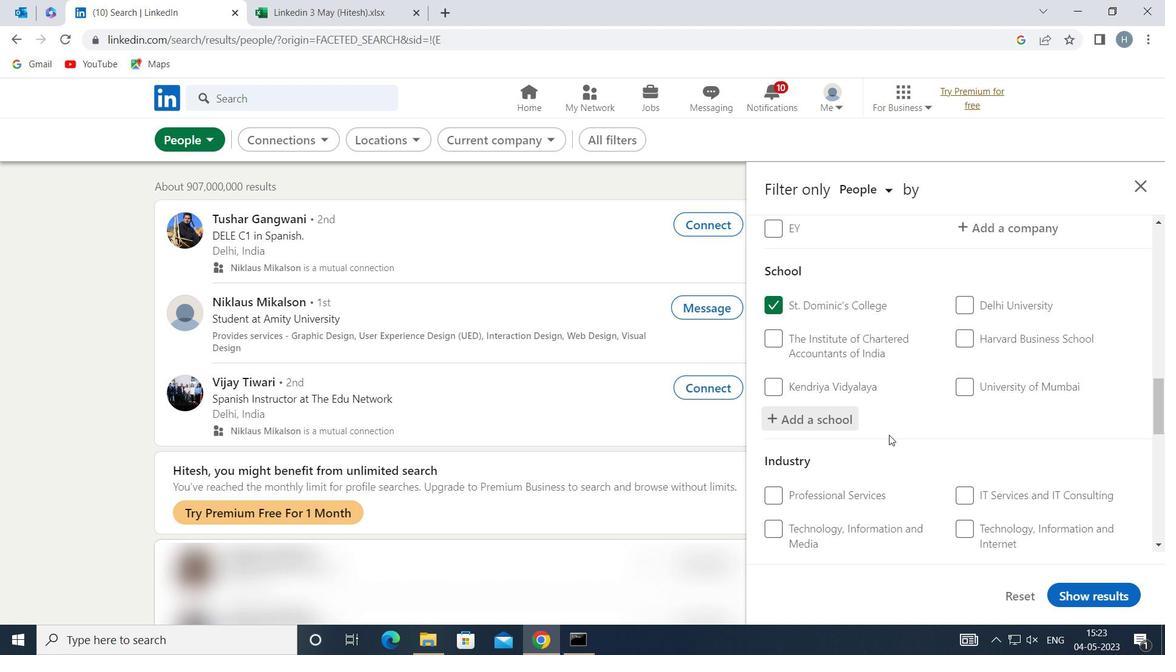 
Action: Mouse moved to (891, 435)
Screenshot: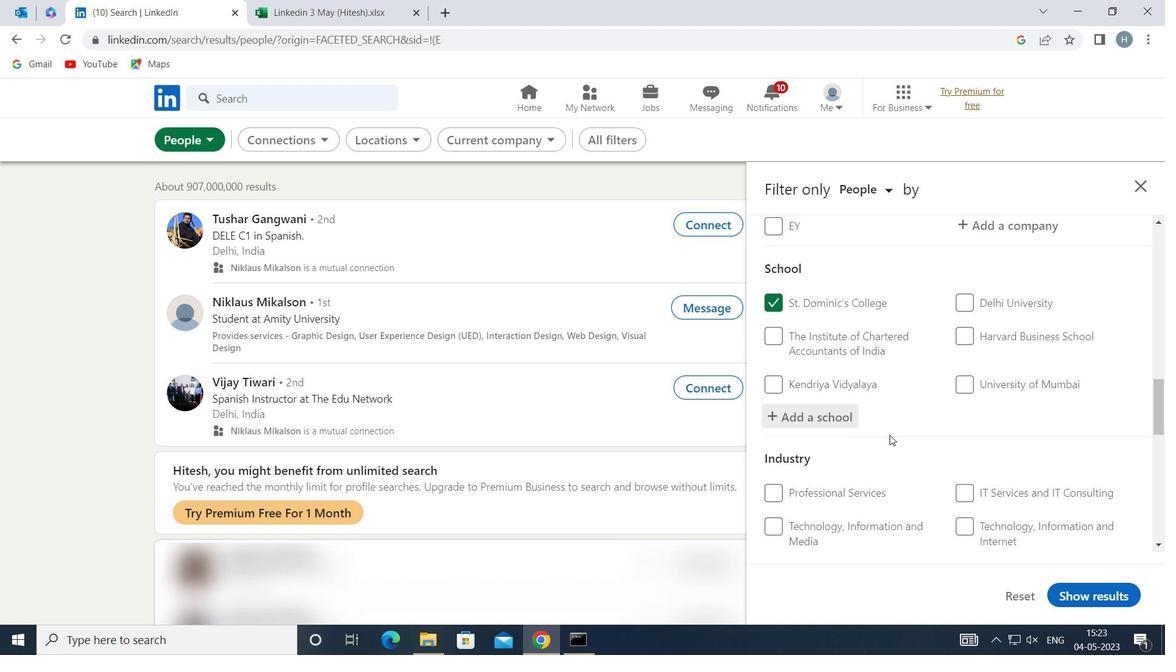 
Action: Mouse scrolled (891, 435) with delta (0, 0)
Screenshot: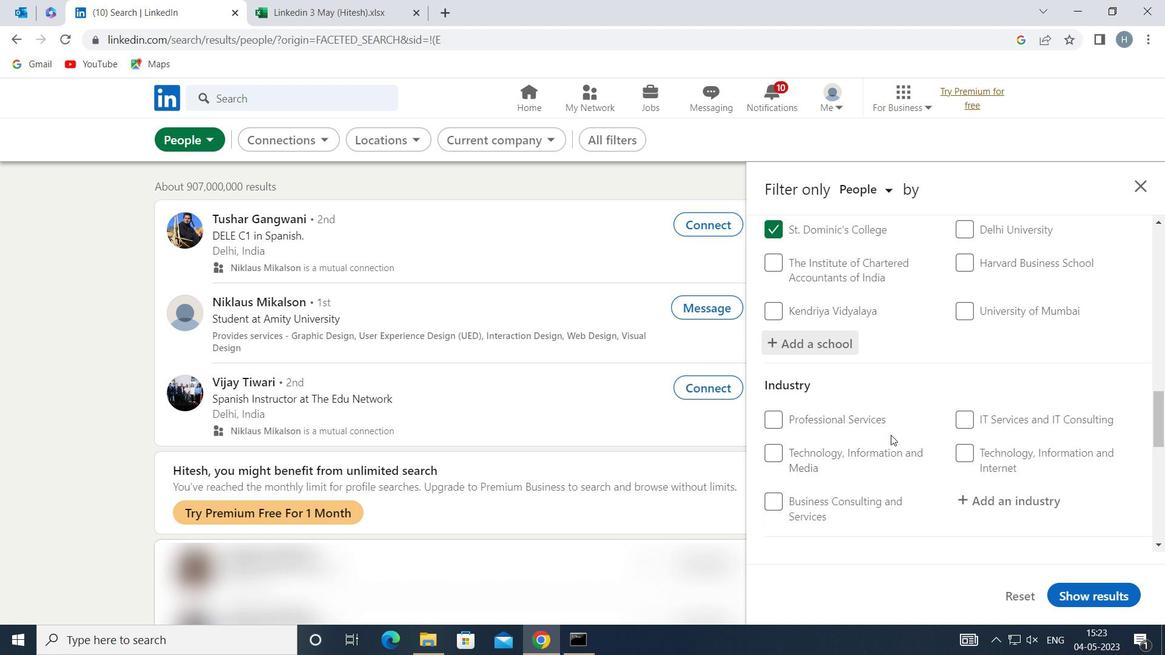 
Action: Mouse moved to (1002, 429)
Screenshot: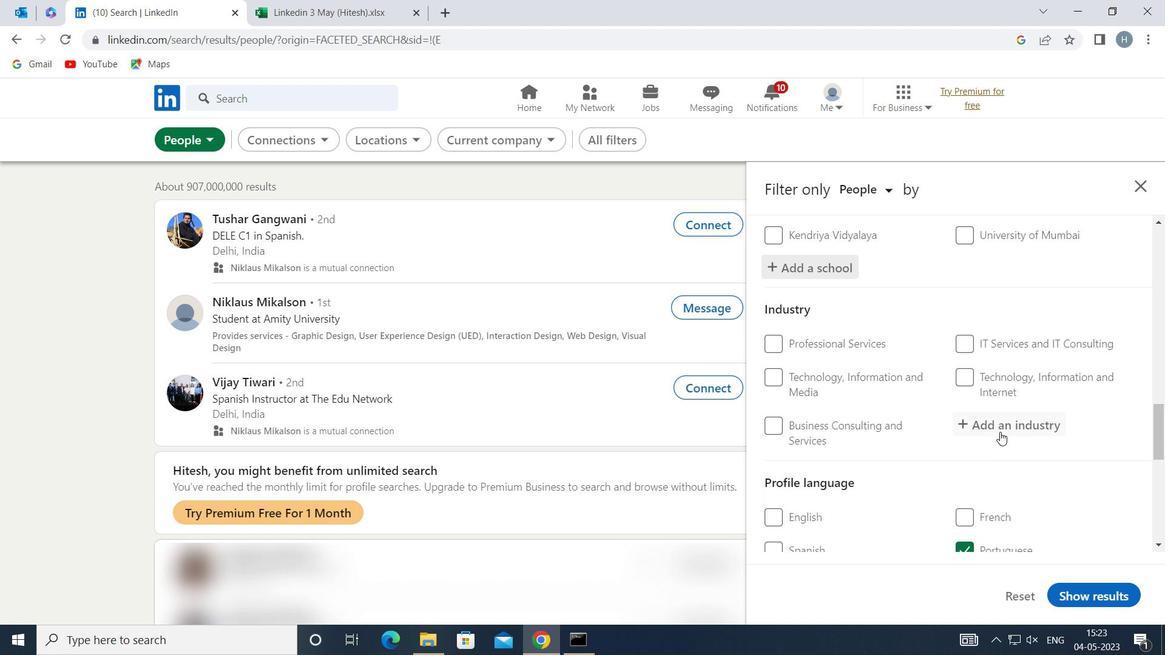 
Action: Mouse pressed left at (1002, 429)
Screenshot: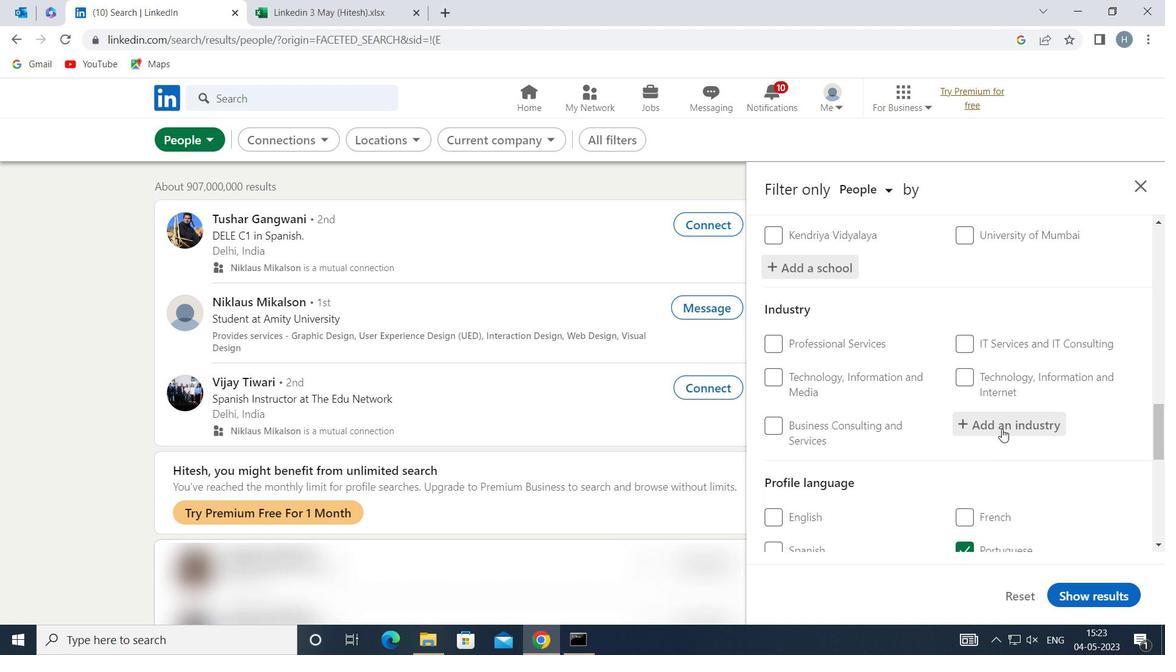 
Action: Key pressed <Key.shift>TRUSTS<Key.space>AND<Key.space><Key.shift>EST
Screenshot: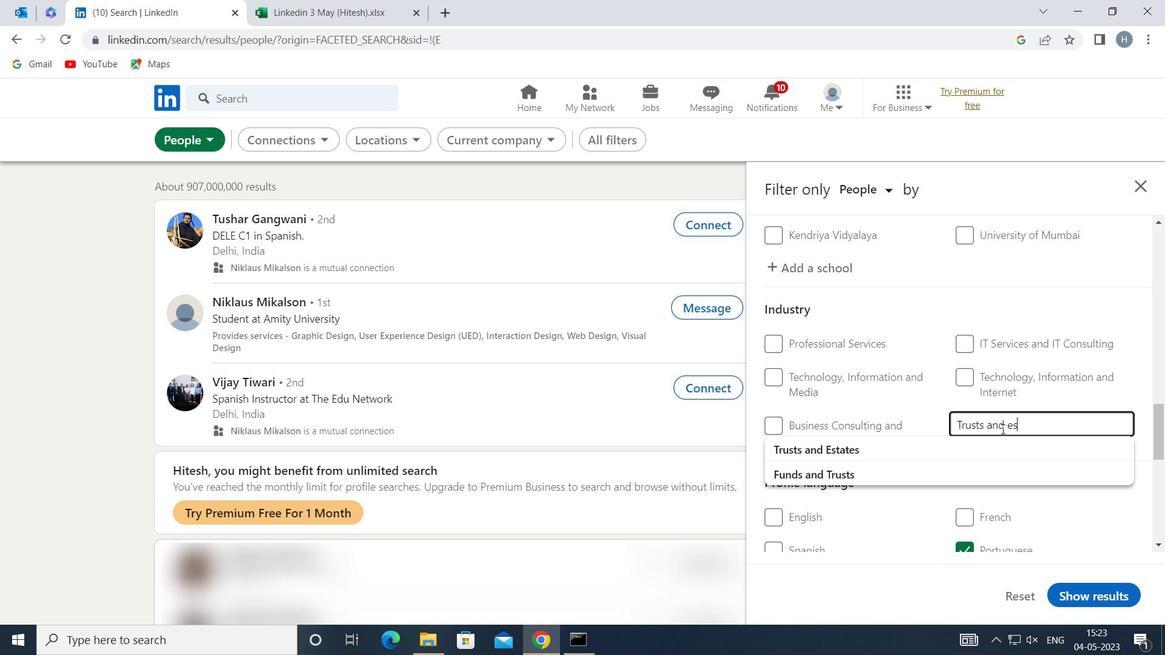 
Action: Mouse moved to (983, 445)
Screenshot: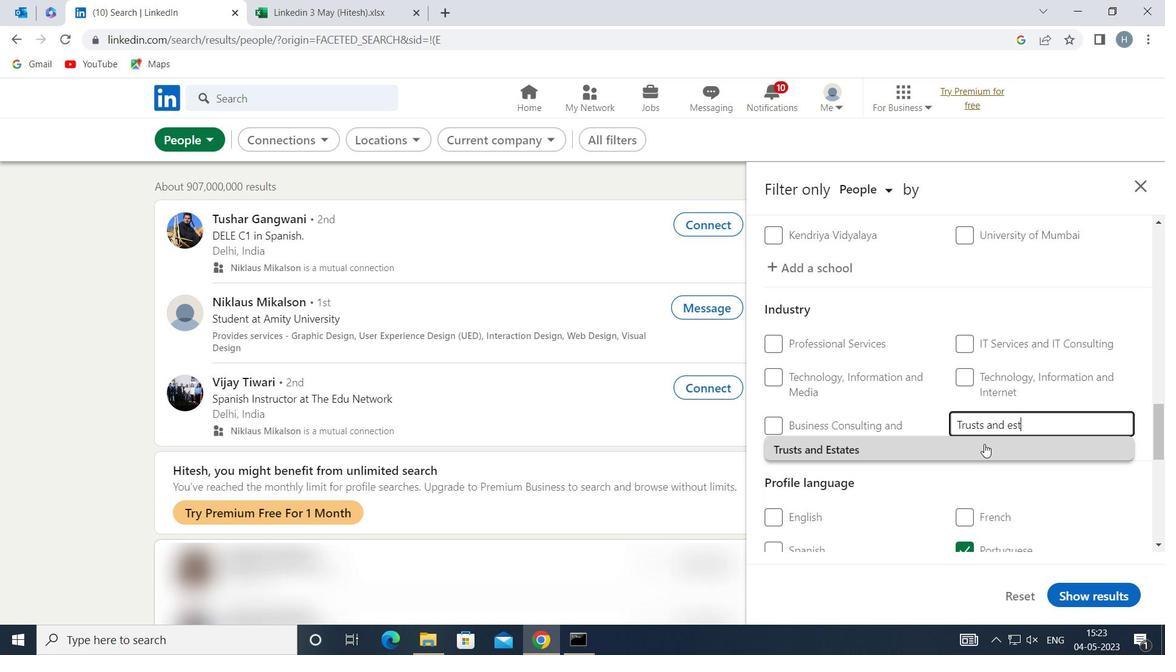 
Action: Mouse pressed left at (983, 445)
Screenshot: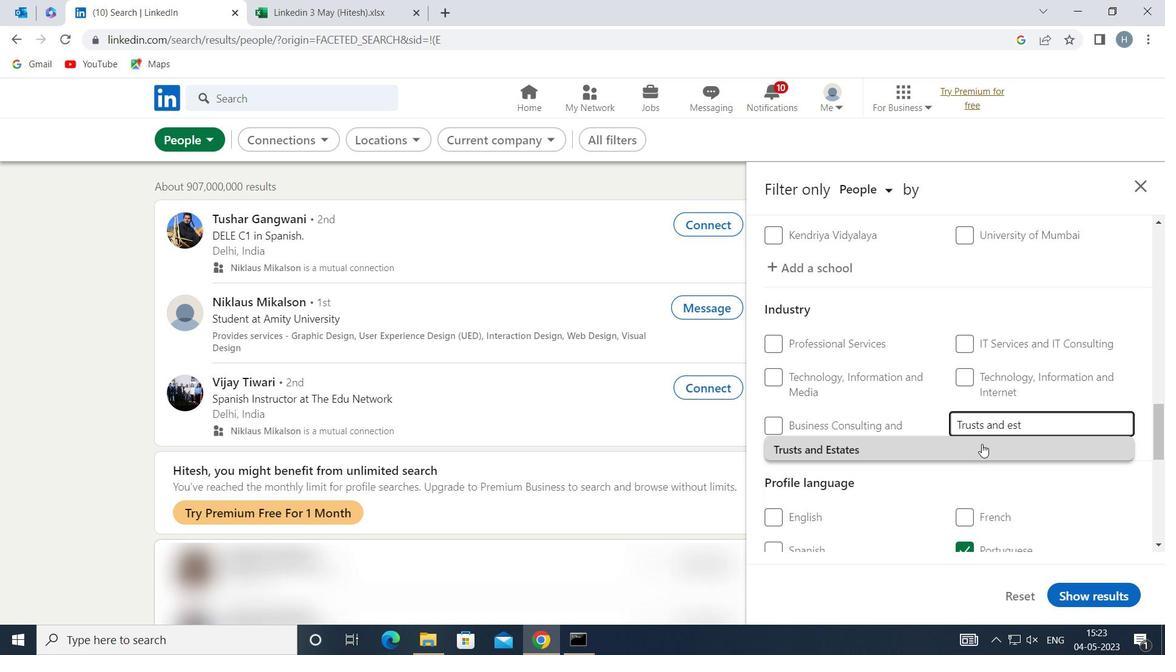 
Action: Mouse moved to (958, 440)
Screenshot: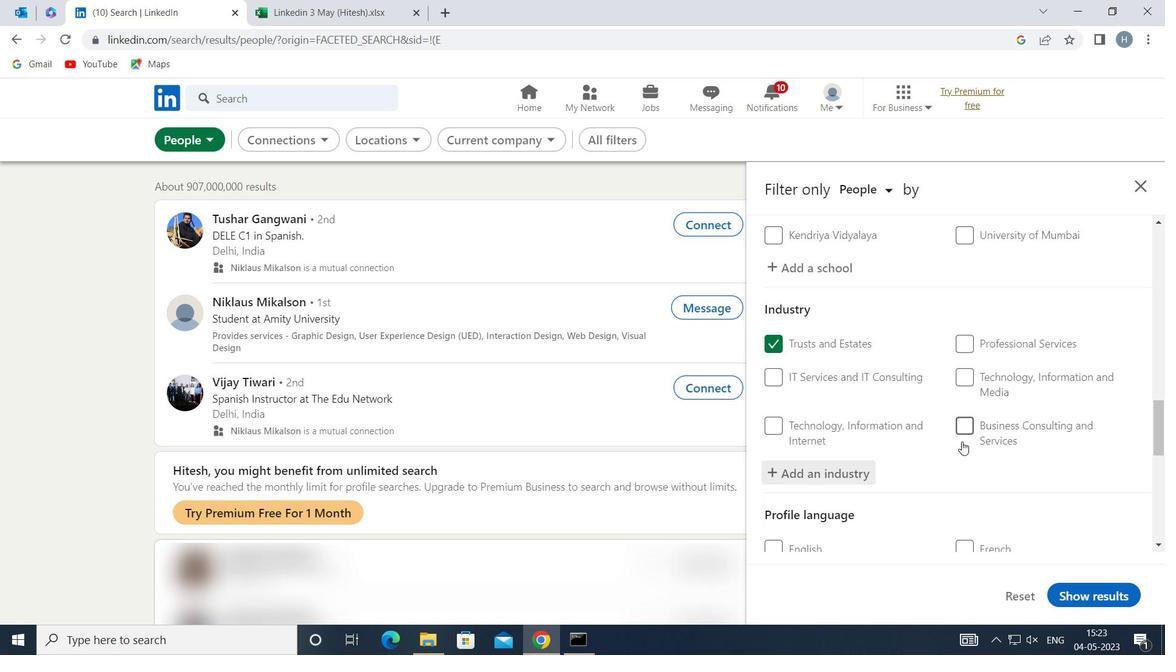 
Action: Mouse scrolled (958, 440) with delta (0, 0)
Screenshot: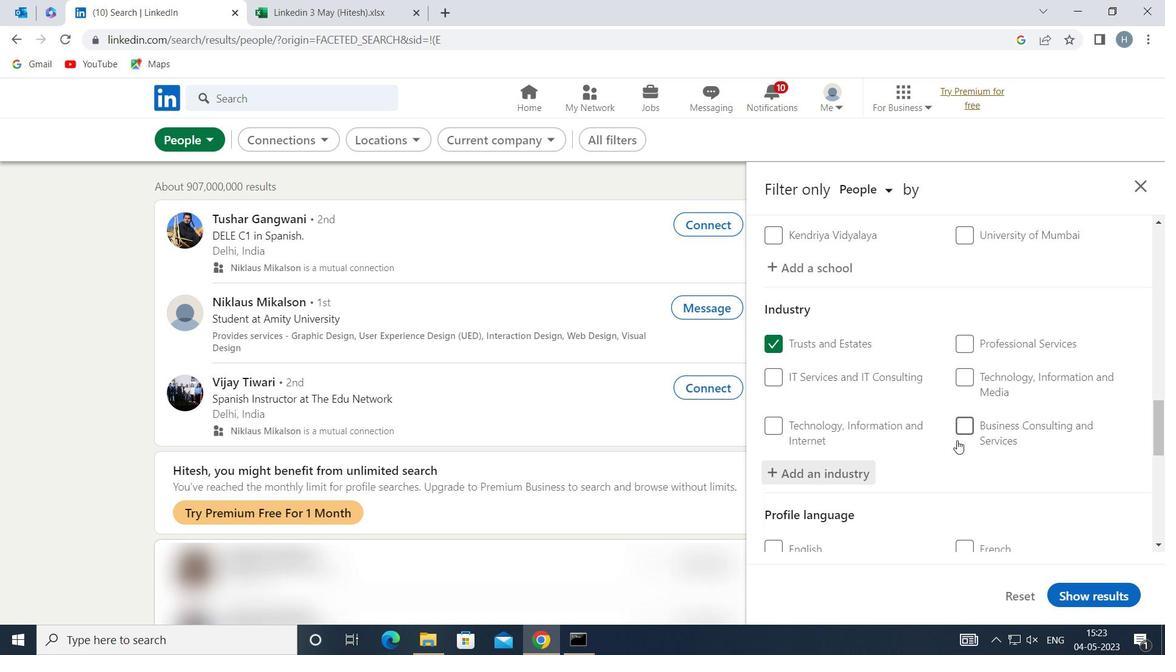 
Action: Mouse scrolled (958, 440) with delta (0, 0)
Screenshot: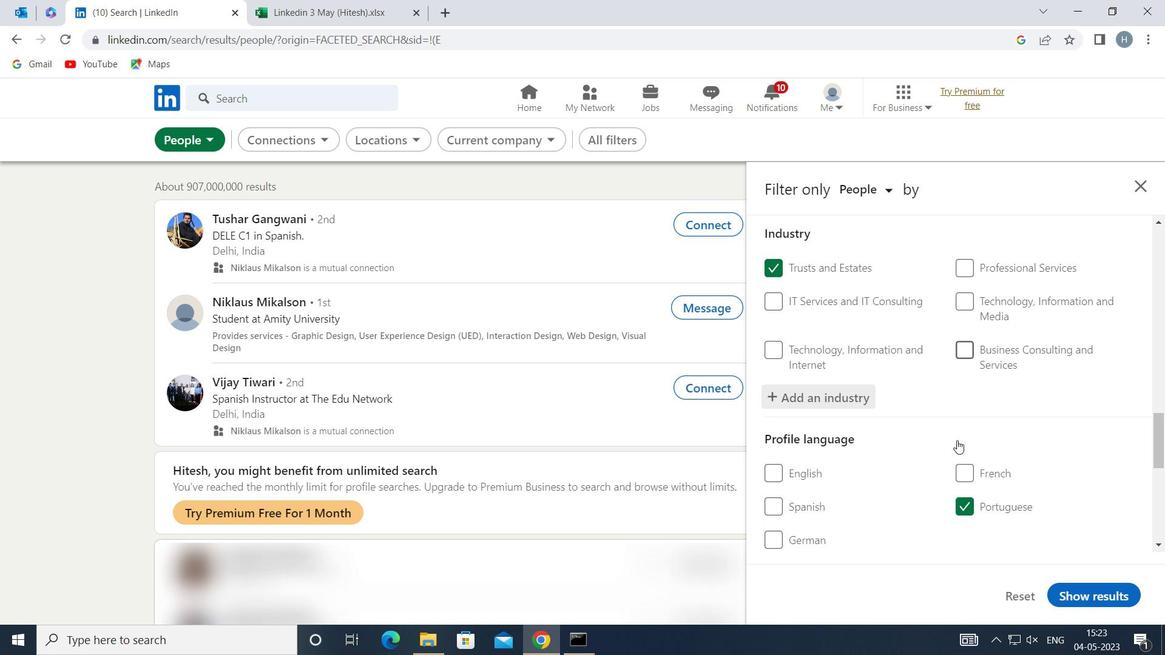 
Action: Mouse scrolled (958, 440) with delta (0, 0)
Screenshot: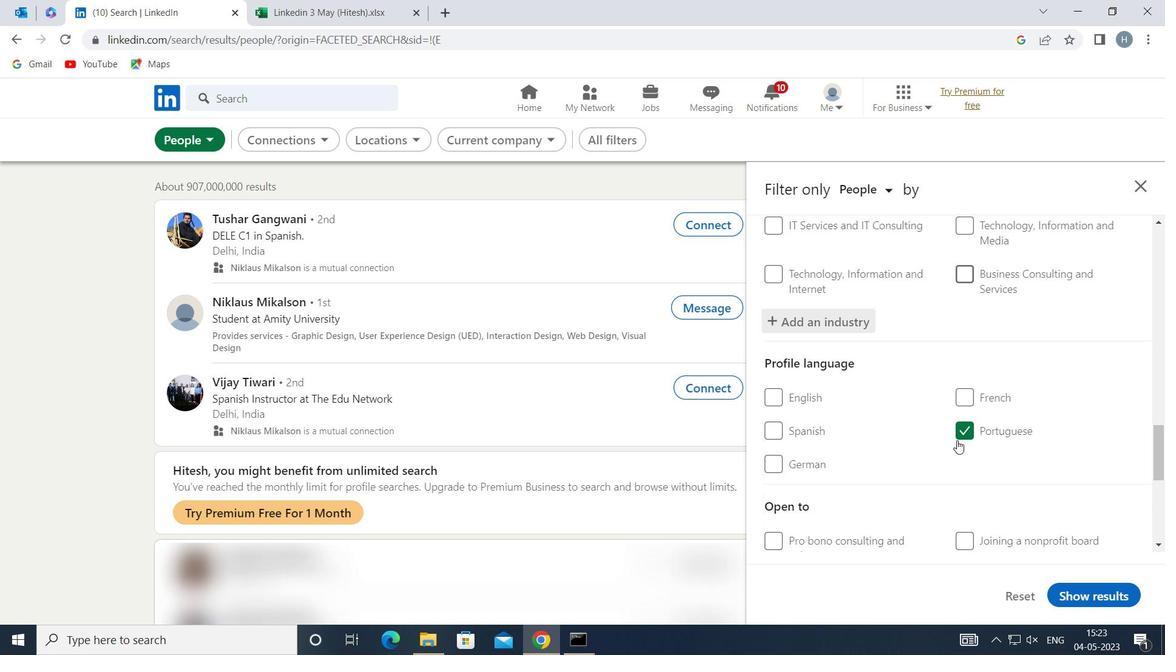 
Action: Mouse scrolled (958, 440) with delta (0, 0)
Screenshot: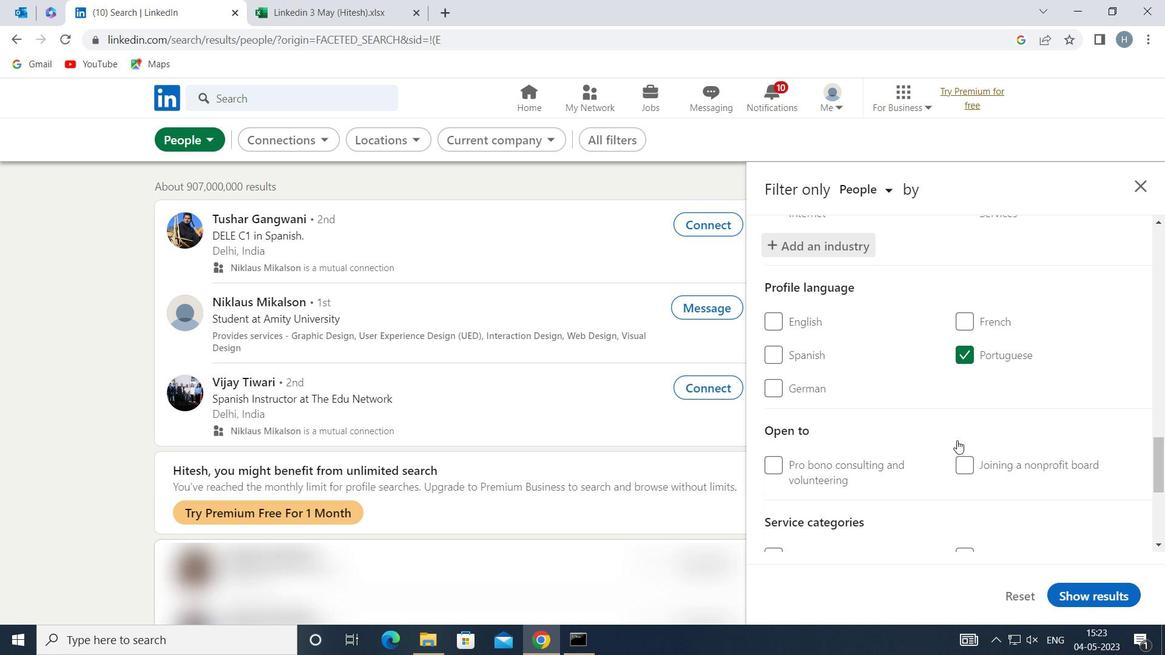 
Action: Mouse scrolled (958, 440) with delta (0, 0)
Screenshot: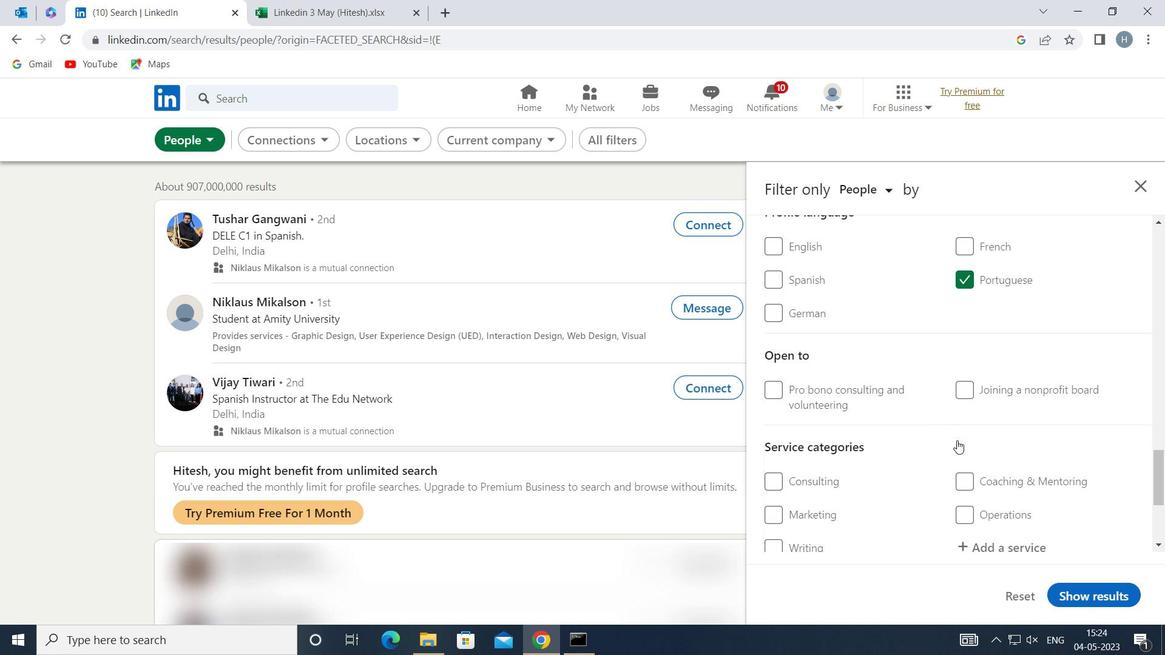 
Action: Mouse scrolled (958, 440) with delta (0, 0)
Screenshot: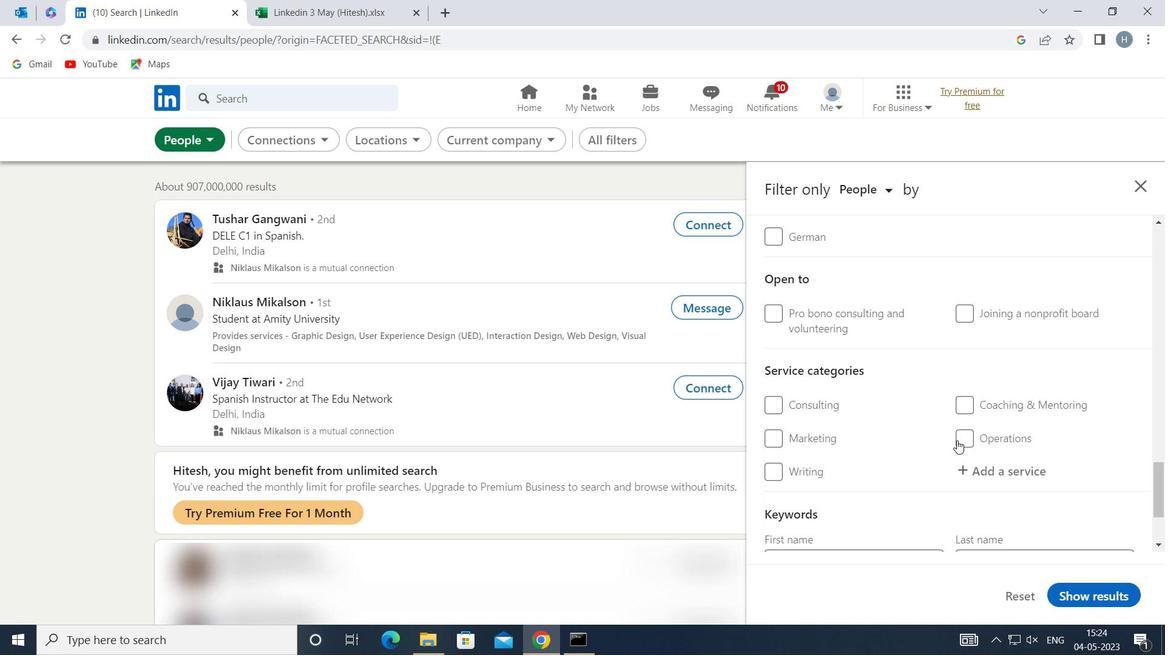 
Action: Mouse moved to (1018, 399)
Screenshot: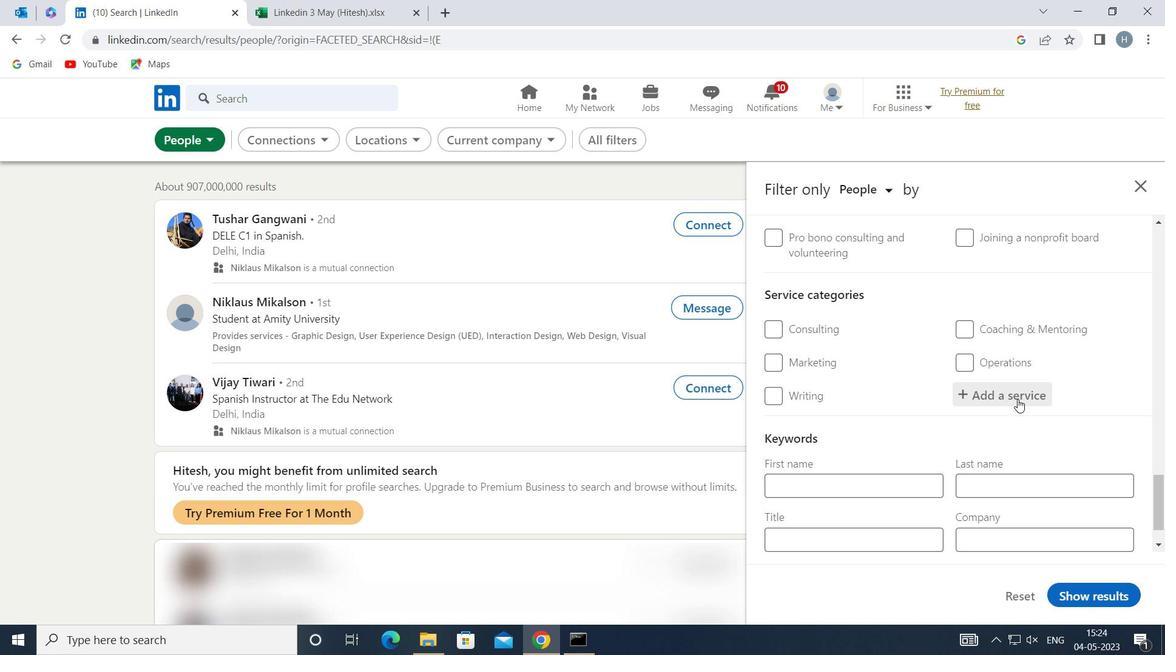 
Action: Mouse pressed left at (1018, 399)
Screenshot: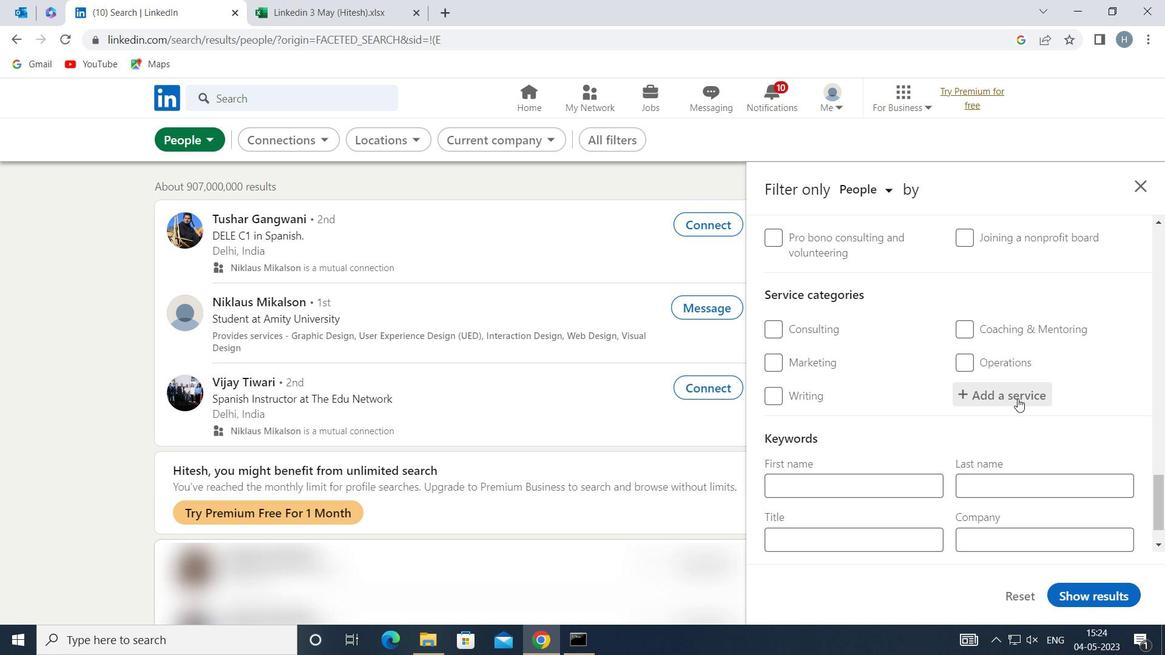
Action: Mouse moved to (1020, 398)
Screenshot: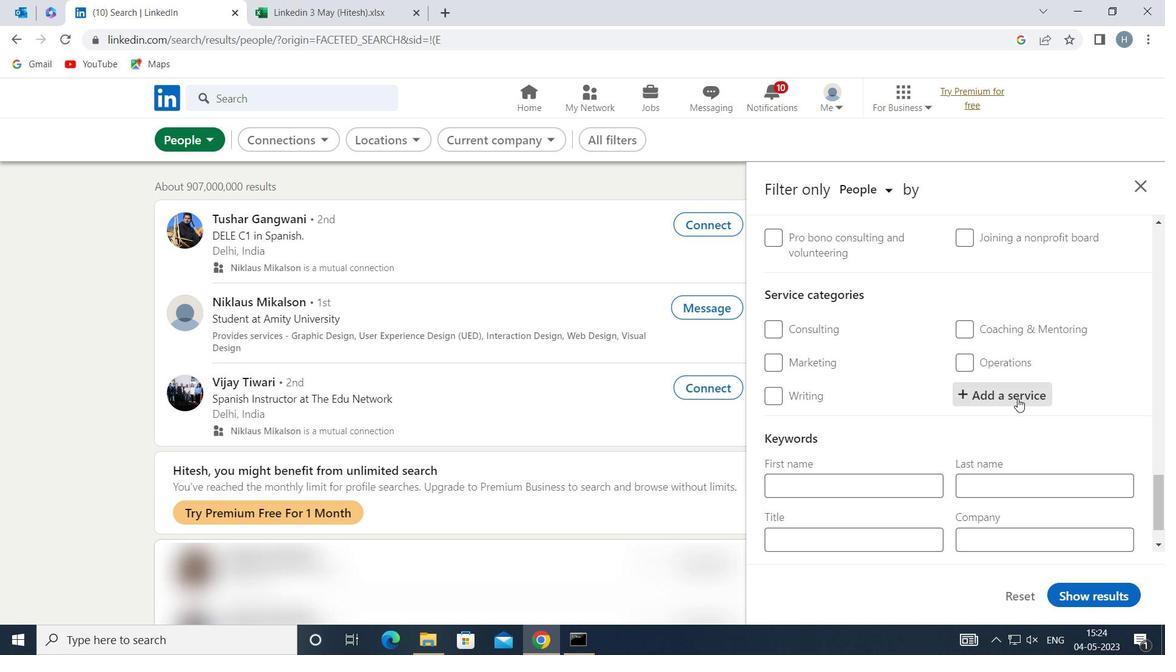 
Action: Key pressed <Key.shift>MOBILE<Key.space><Key.shift>MA
Screenshot: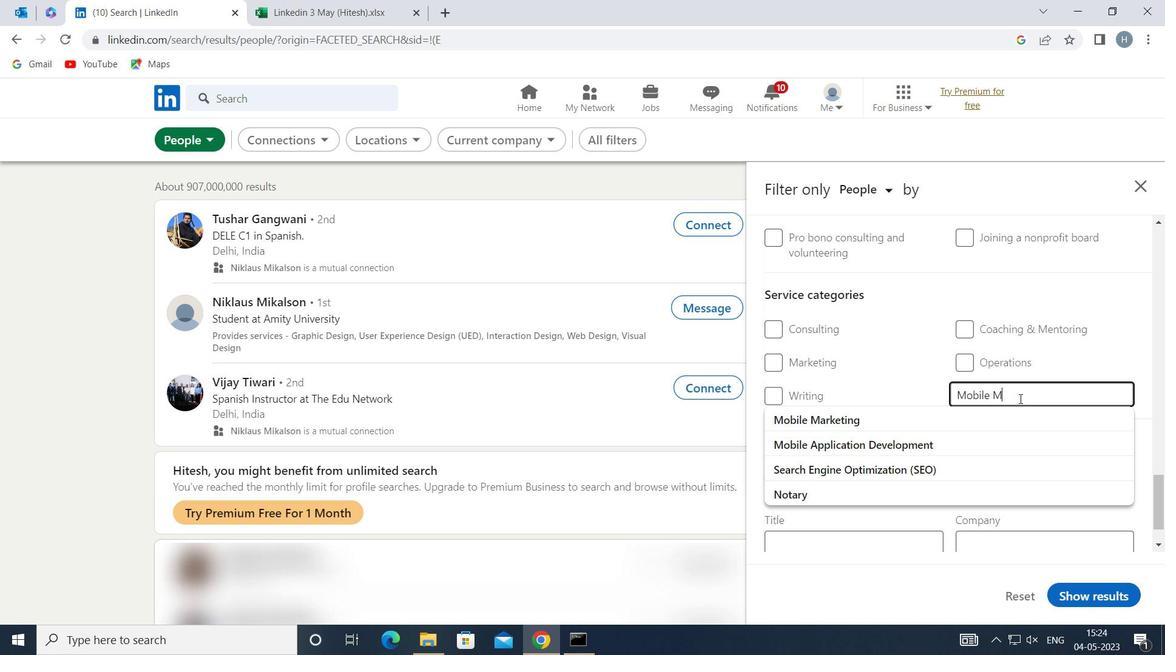 
Action: Mouse moved to (970, 419)
Screenshot: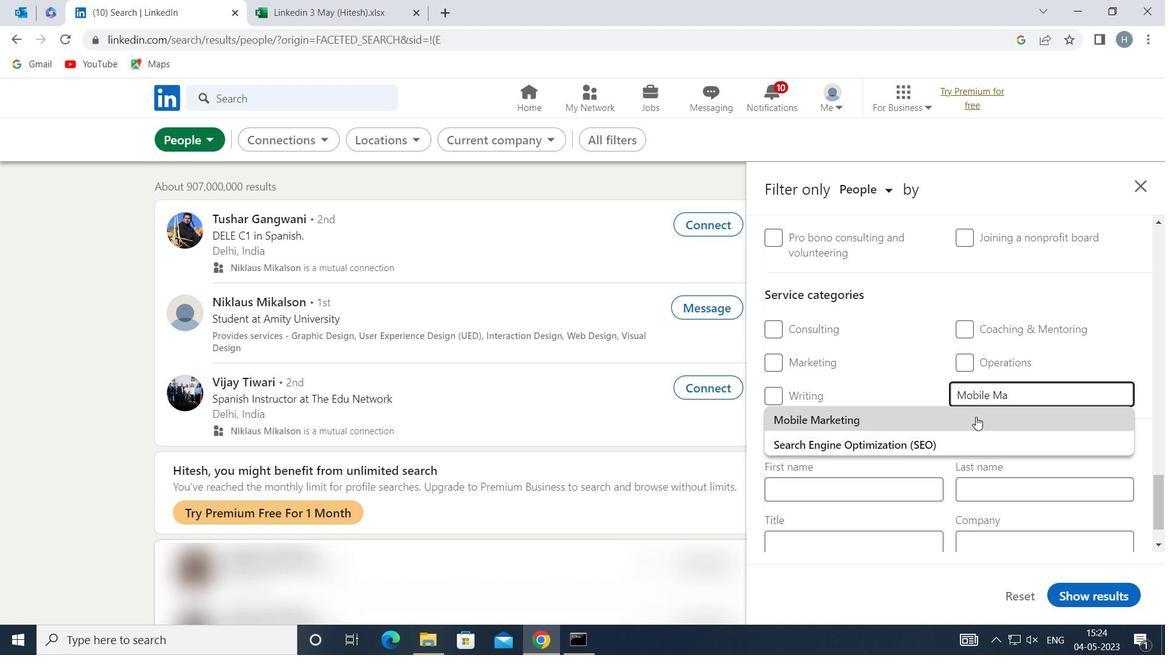 
Action: Mouse pressed left at (970, 419)
Screenshot: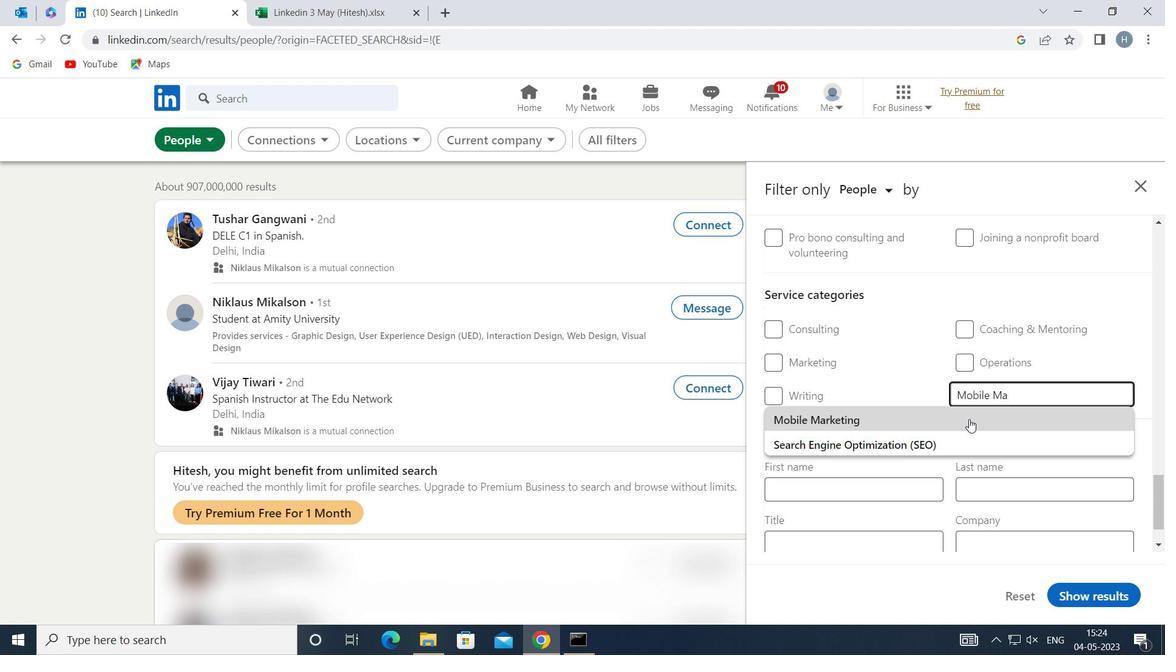 
Action: Mouse moved to (936, 425)
Screenshot: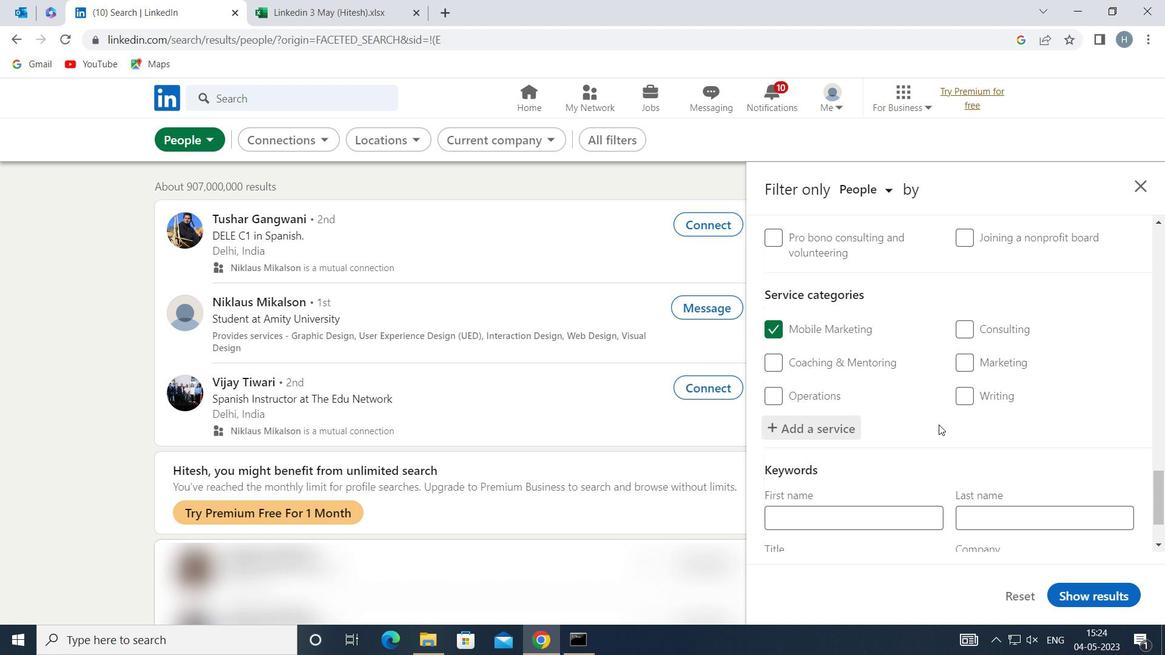 
Action: Mouse scrolled (936, 425) with delta (0, 0)
Screenshot: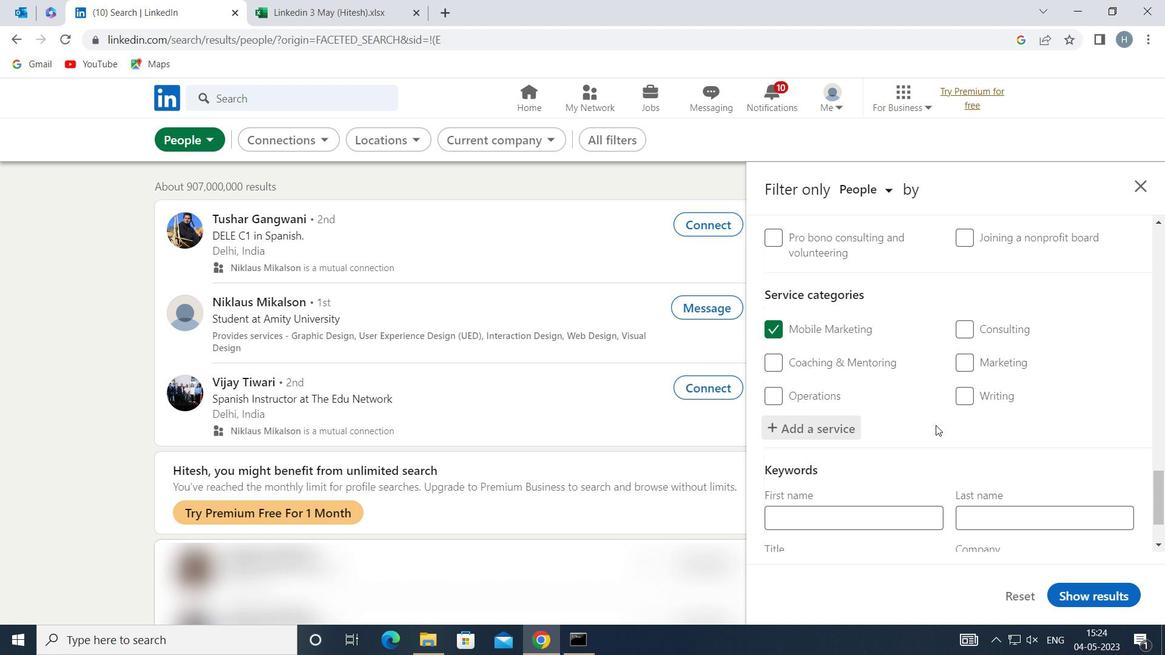 
Action: Mouse scrolled (936, 425) with delta (0, 0)
Screenshot: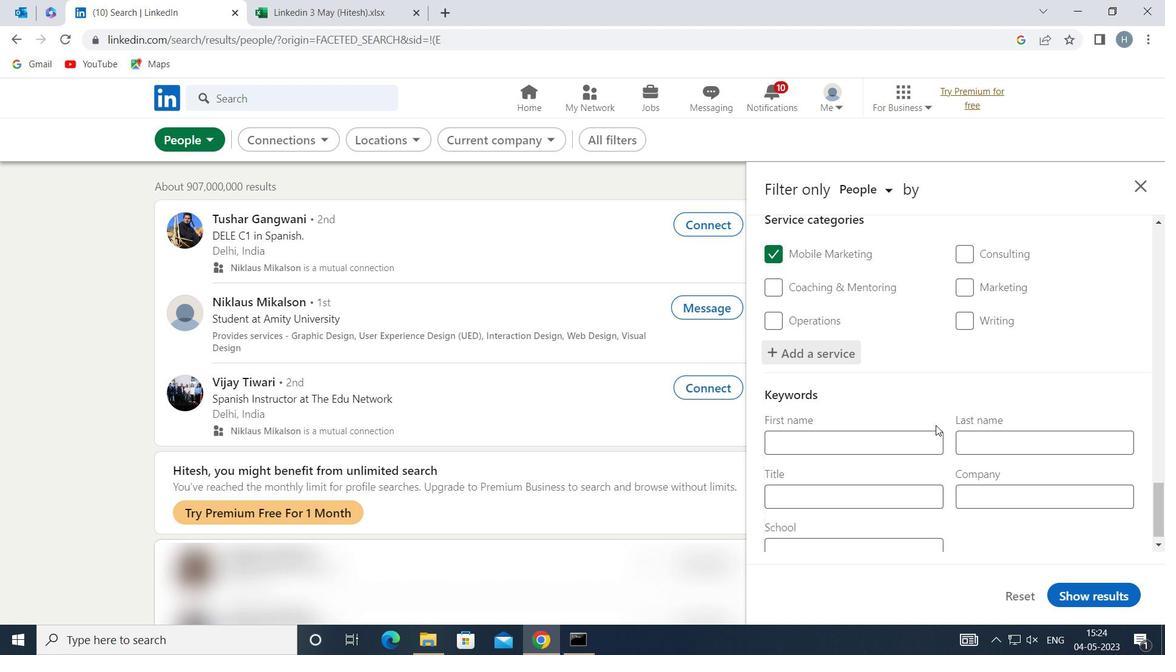 
Action: Mouse scrolled (936, 425) with delta (0, 0)
Screenshot: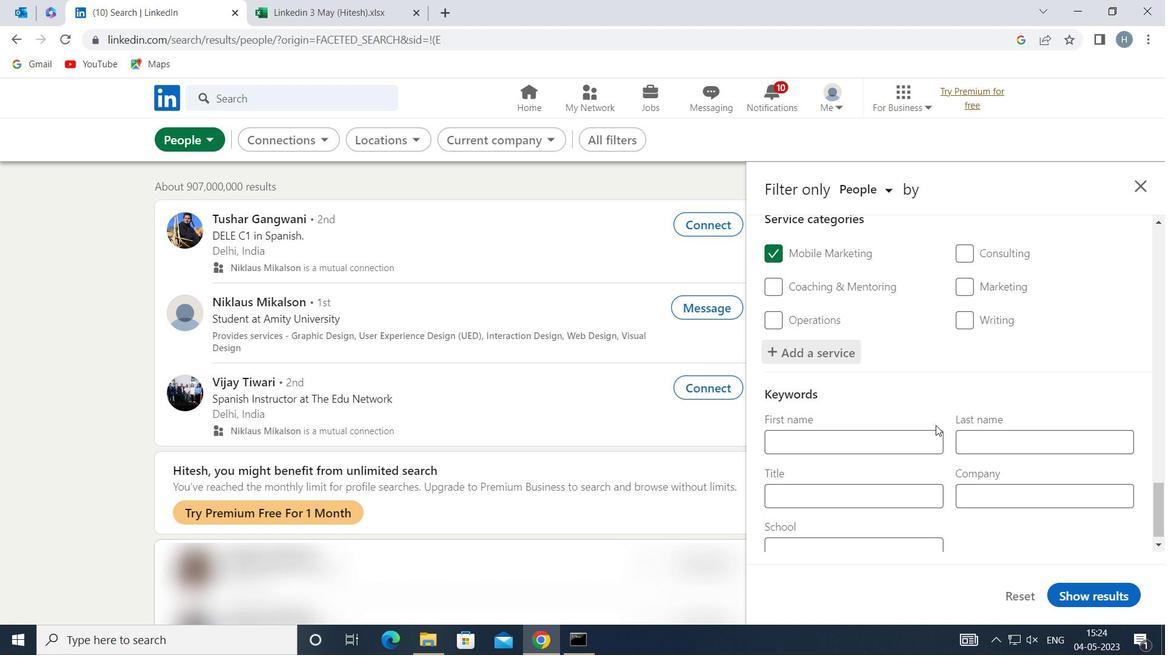 
Action: Mouse moved to (919, 483)
Screenshot: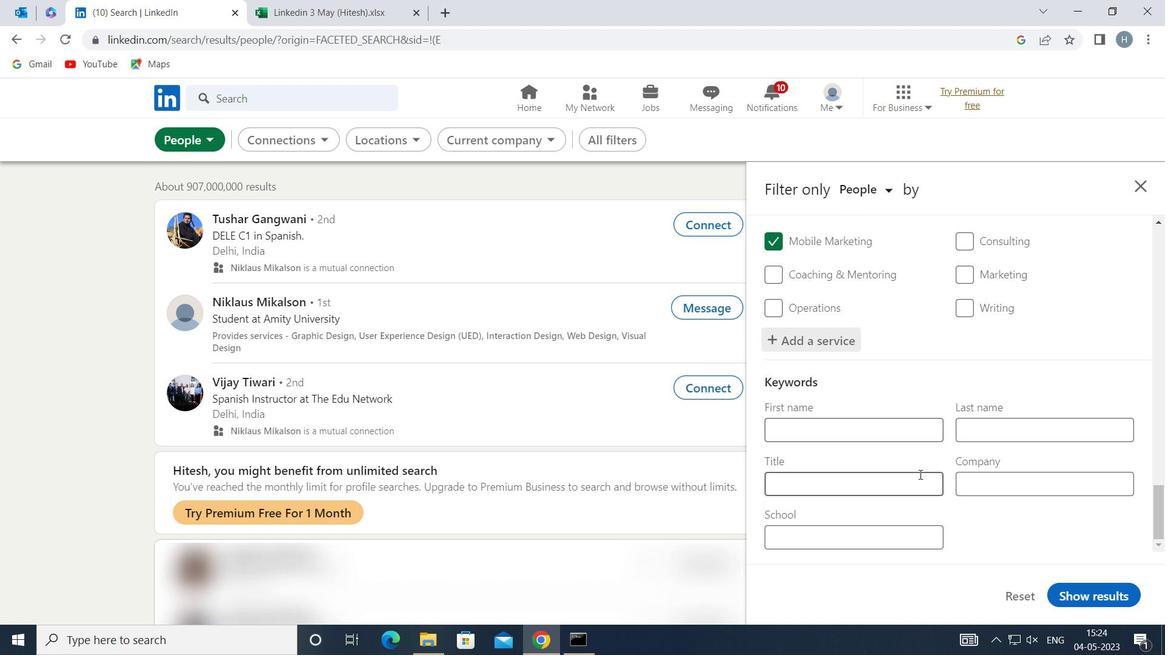 
Action: Mouse pressed left at (919, 483)
Screenshot: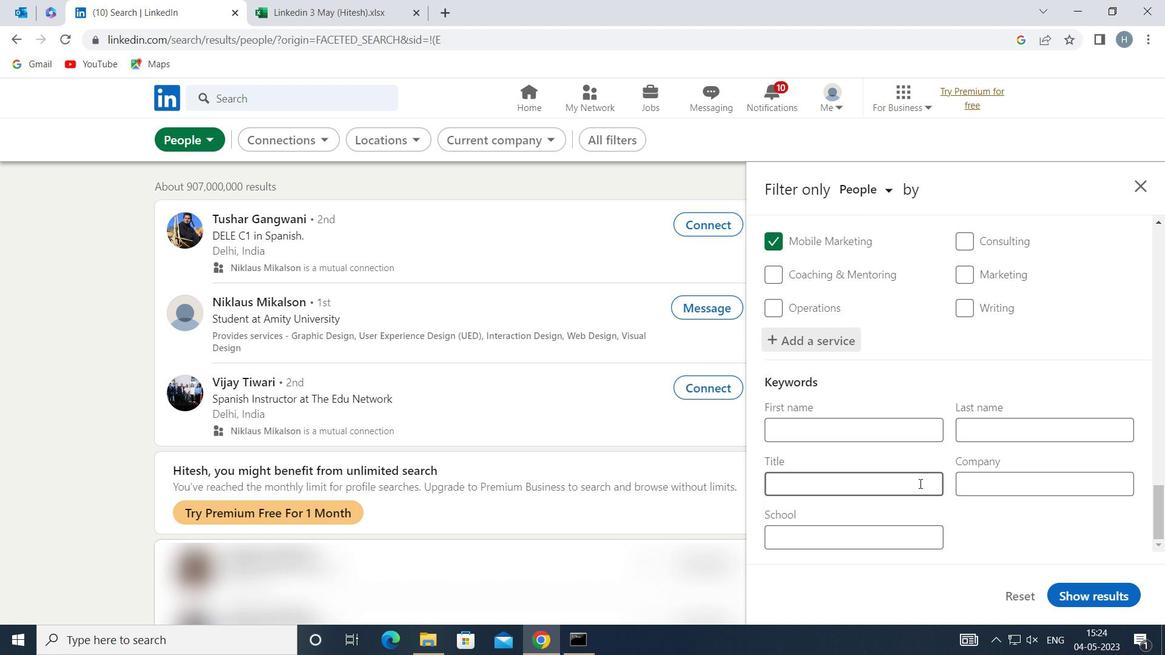 
Action: Key pressed <Key.shift>MARKET<Key.space><Key.shift>RESEARCHER
Screenshot: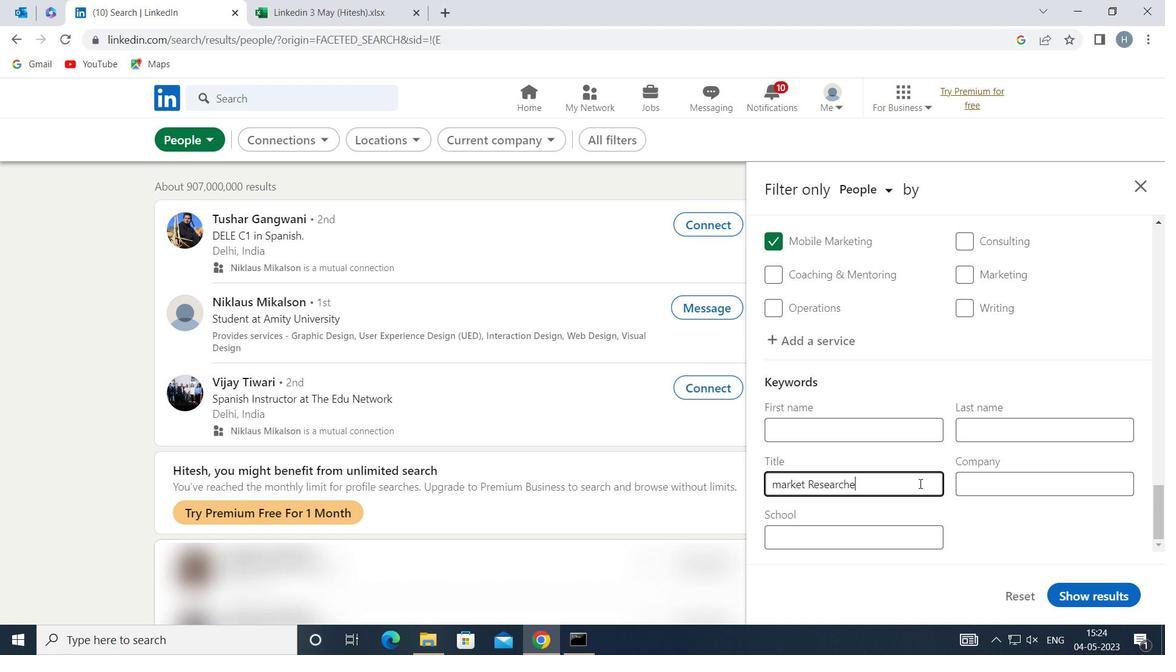 
Action: Mouse moved to (1105, 592)
Screenshot: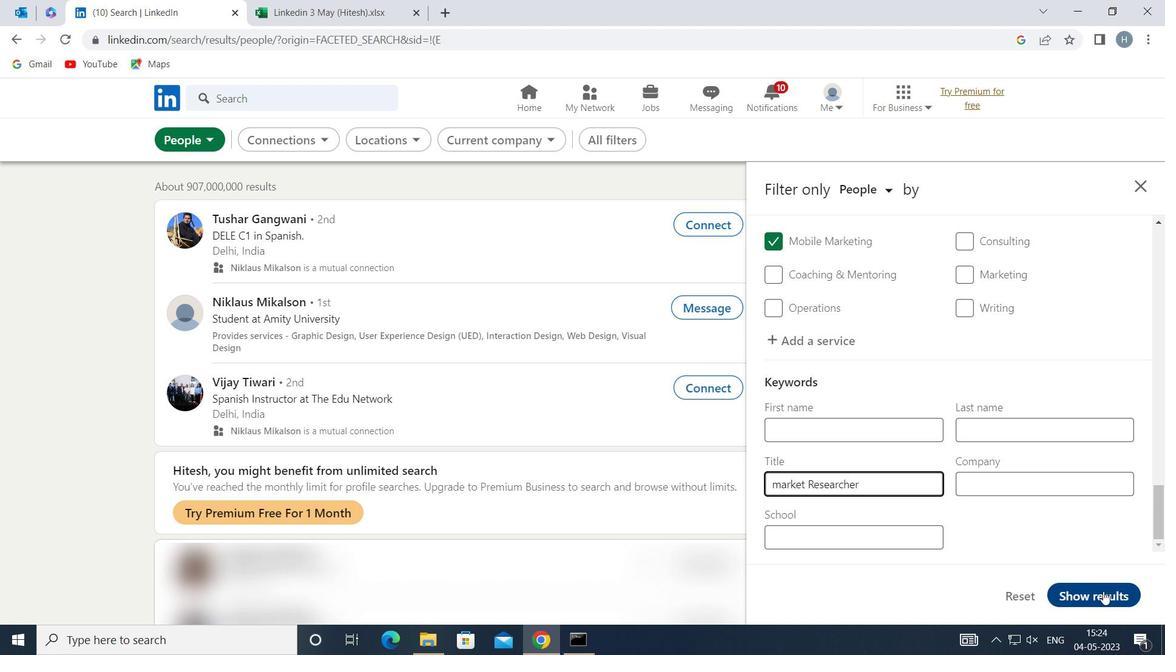 
Action: Mouse pressed left at (1105, 592)
Screenshot: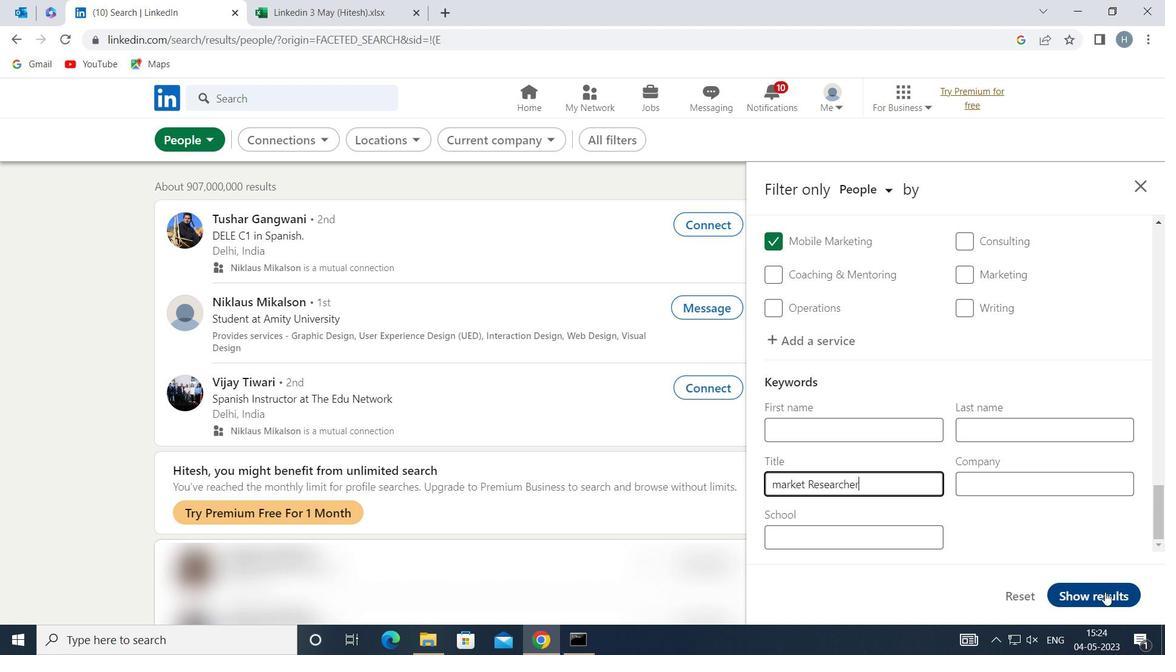 
Action: Mouse moved to (1016, 533)
Screenshot: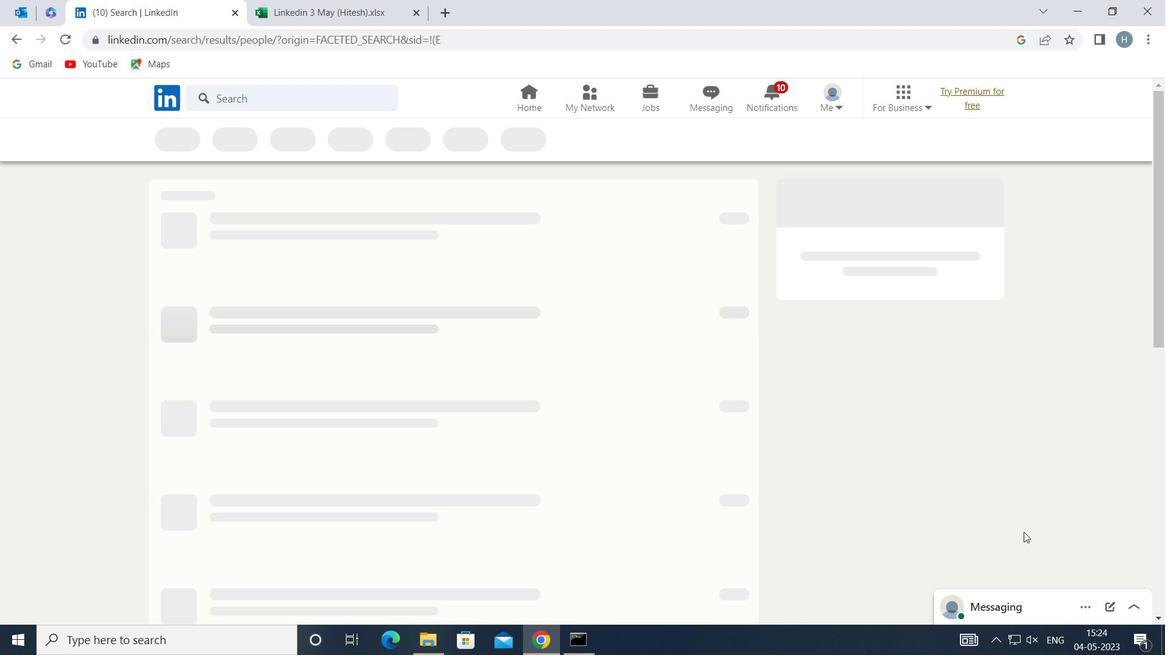 
